 Task: Check the traffic conditions on US Route 101 in Tillamook.
Action: Mouse moved to (196, 109)
Screenshot: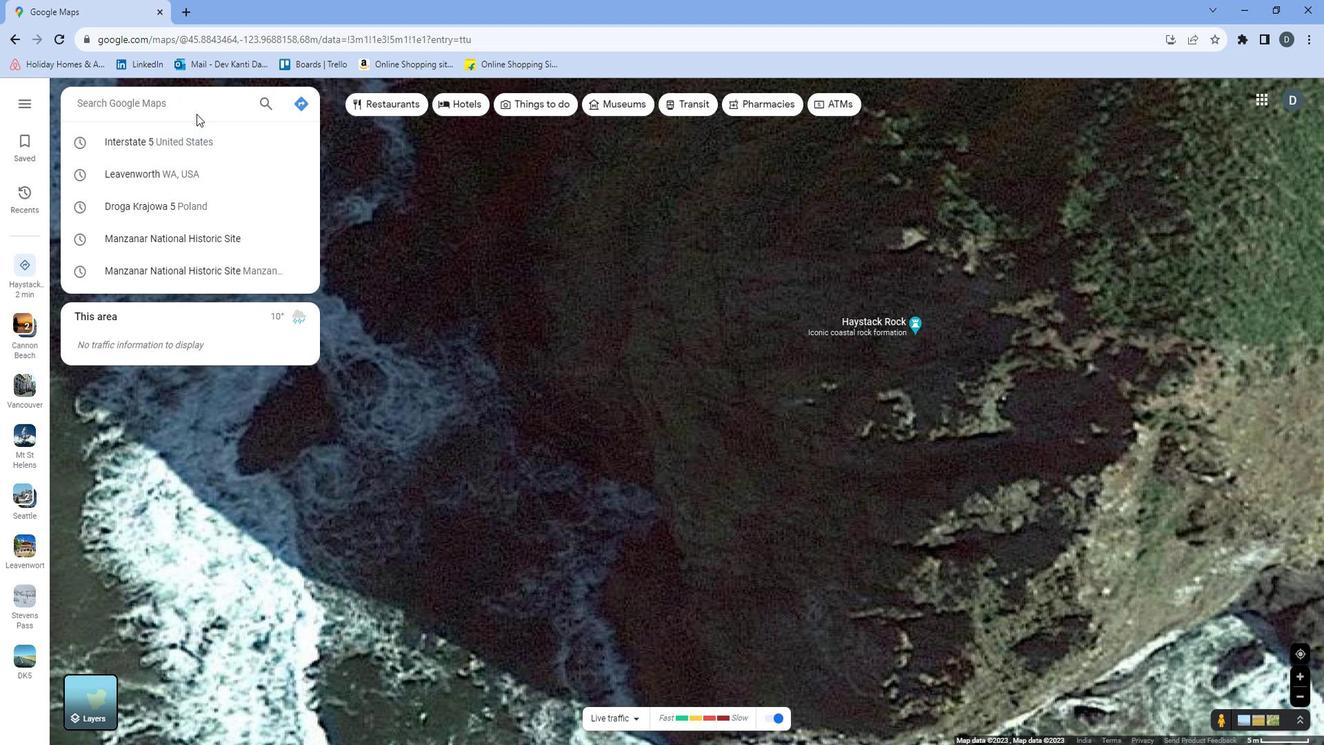
Action: Mouse pressed left at (196, 109)
Screenshot: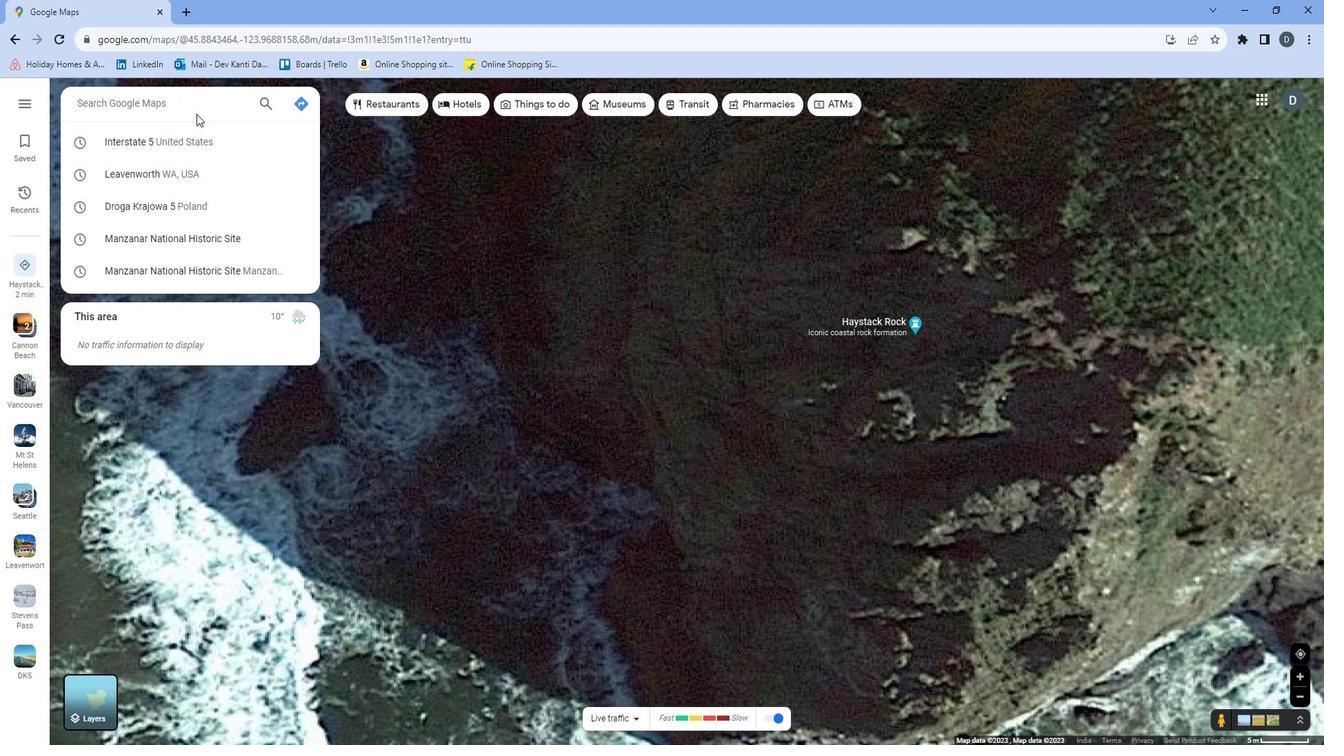
Action: Mouse moved to (196, 104)
Screenshot: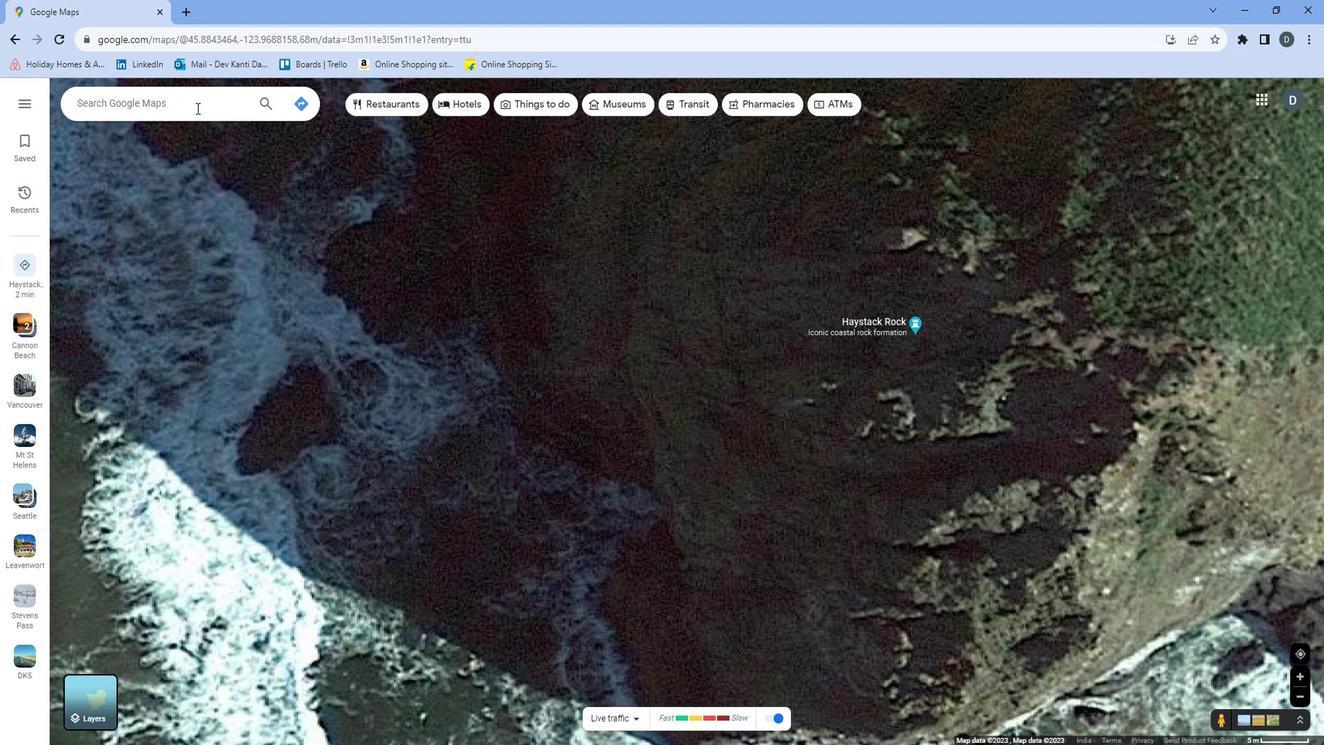 
Action: Mouse pressed left at (196, 104)
Screenshot: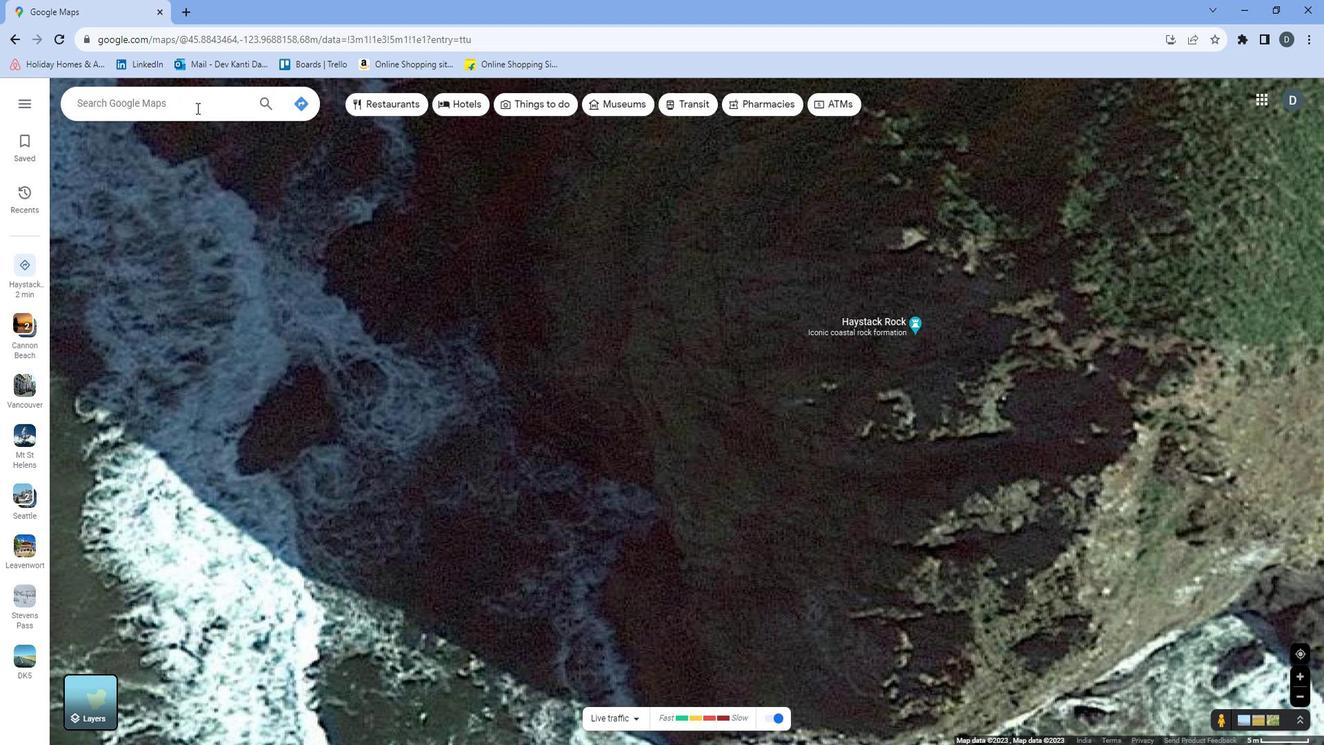 
Action: Mouse moved to (193, 103)
Screenshot: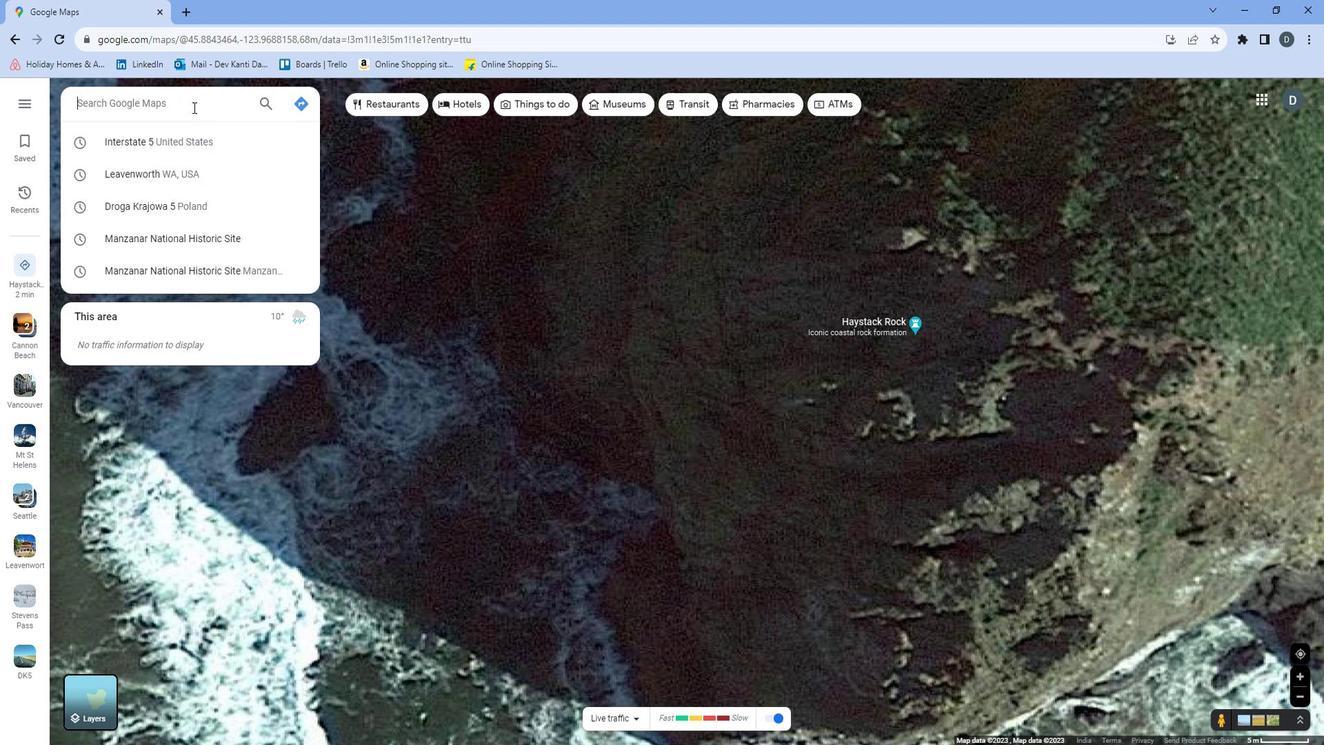 
Action: Key pressed <Key.shift>US<Key.space><Key.shift>Route<Key.space>1010<Key.backspace><Key.space>in<Key.space><Key.shift>Tillamoock<Key.backspace><Key.backspace>k<Key.enter>
Screenshot: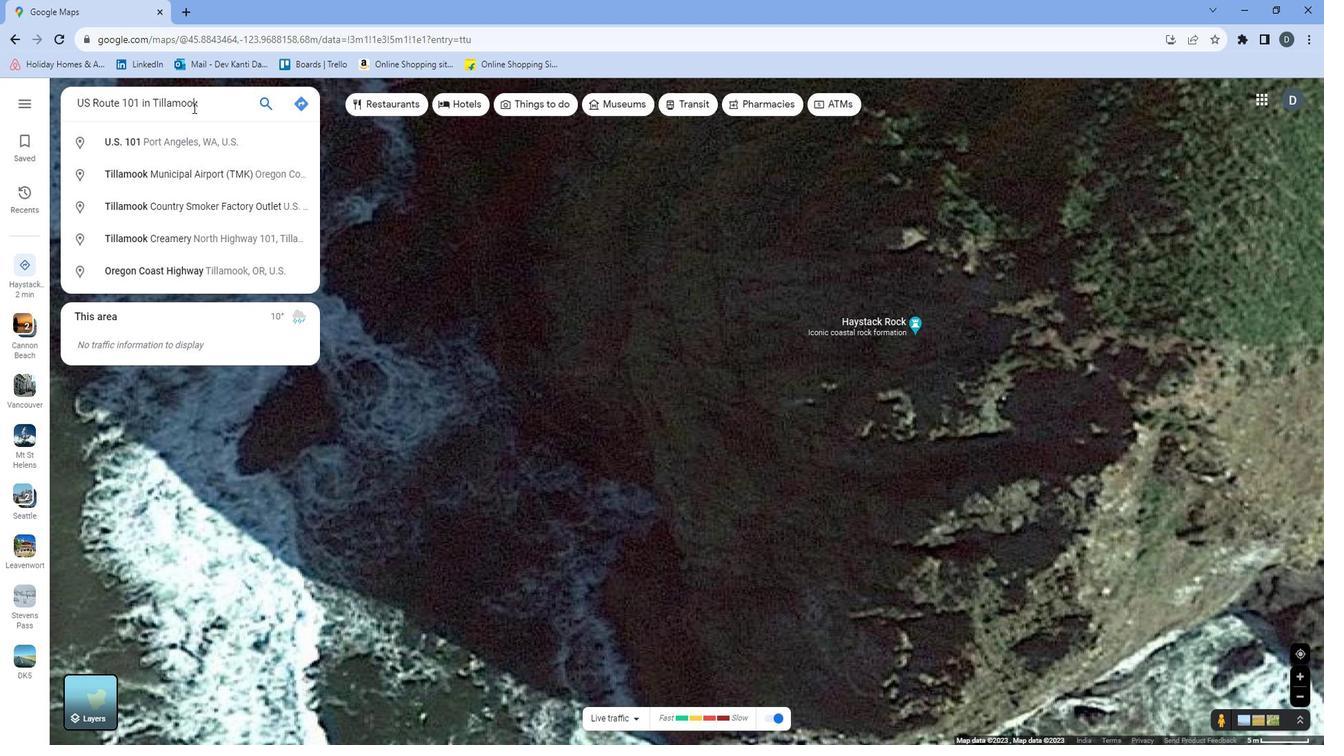 
Action: Mouse moved to (685, 478)
Screenshot: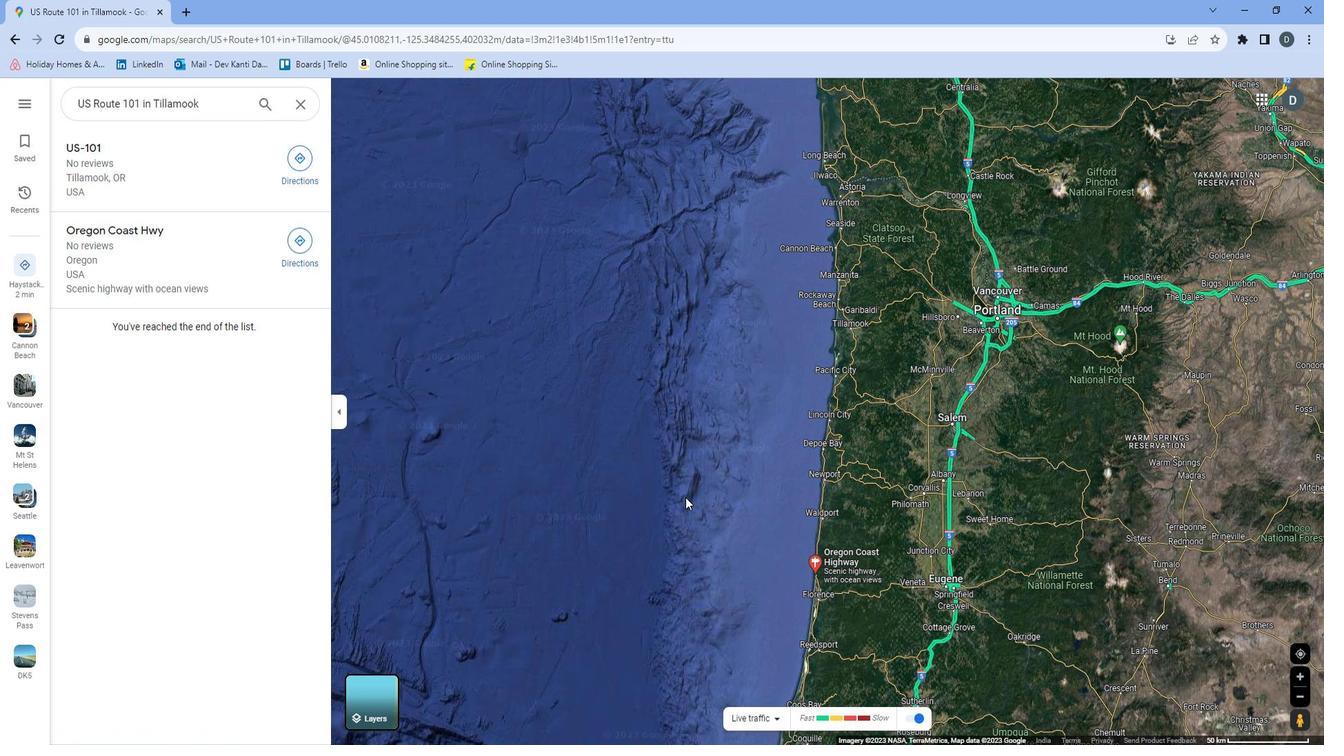 
Action: Mouse pressed left at (685, 478)
Screenshot: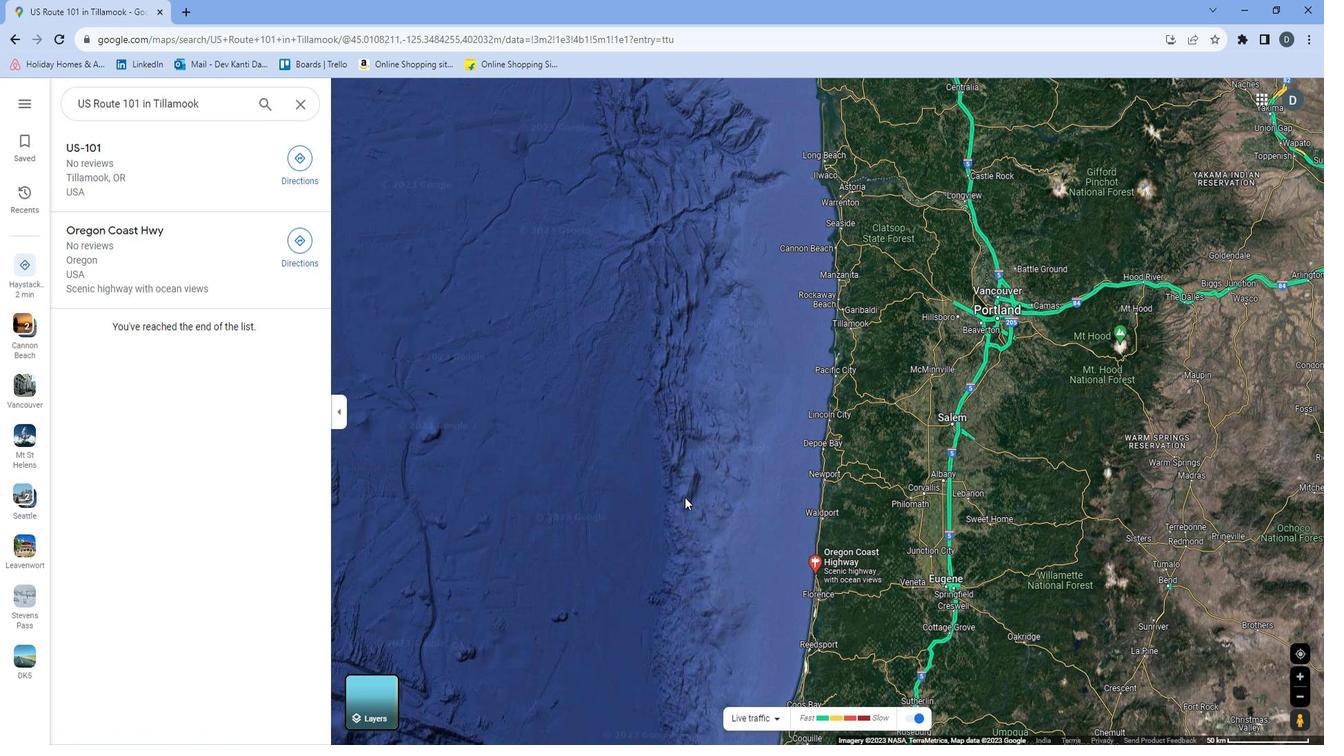 
Action: Mouse moved to (379, 670)
Screenshot: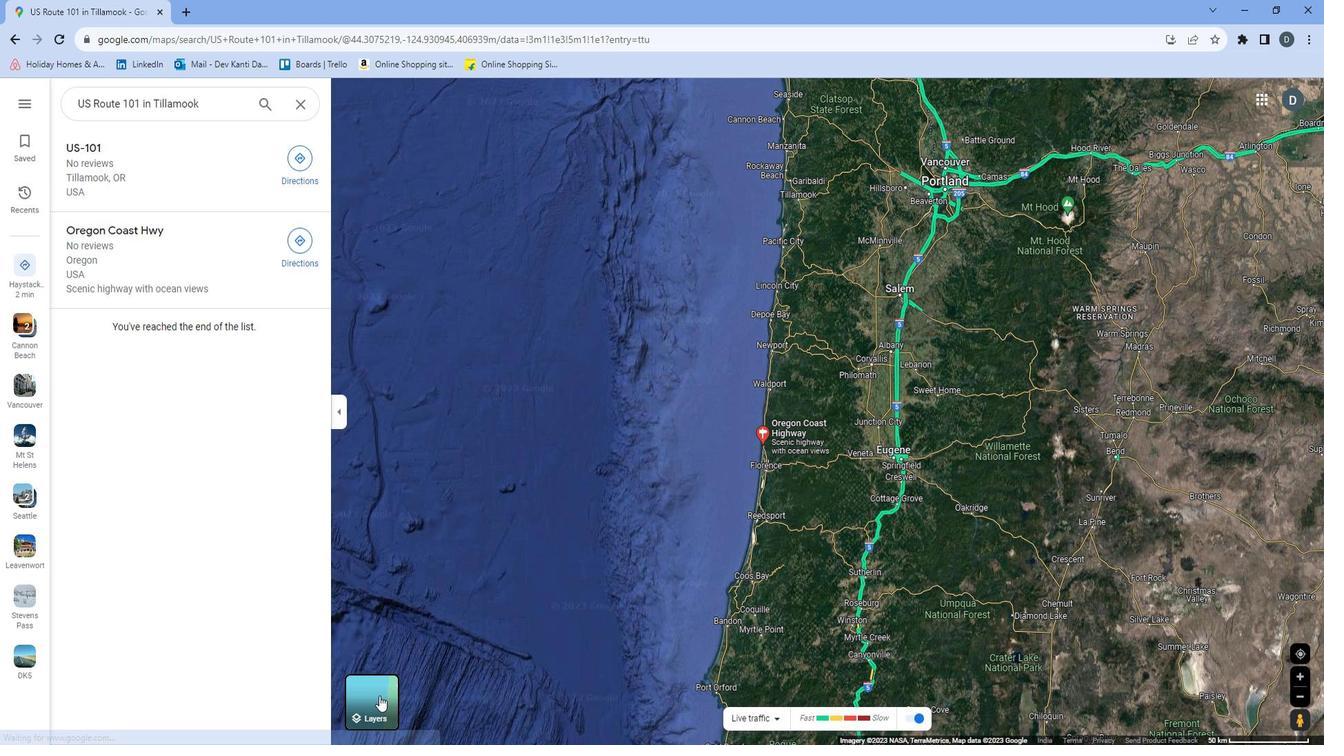 
Action: Mouse pressed left at (379, 670)
Screenshot: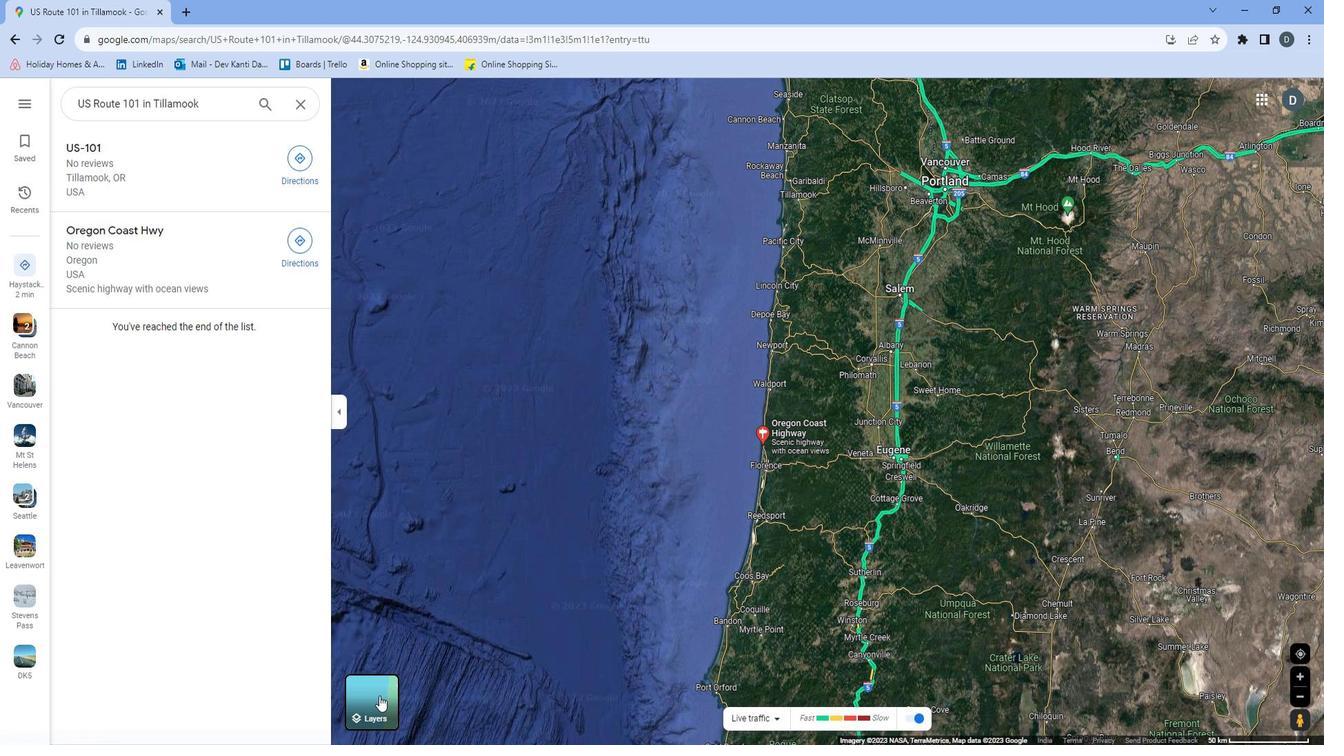 
Action: Mouse moved to (466, 661)
Screenshot: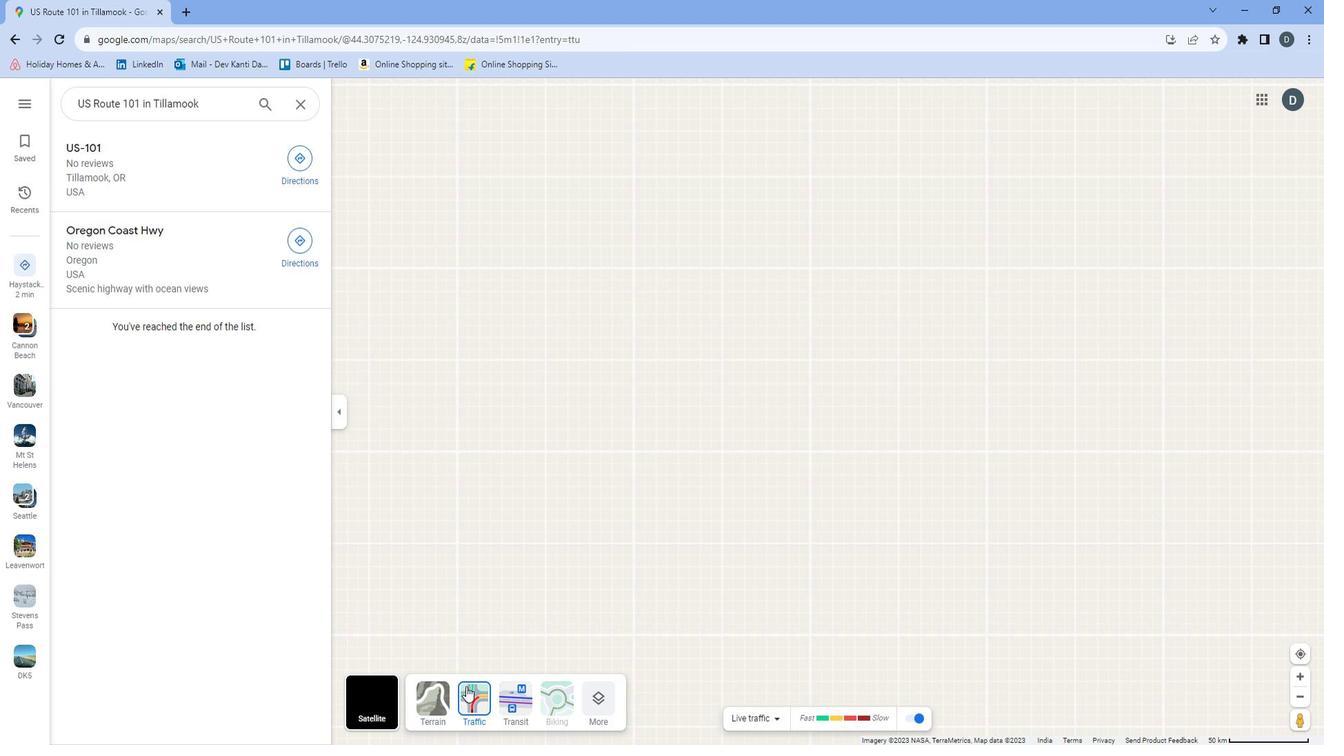 
Action: Mouse pressed left at (466, 661)
Screenshot: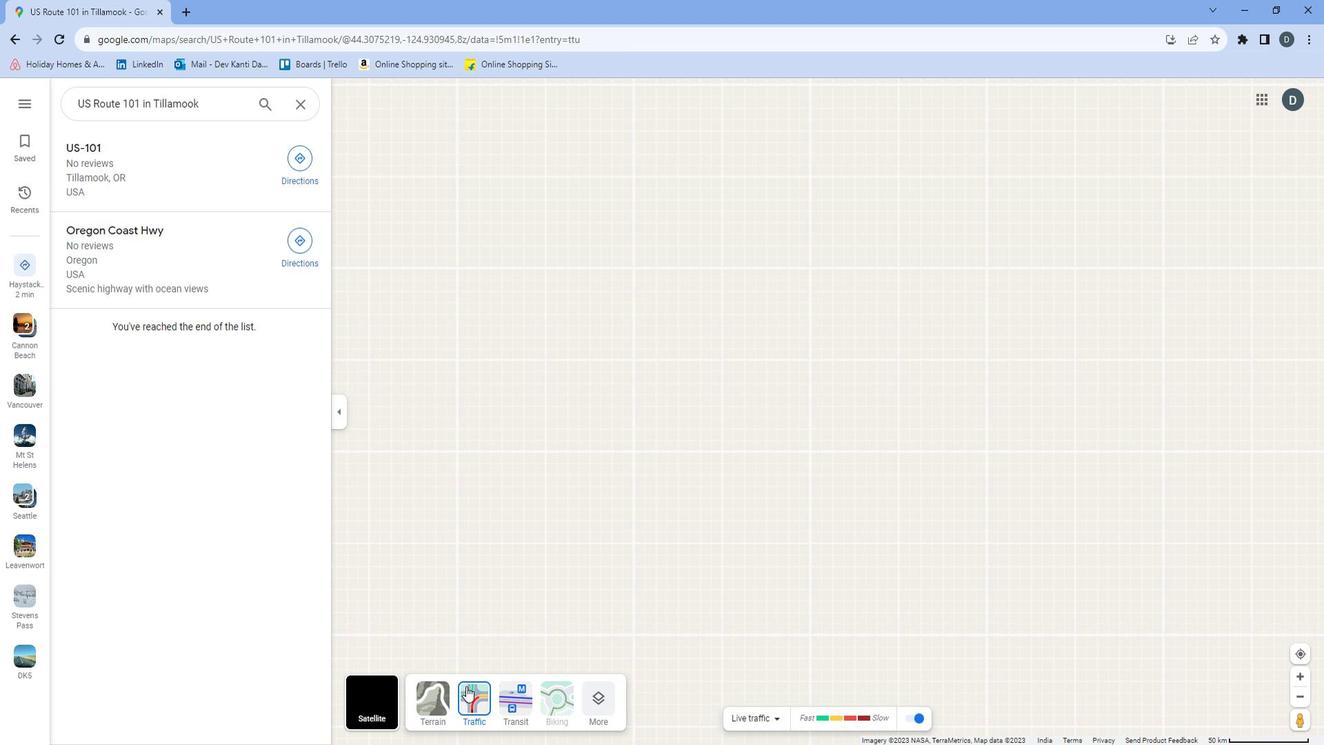 
Action: Mouse pressed left at (466, 661)
Screenshot: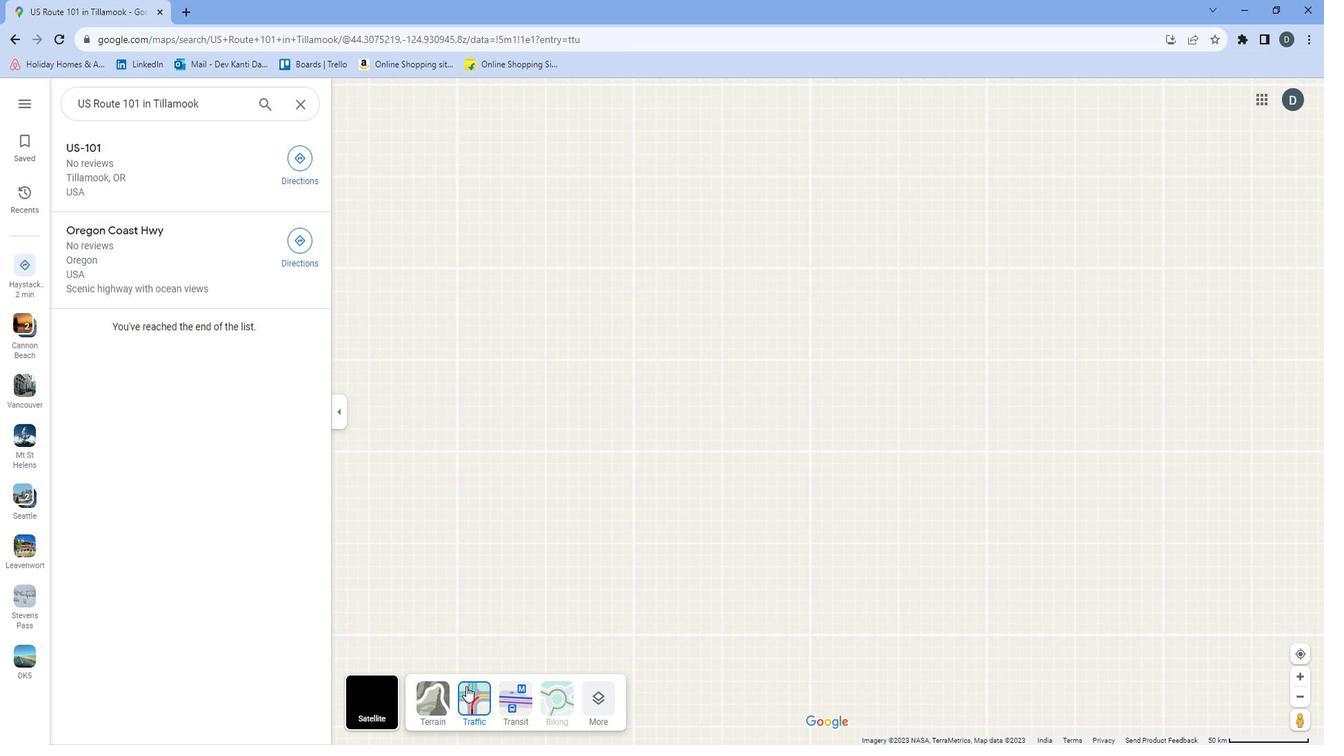
Action: Mouse moved to (823, 598)
Screenshot: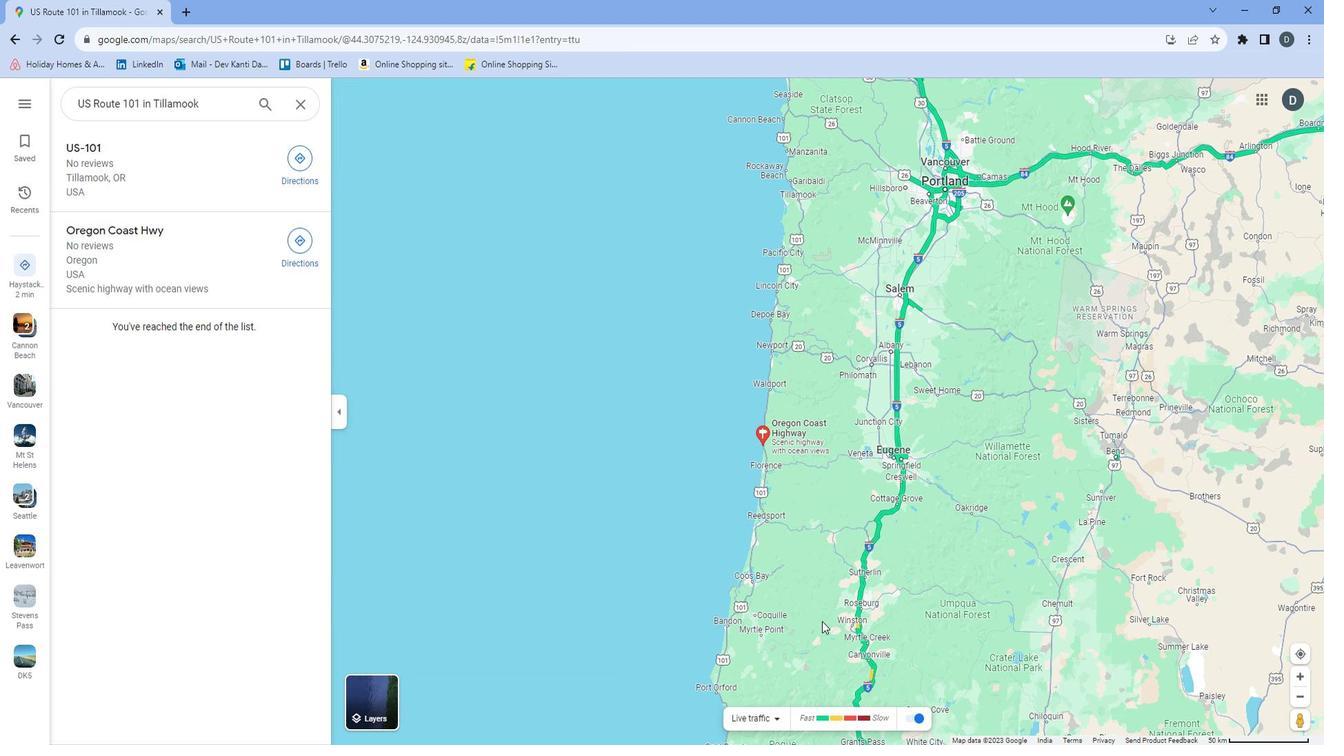 
Action: Mouse scrolled (823, 598) with delta (0, 0)
Screenshot: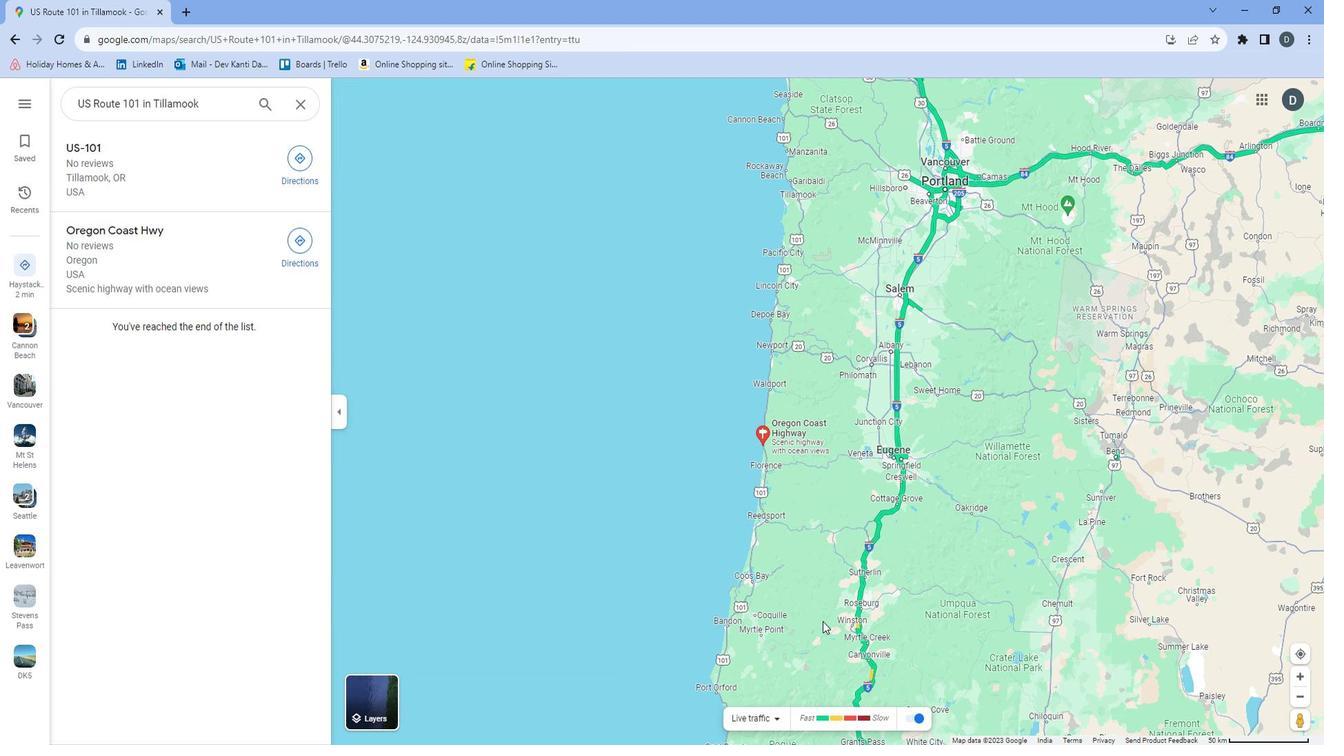 
Action: Mouse scrolled (823, 598) with delta (0, 0)
Screenshot: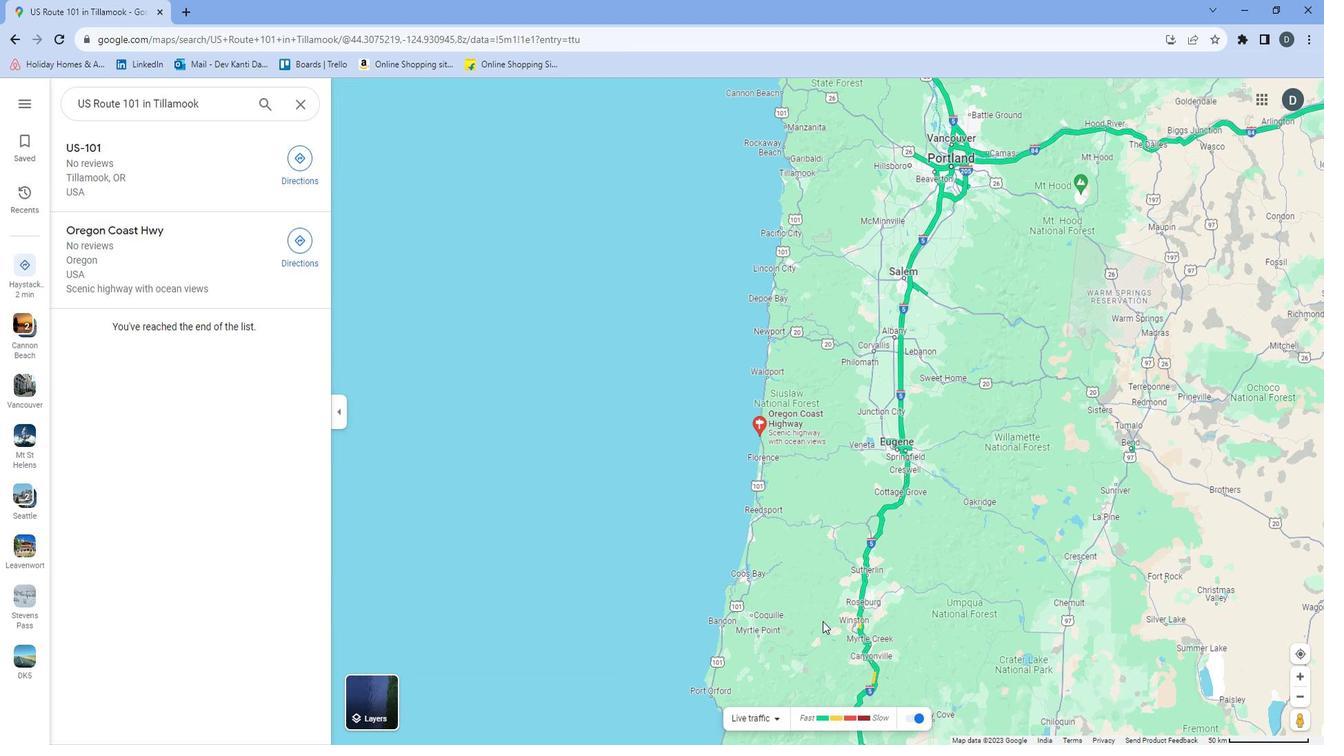 
Action: Mouse scrolled (823, 598) with delta (0, 0)
Screenshot: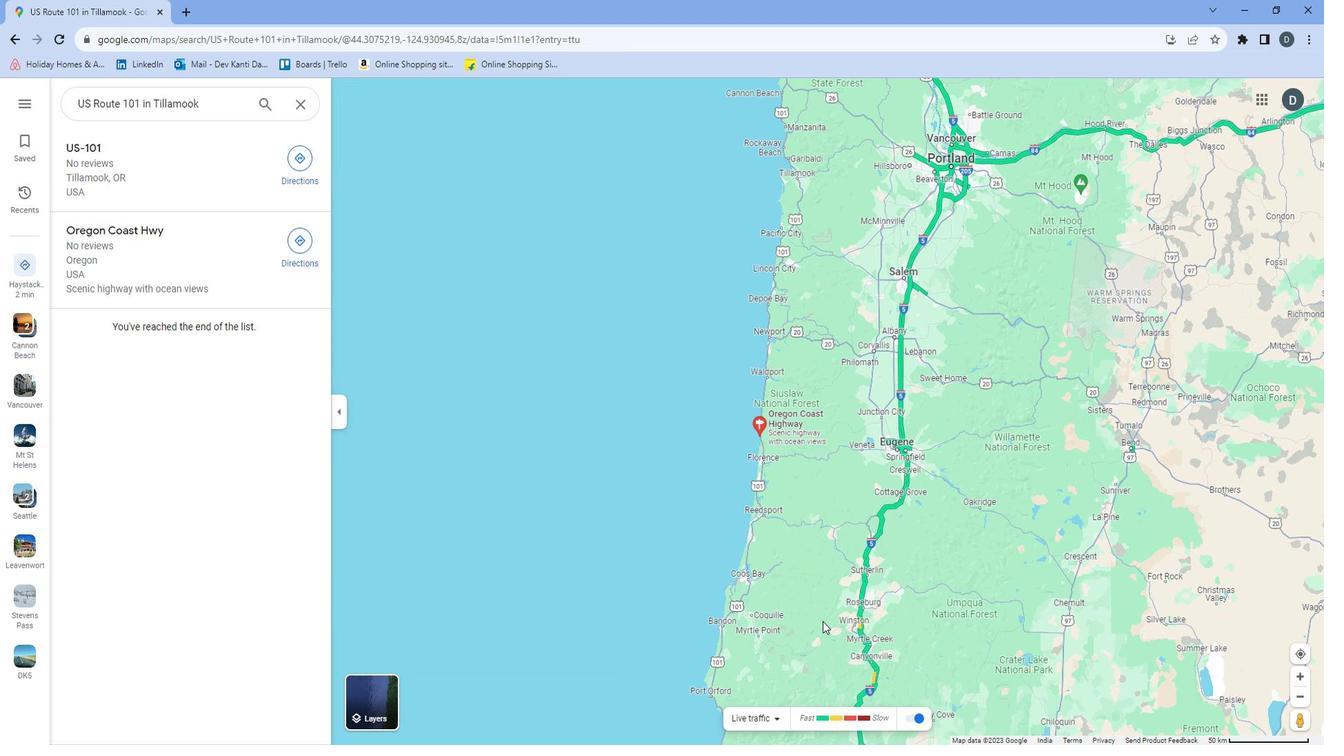 
Action: Mouse scrolled (823, 598) with delta (0, 0)
Screenshot: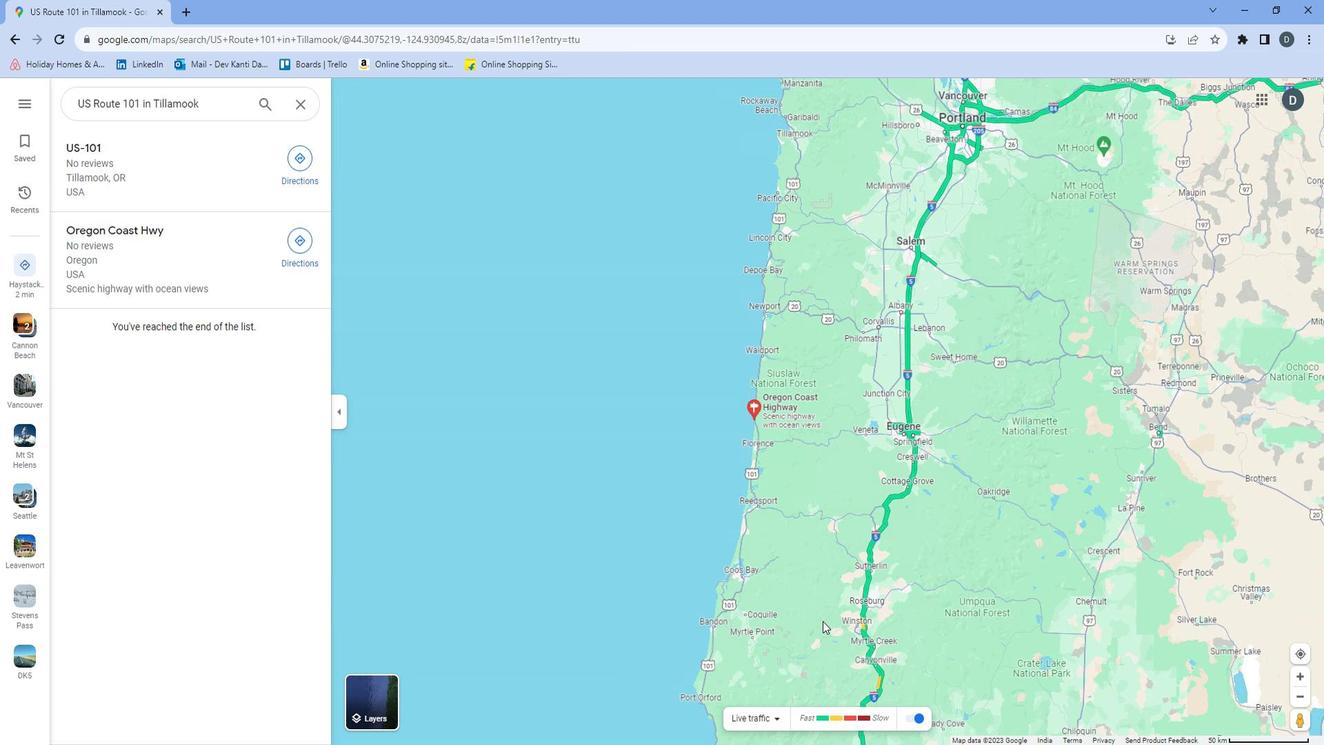 
Action: Mouse moved to (823, 598)
Screenshot: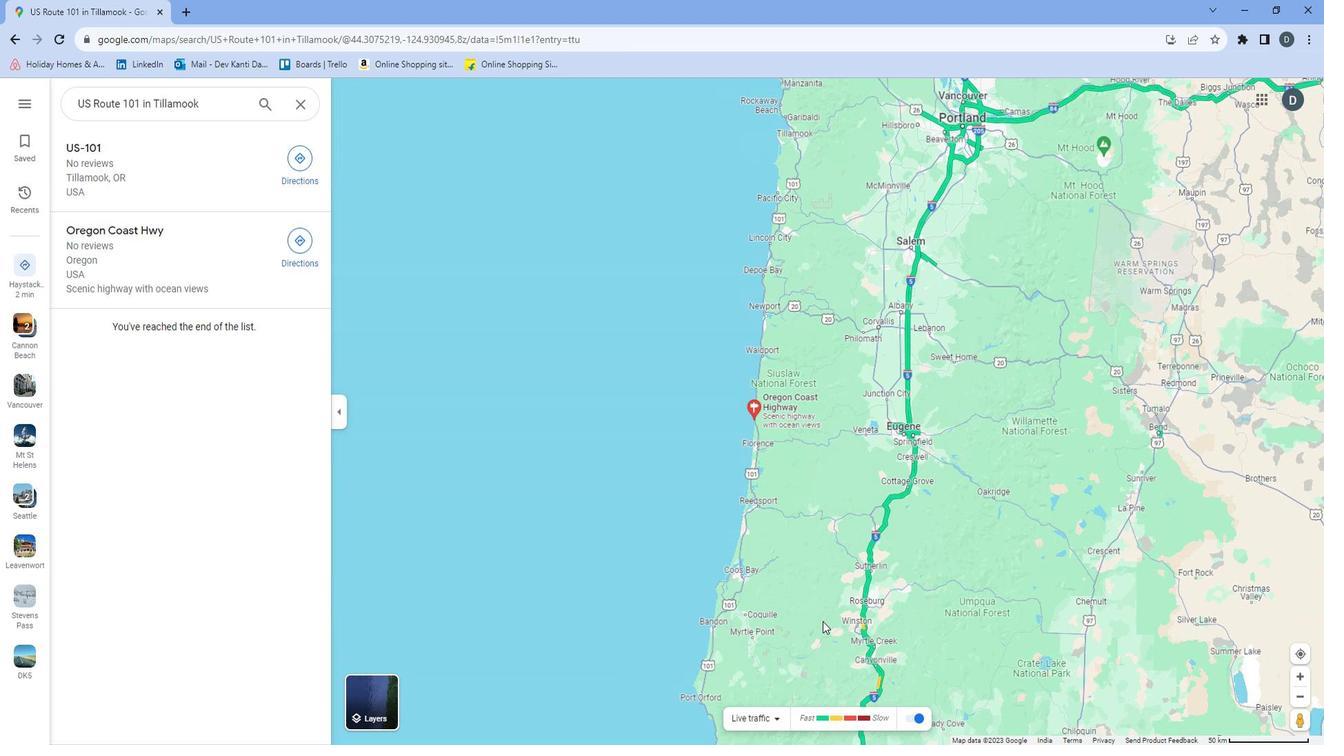 
Action: Mouse scrolled (823, 598) with delta (0, 0)
Screenshot: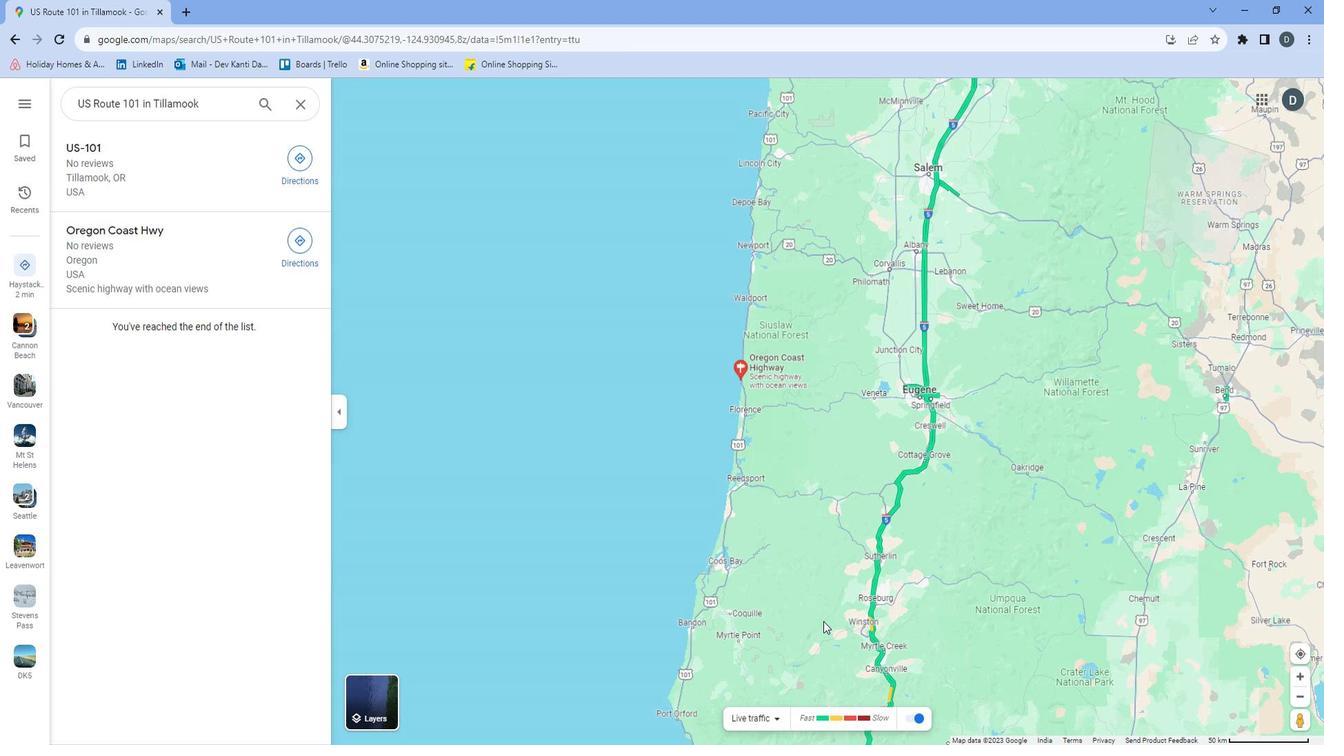 
Action: Mouse moved to (797, 360)
Screenshot: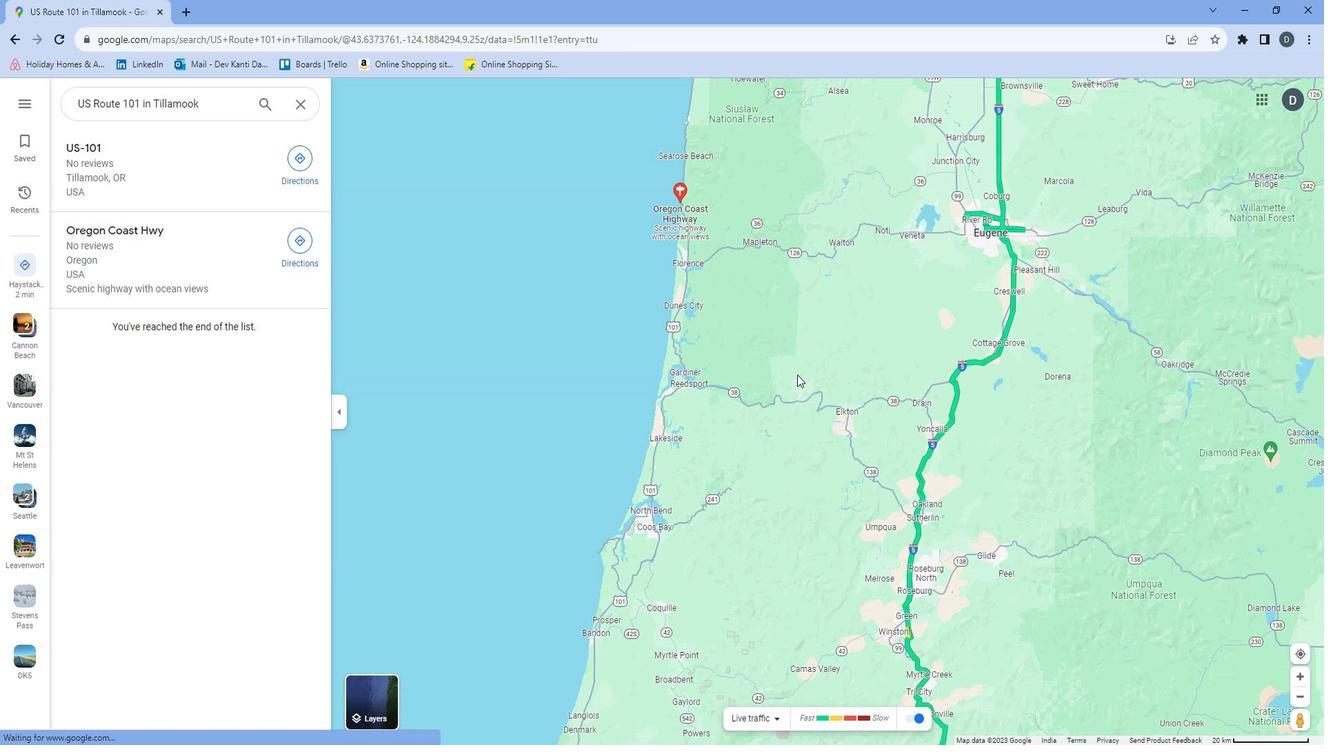 
Action: Mouse scrolled (797, 360) with delta (0, 0)
Screenshot: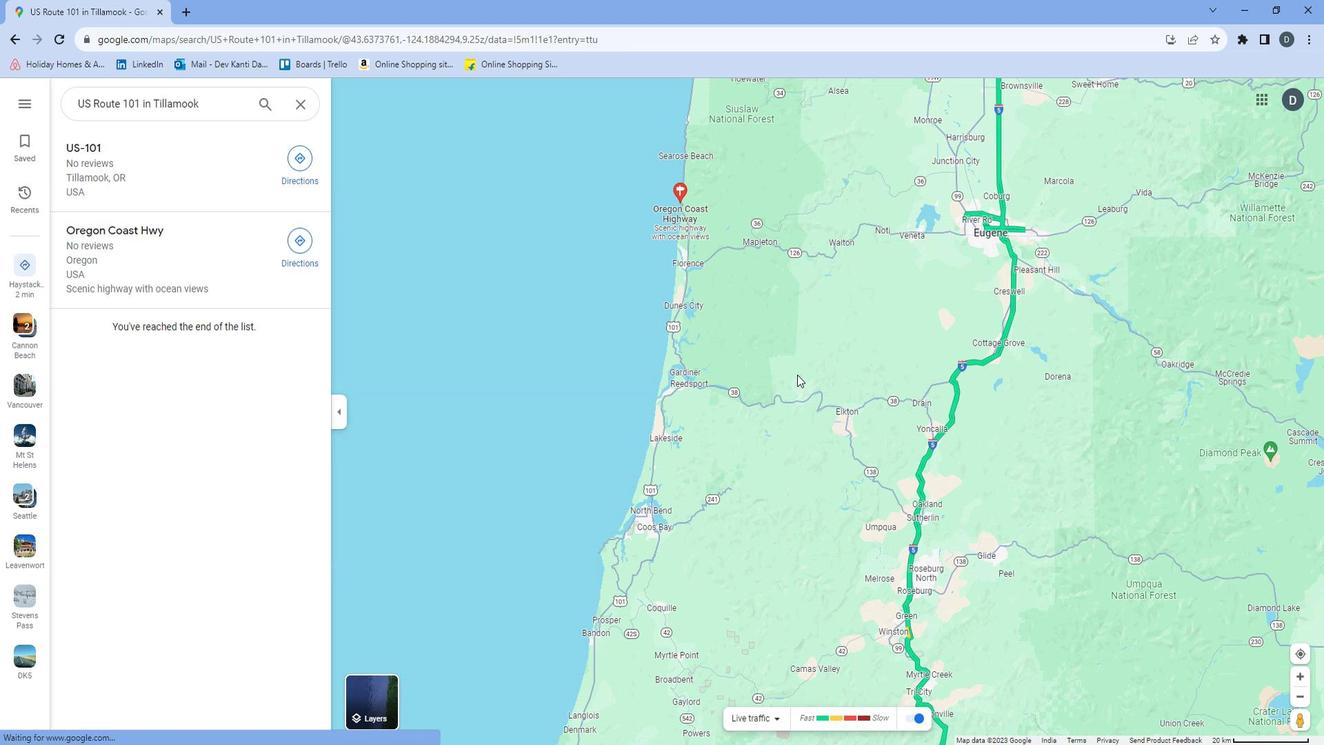 
Action: Mouse moved to (797, 360)
Screenshot: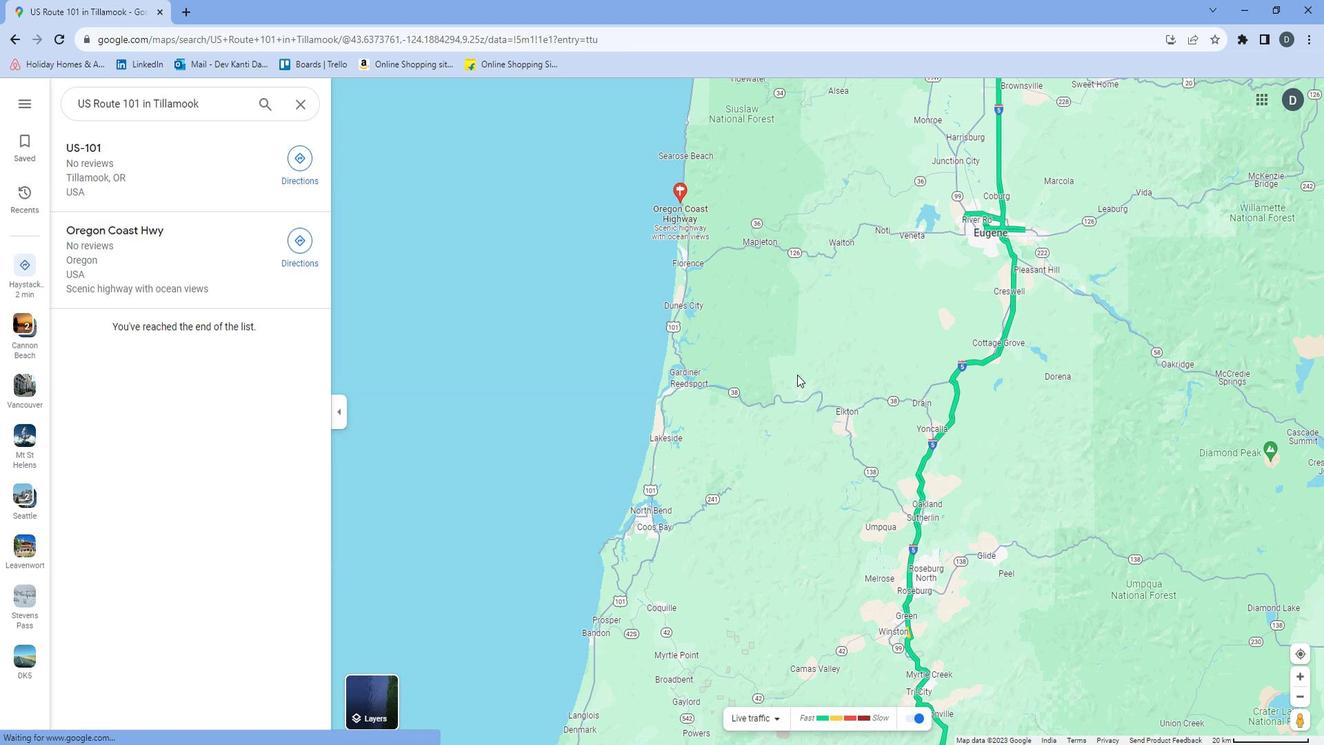 
Action: Mouse scrolled (797, 360) with delta (0, 0)
Screenshot: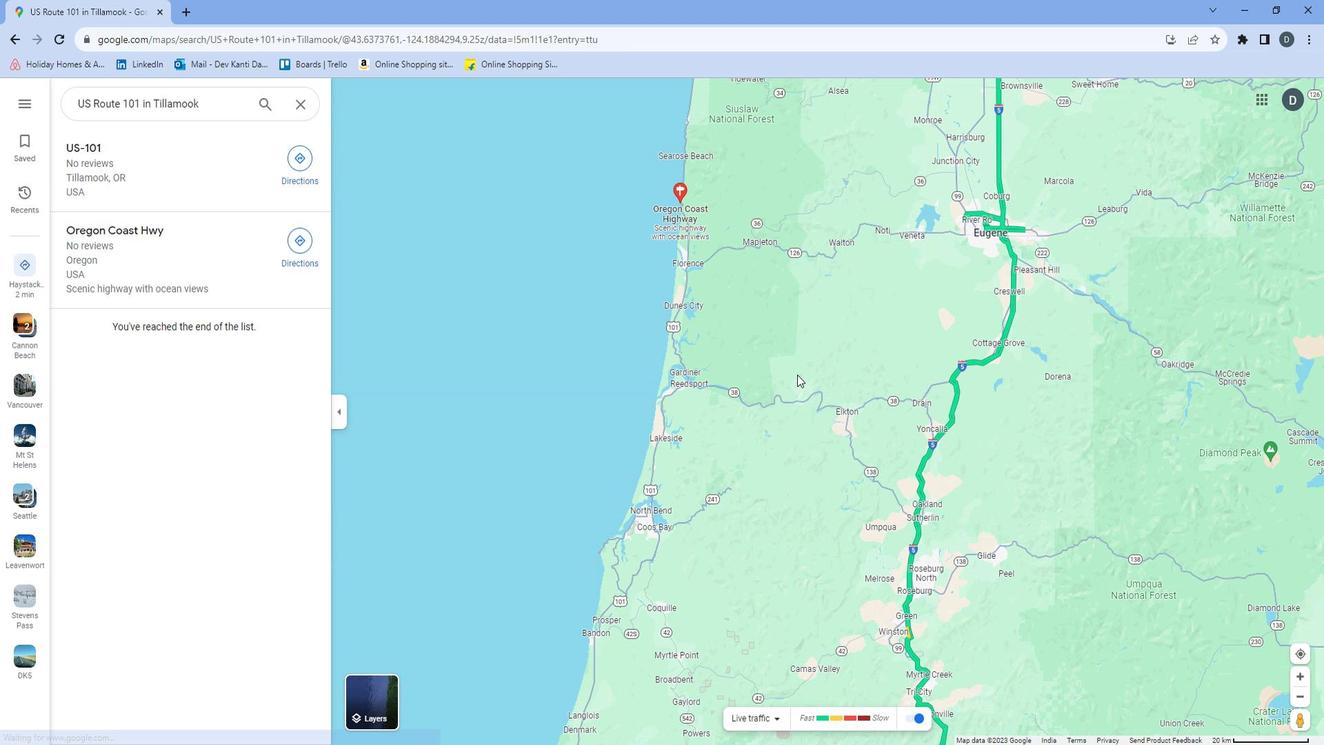 
Action: Mouse moved to (171, 170)
Screenshot: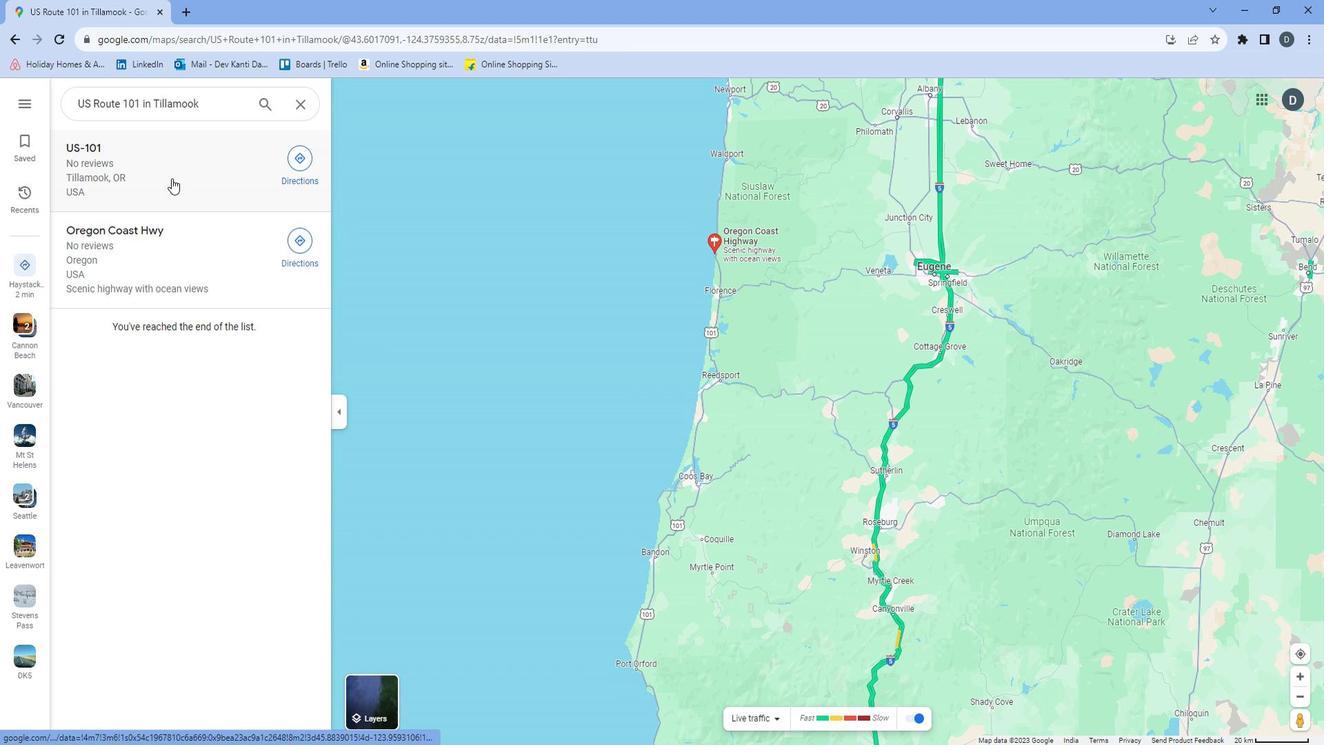 
Action: Mouse pressed left at (171, 170)
Screenshot: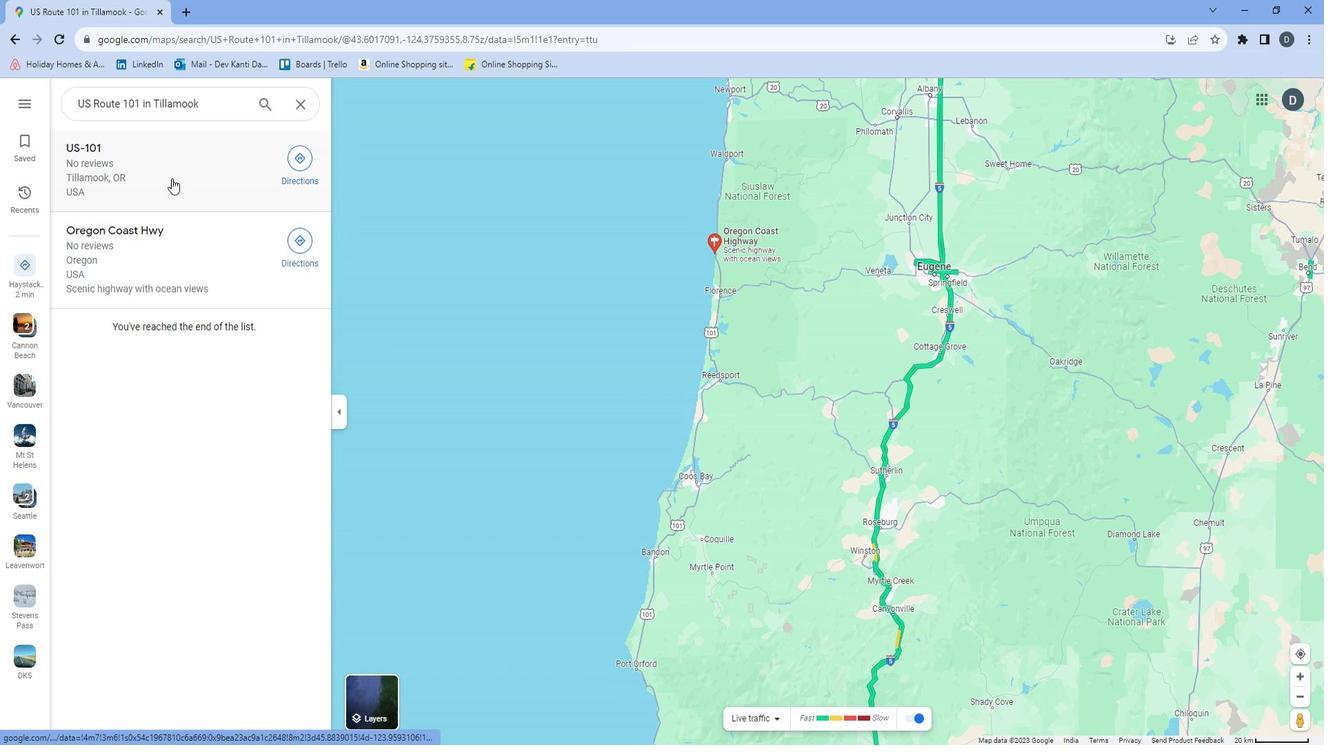 
Action: Mouse moved to (828, 436)
Screenshot: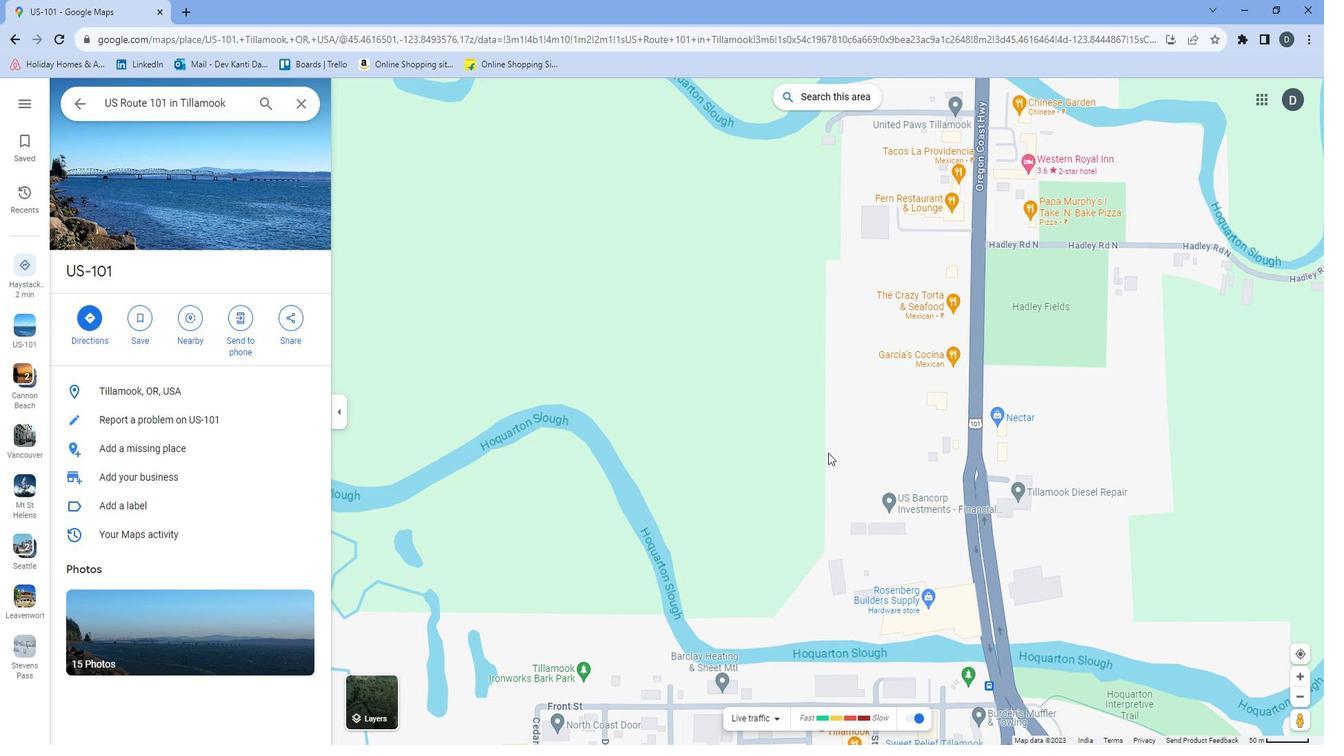 
Action: Mouse scrolled (828, 435) with delta (0, 0)
Screenshot: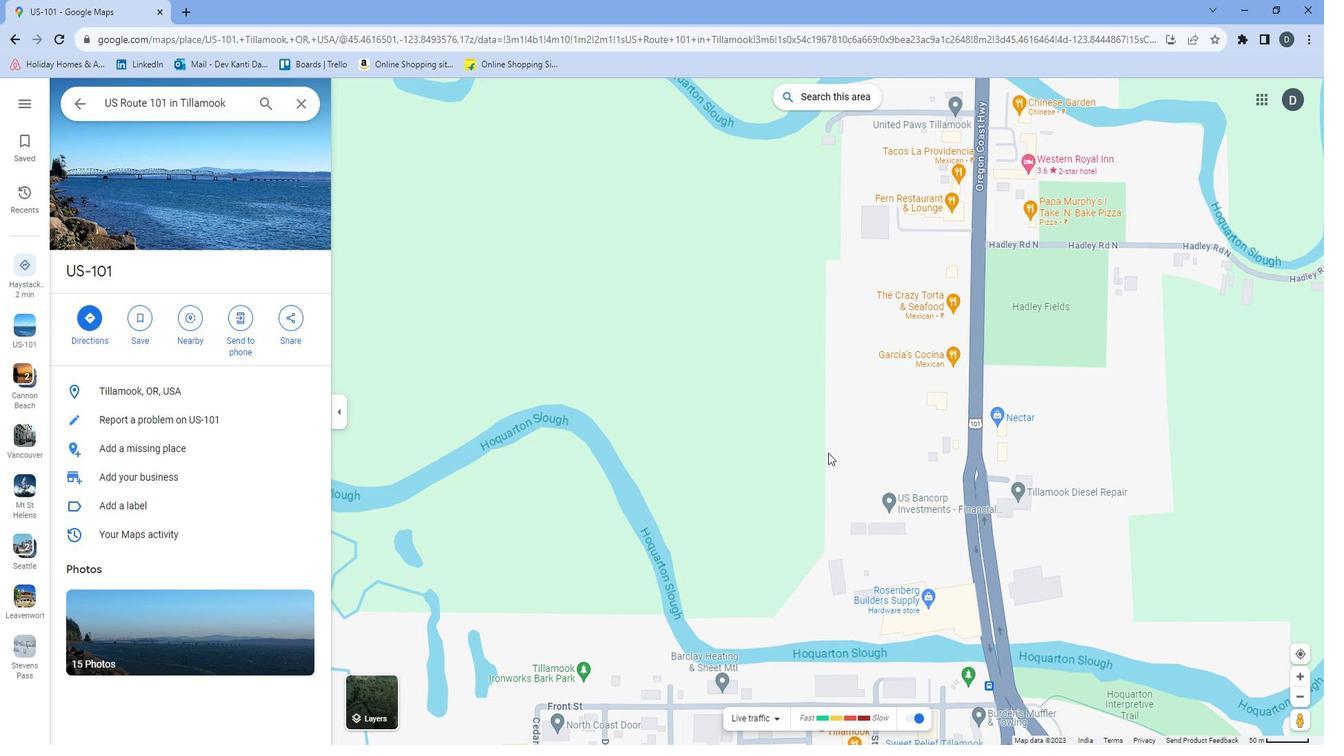 
Action: Mouse scrolled (828, 435) with delta (0, 0)
Screenshot: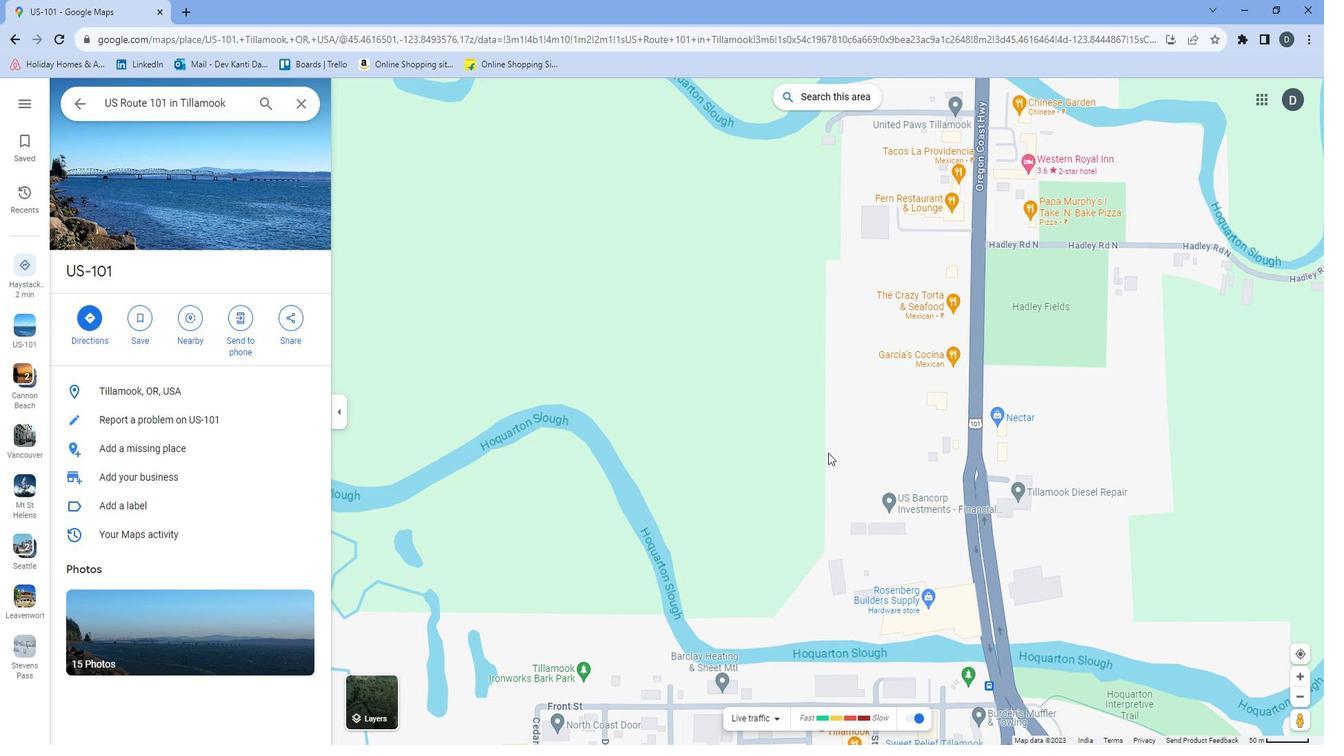 
Action: Mouse scrolled (828, 435) with delta (0, 0)
Screenshot: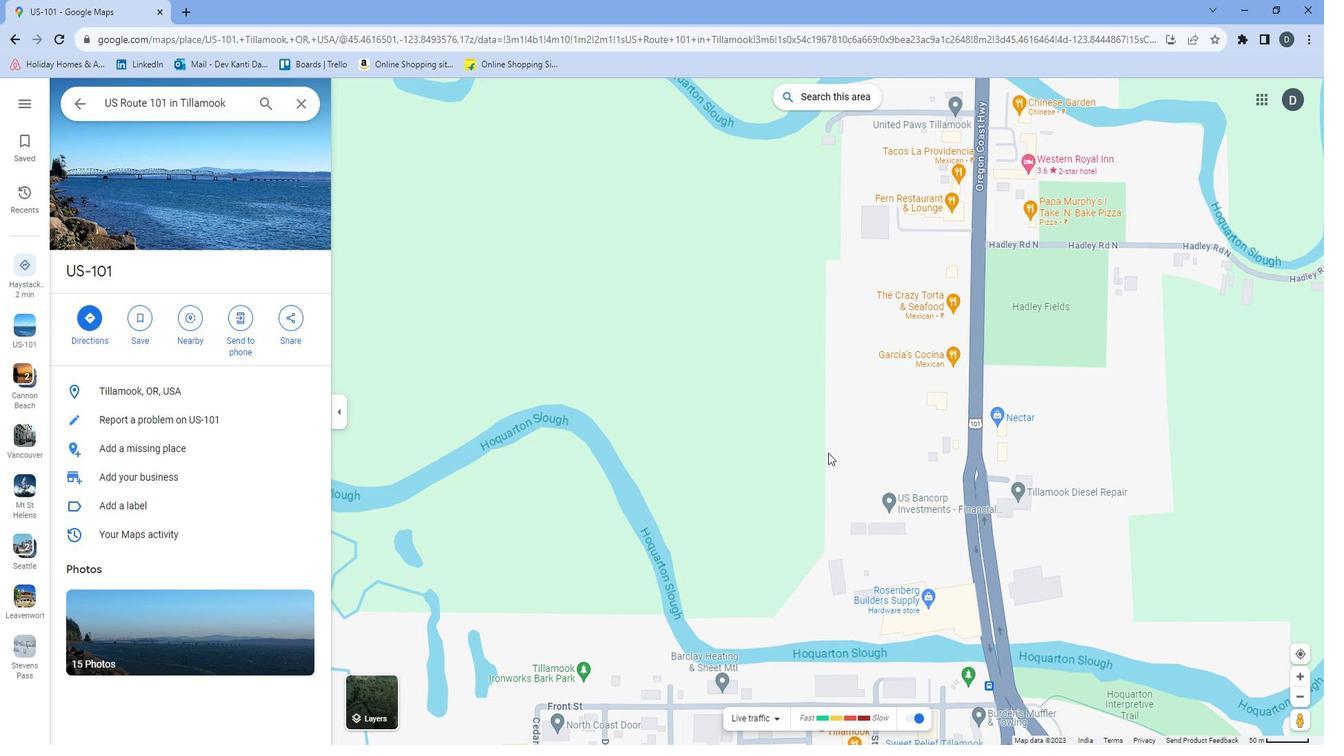 
Action: Mouse scrolled (828, 435) with delta (0, 0)
Screenshot: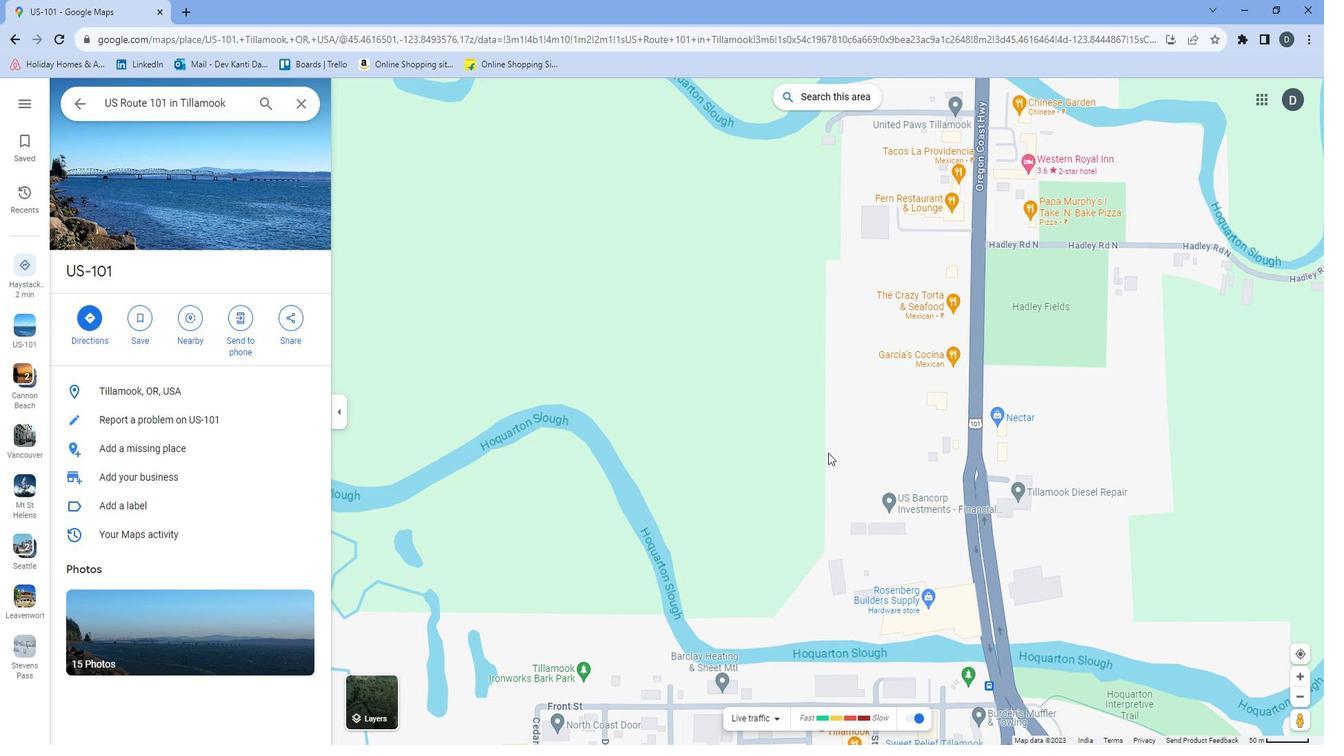 
Action: Mouse scrolled (828, 435) with delta (0, 0)
Screenshot: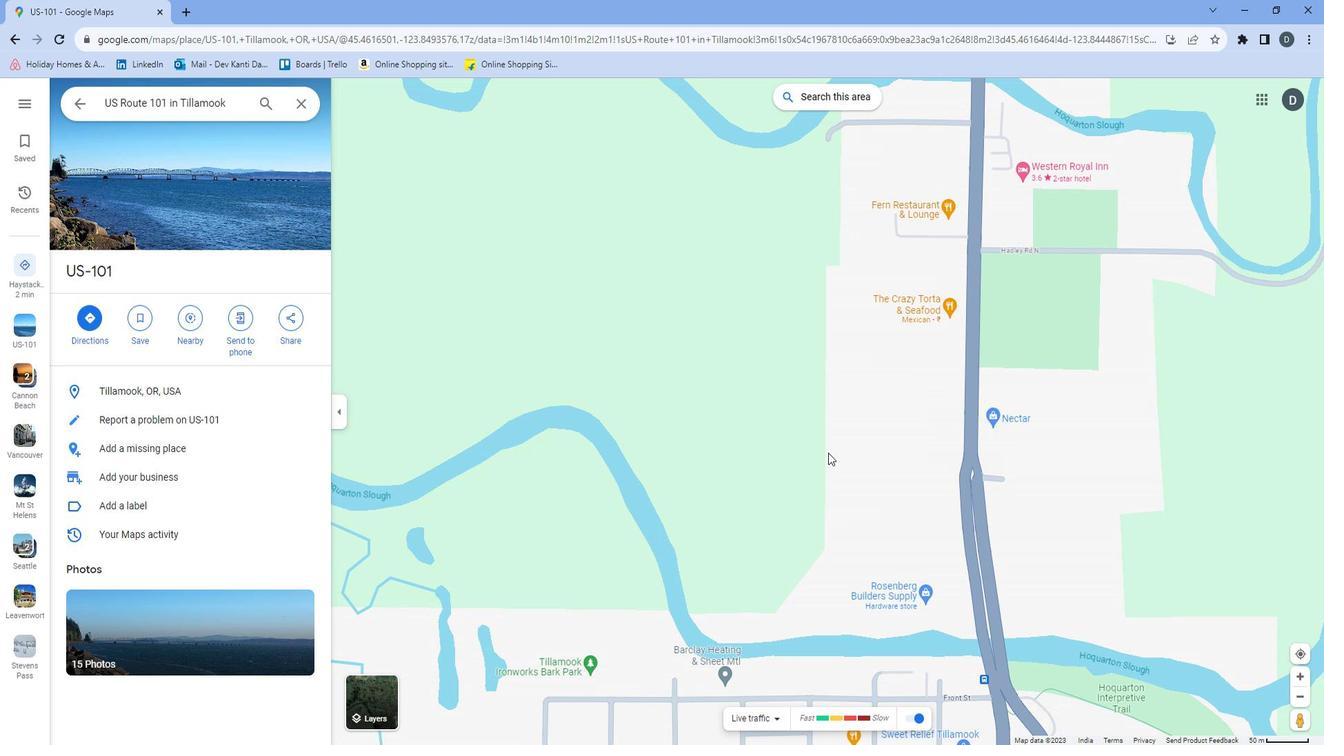 
Action: Mouse scrolled (828, 435) with delta (0, 0)
Screenshot: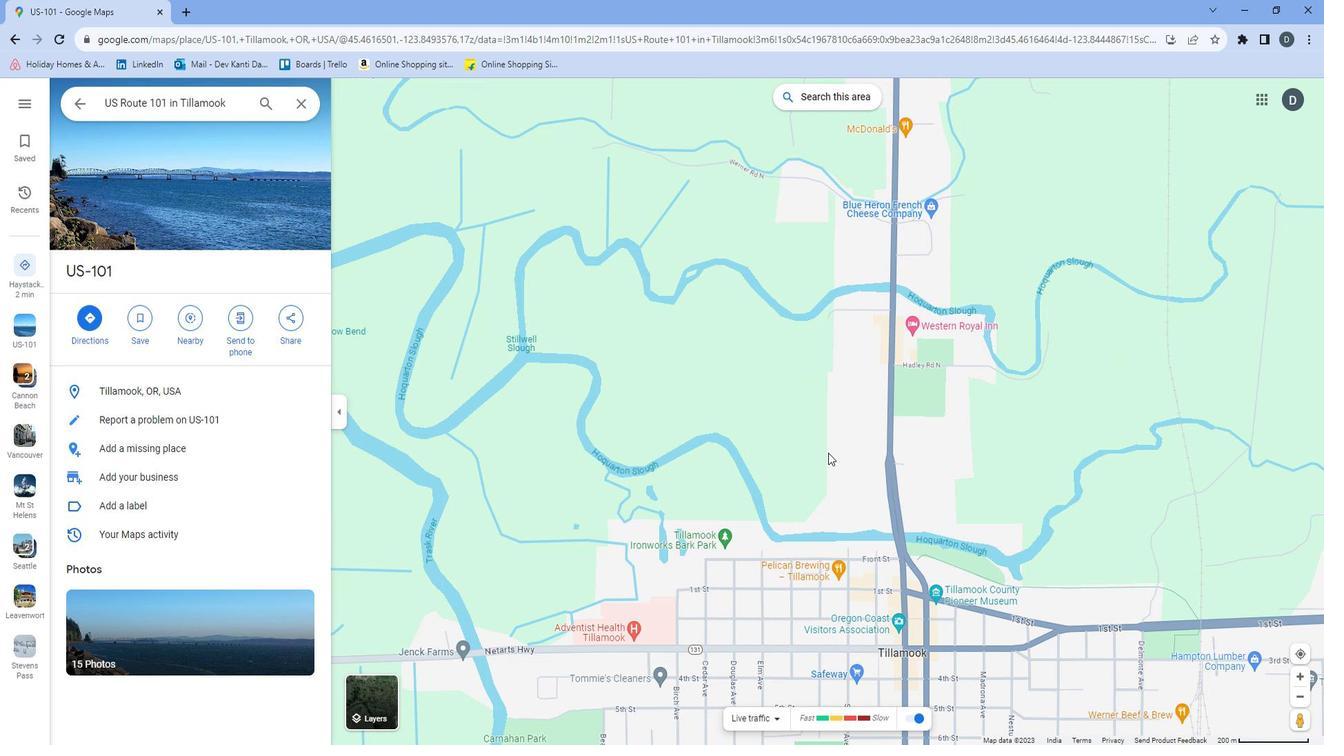 
Action: Mouse scrolled (828, 435) with delta (0, 0)
Screenshot: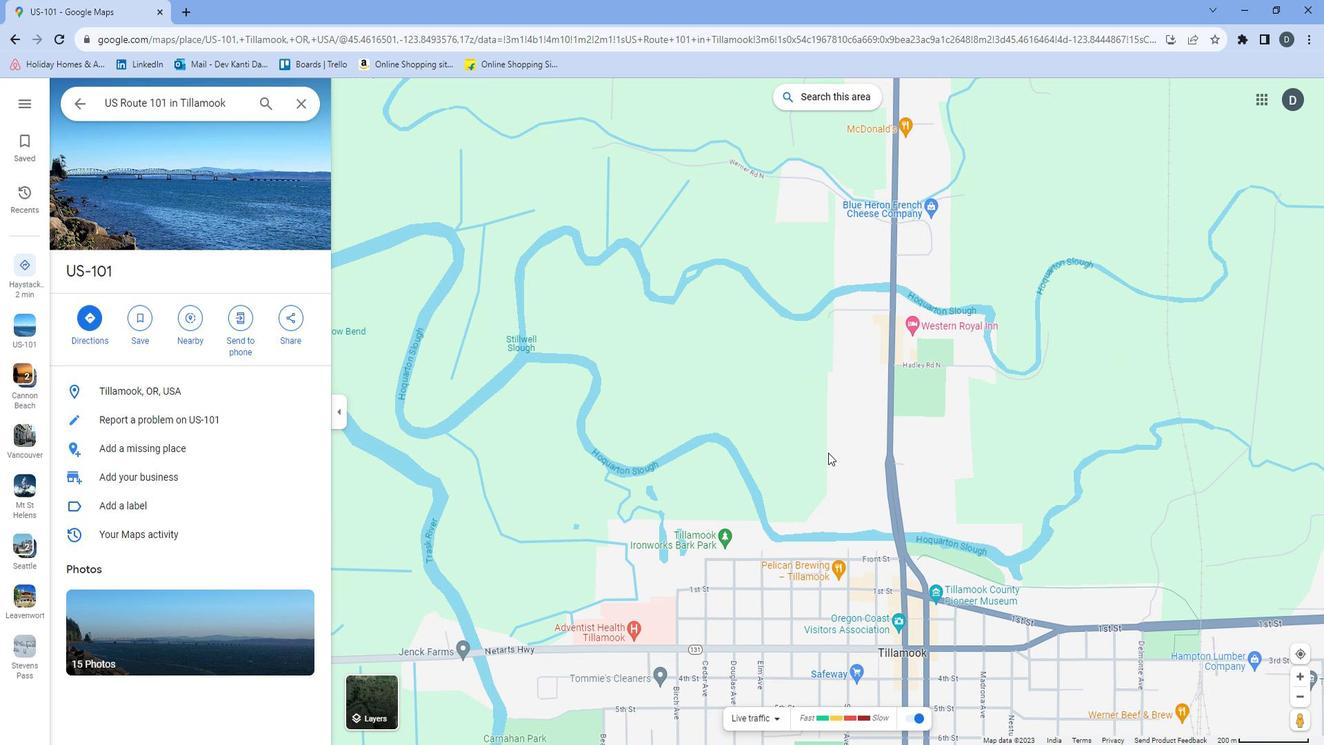 
Action: Mouse scrolled (828, 435) with delta (0, 0)
Screenshot: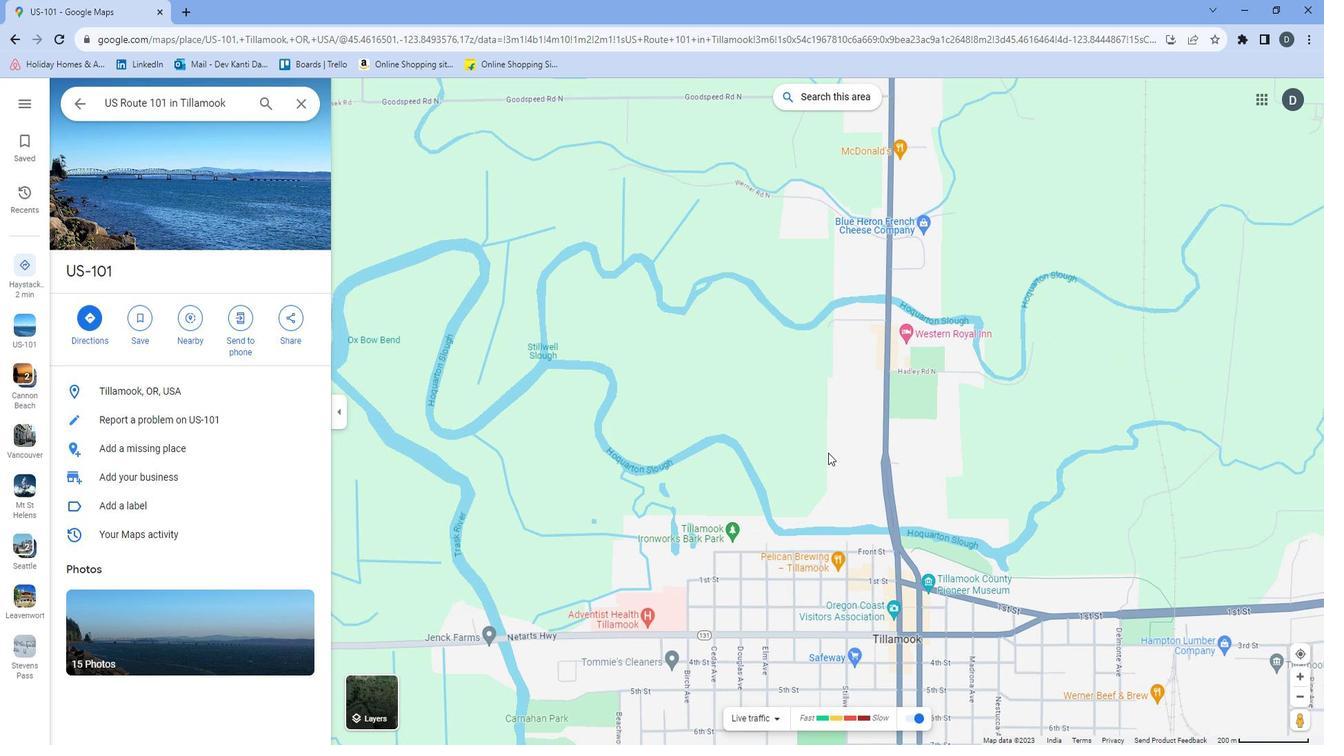 
Action: Mouse scrolled (828, 435) with delta (0, 0)
Screenshot: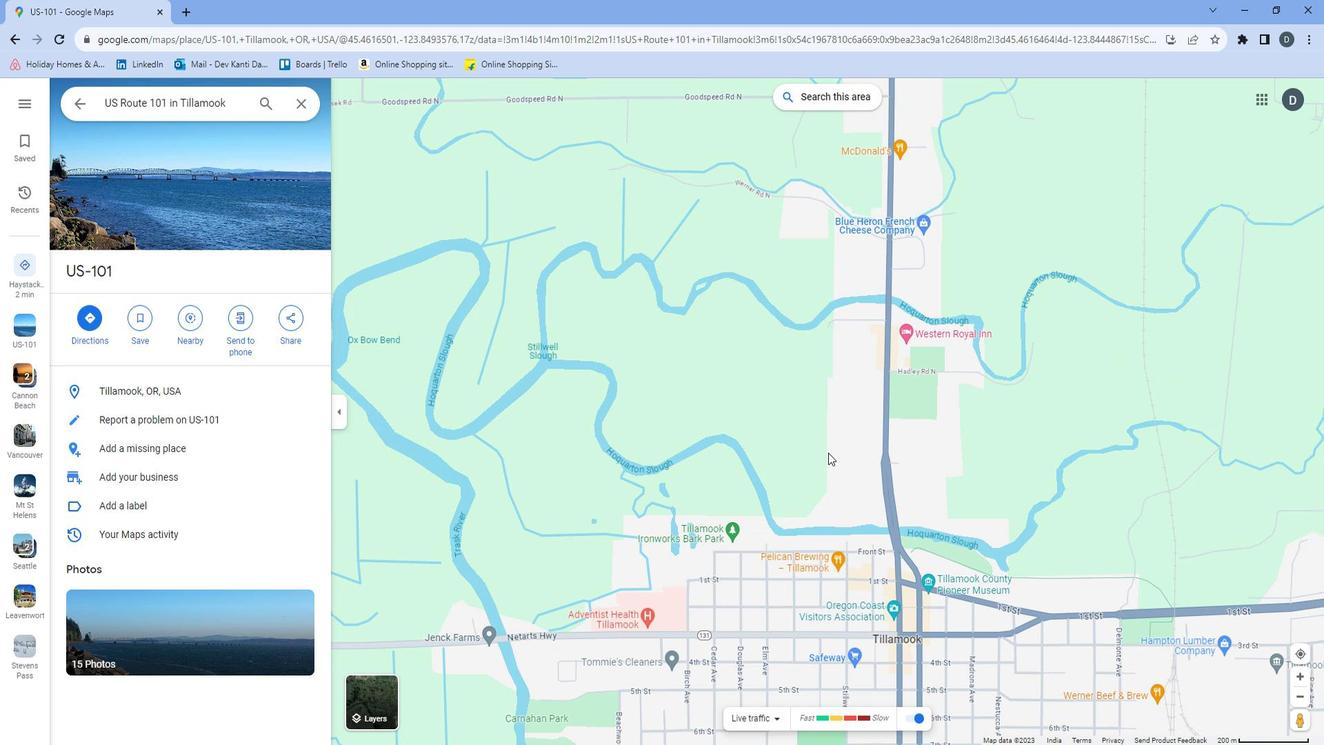 
Action: Mouse moved to (937, 612)
Screenshot: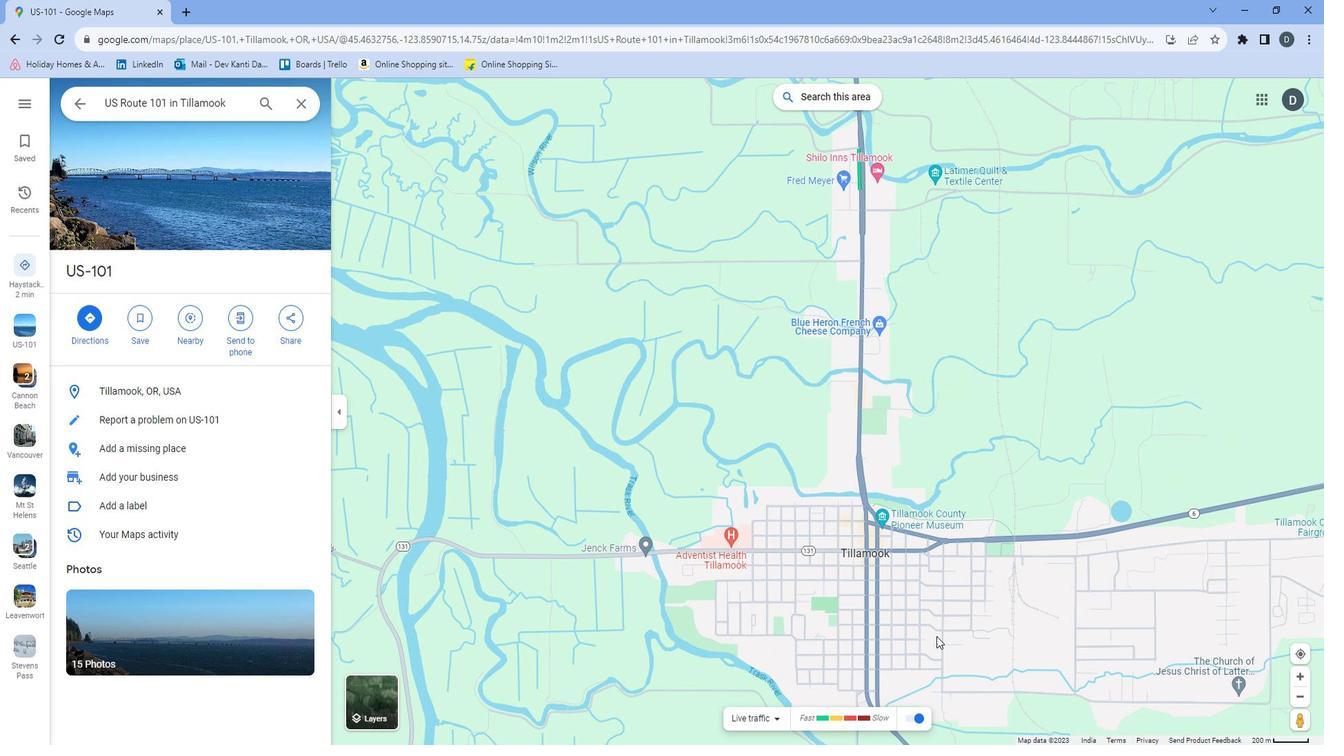 
Action: Mouse scrolled (937, 613) with delta (0, 0)
Screenshot: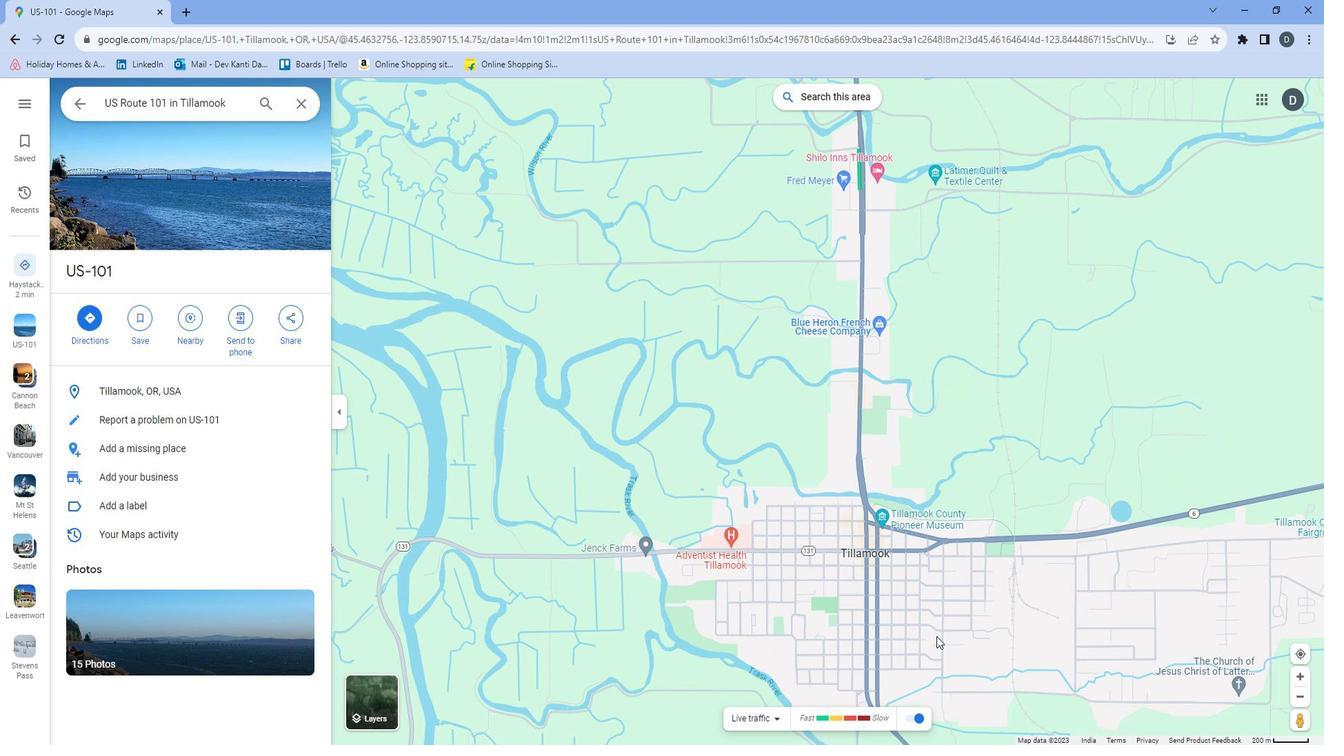 
Action: Mouse scrolled (937, 613) with delta (0, 0)
Screenshot: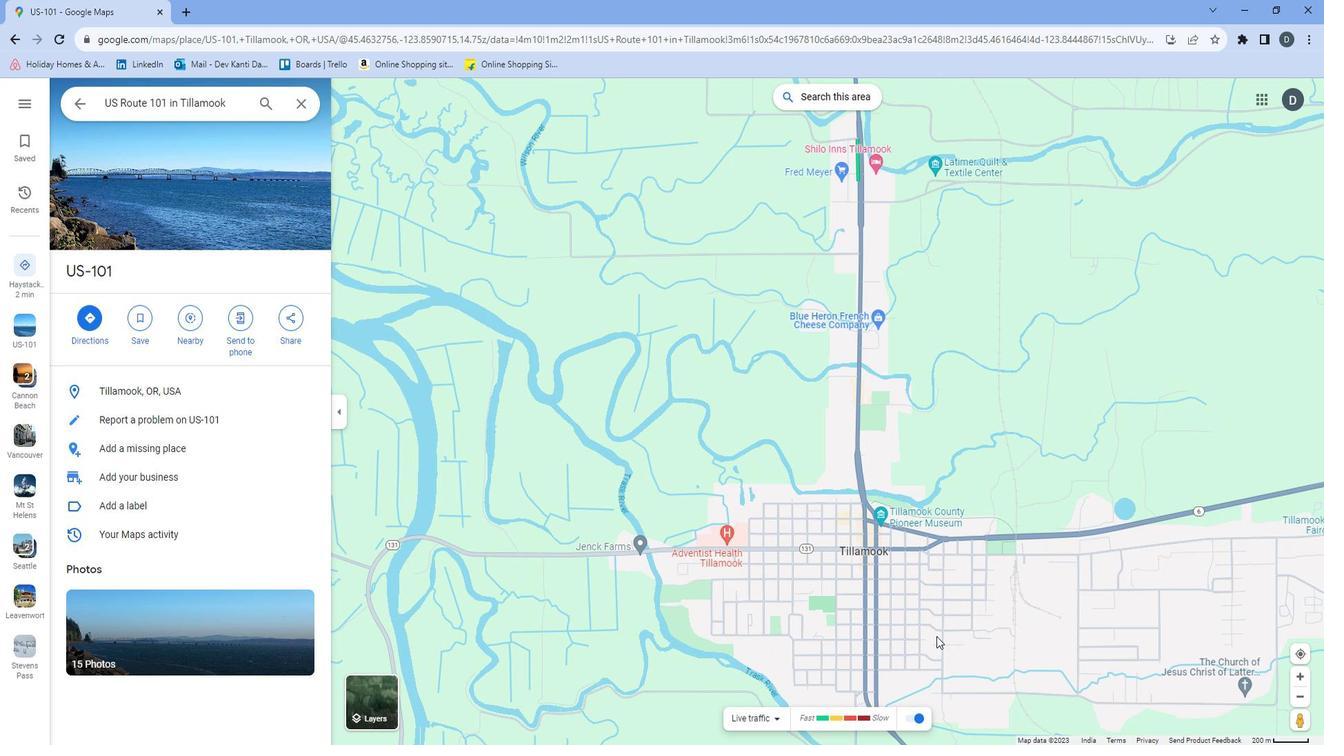 
Action: Mouse scrolled (937, 613) with delta (0, 0)
Screenshot: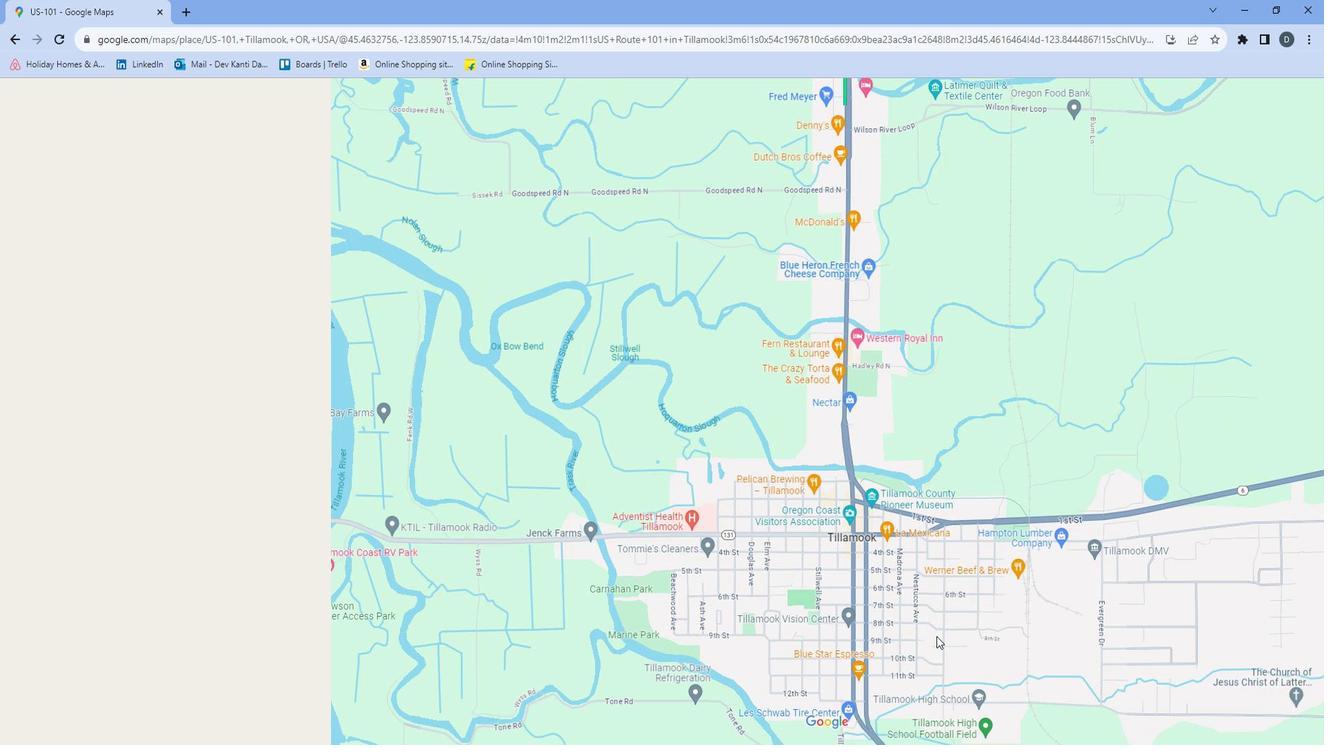 
Action: Mouse moved to (938, 609)
Screenshot: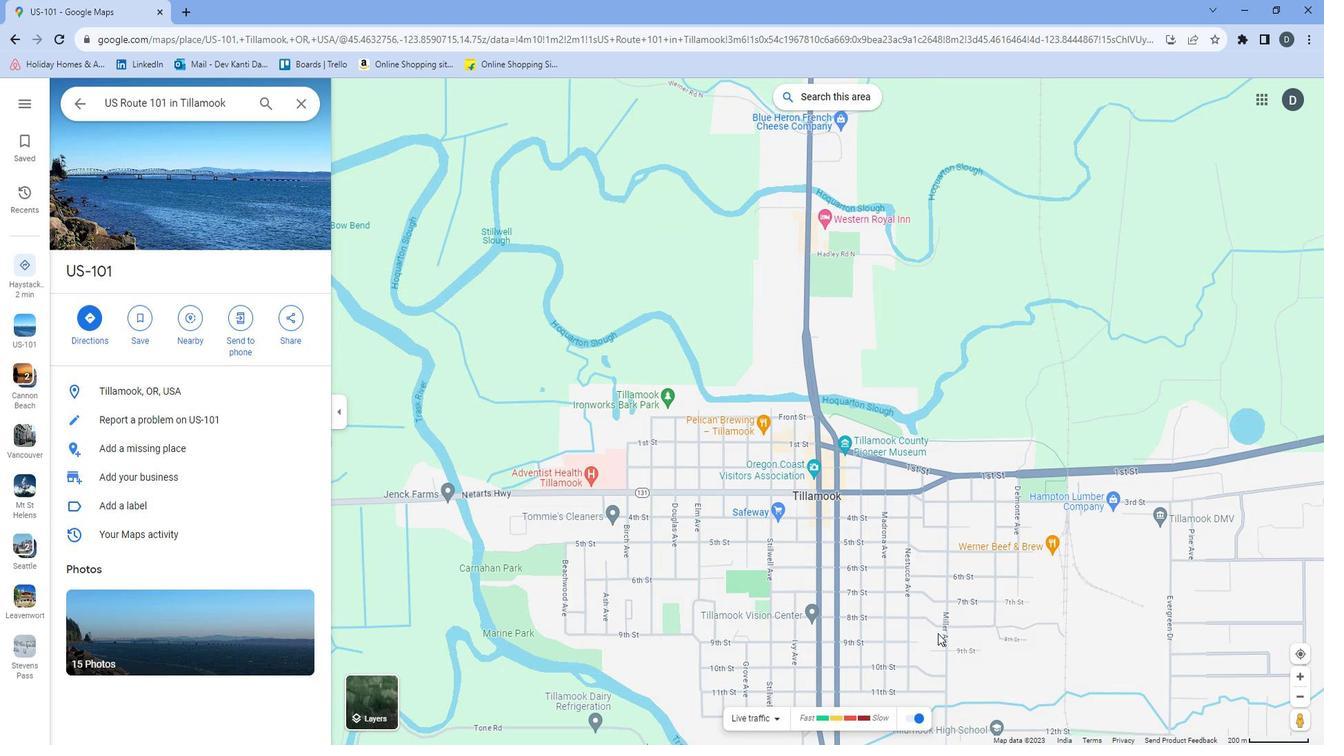 
Action: Mouse scrolled (938, 610) with delta (0, 0)
Screenshot: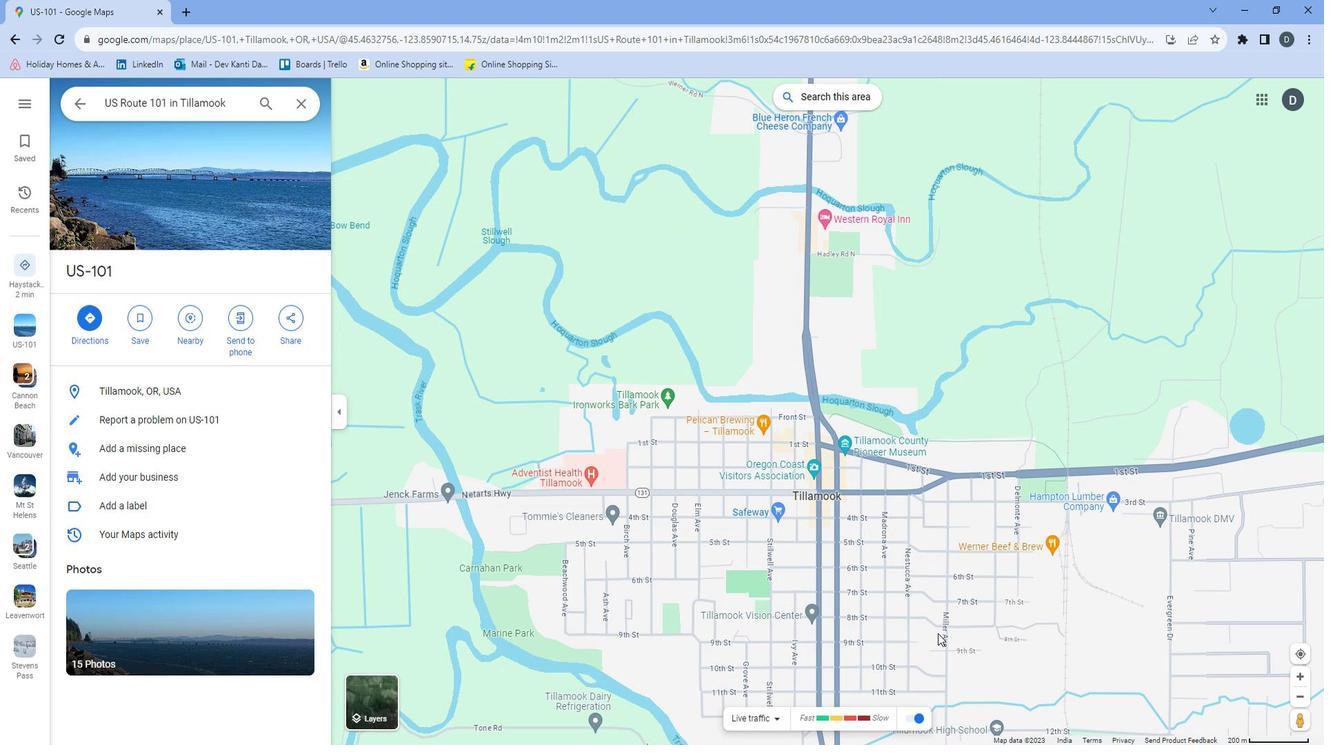 
Action: Mouse moved to (939, 609)
Screenshot: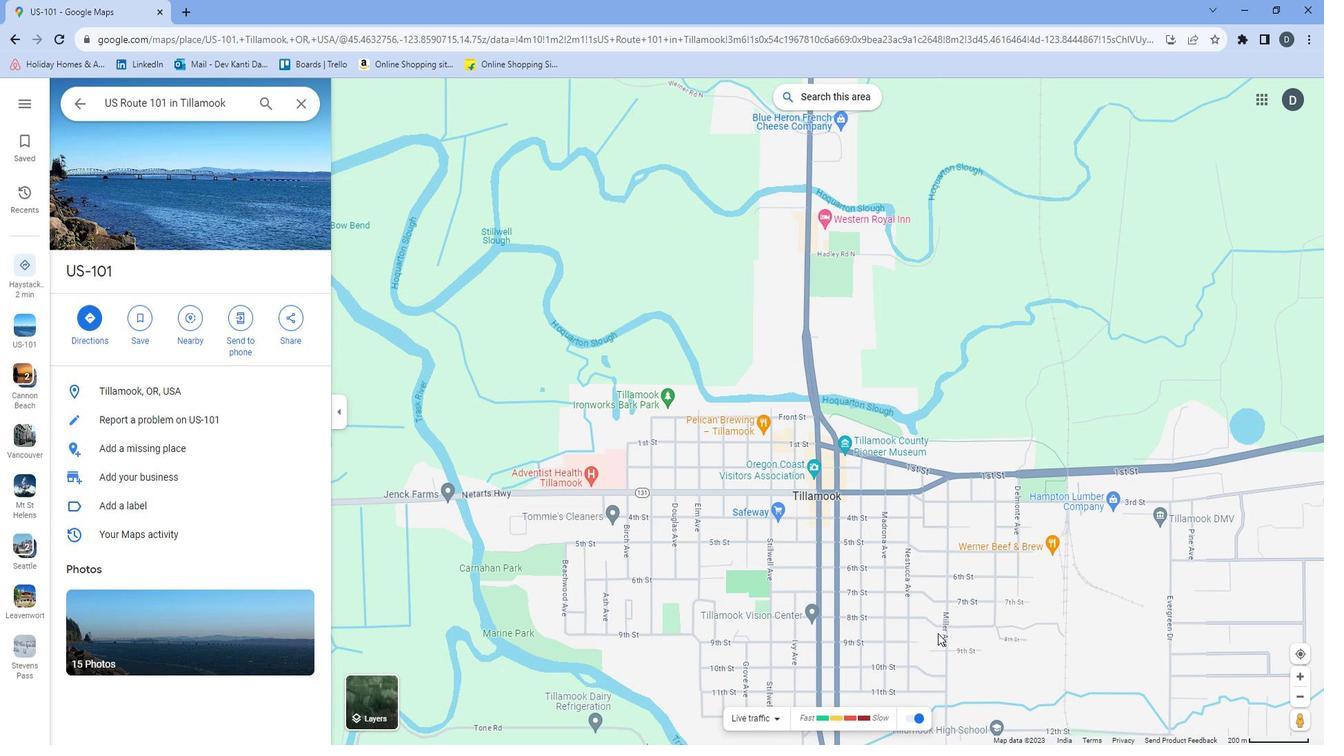 
Action: Mouse scrolled (939, 609) with delta (0, 0)
Screenshot: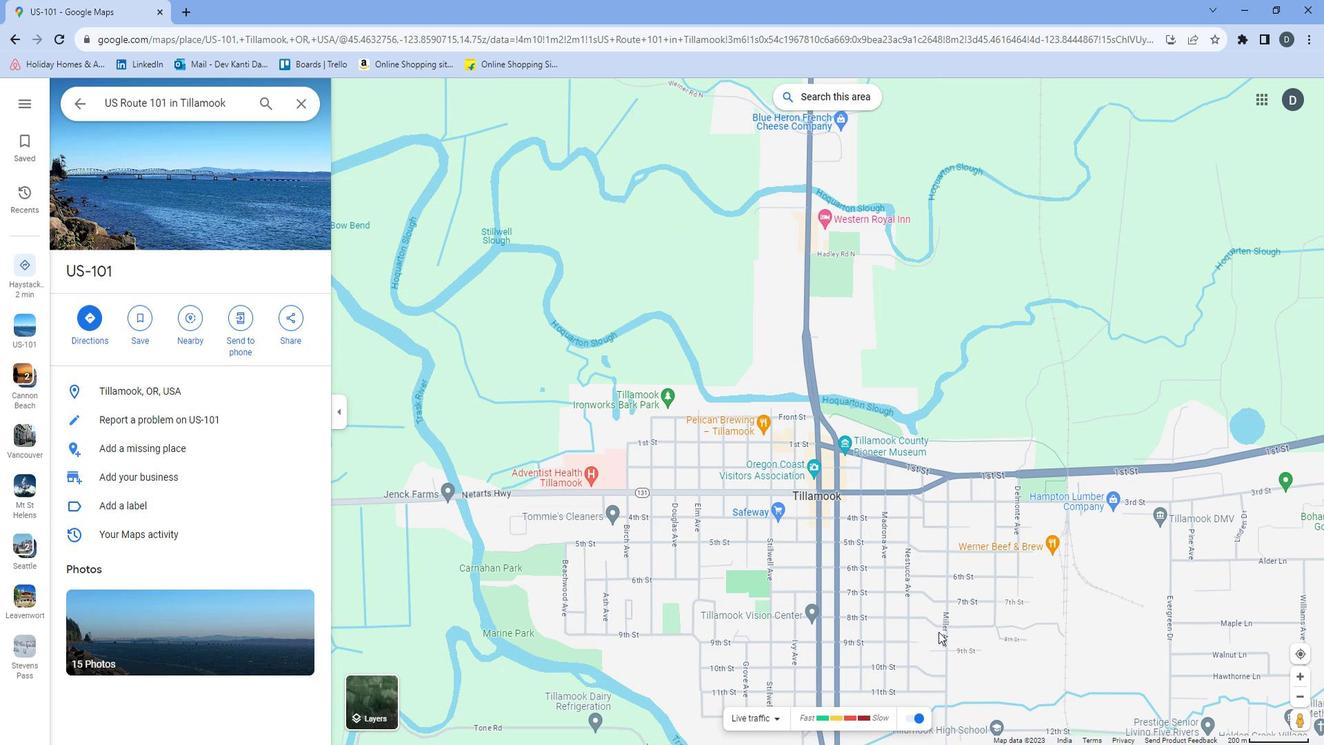
Action: Mouse moved to (940, 607)
Screenshot: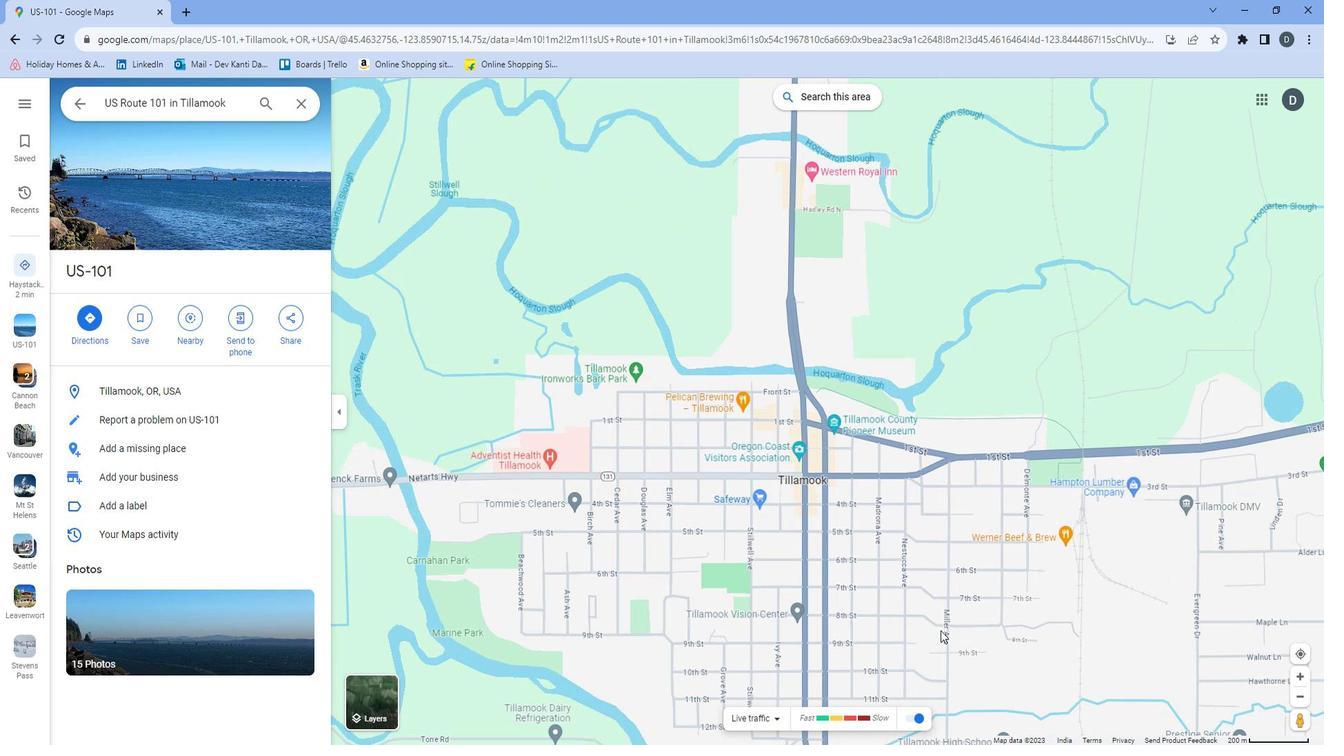 
Action: Mouse scrolled (940, 607) with delta (0, 0)
Screenshot: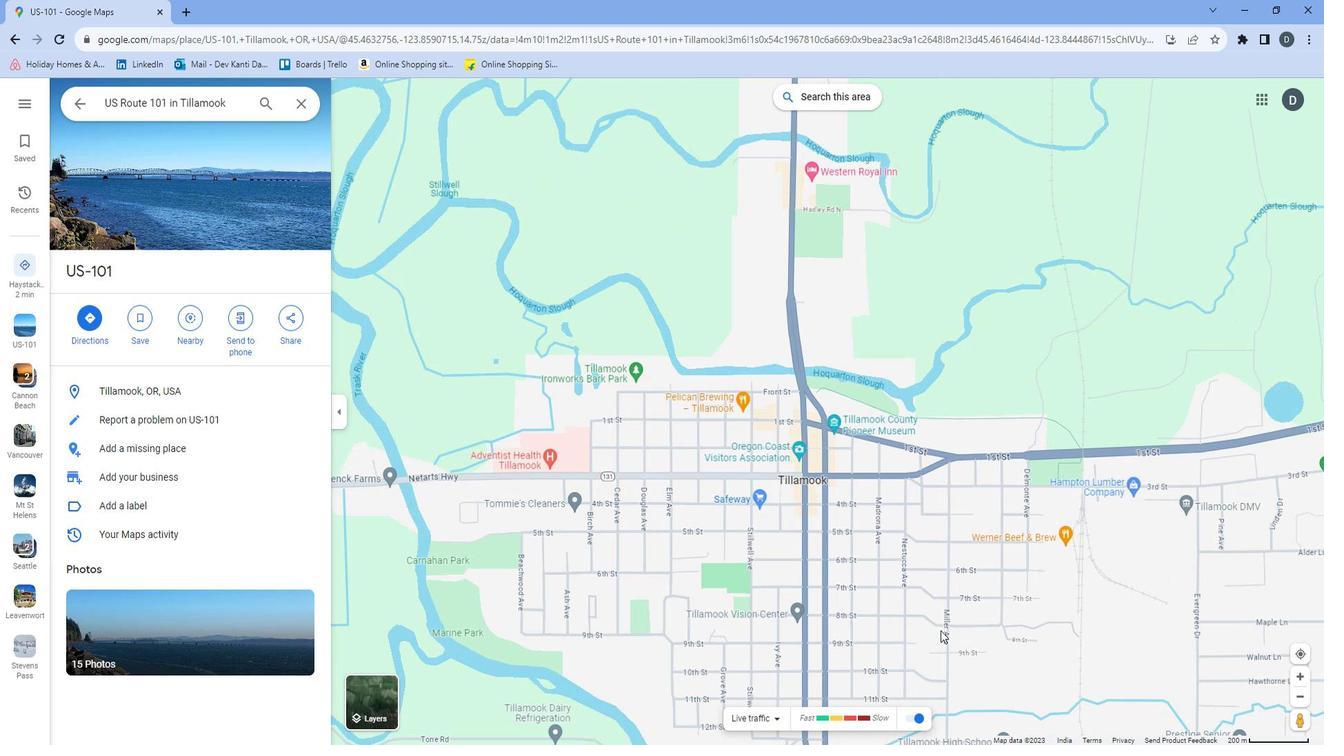 
Action: Mouse moved to (943, 605)
Screenshot: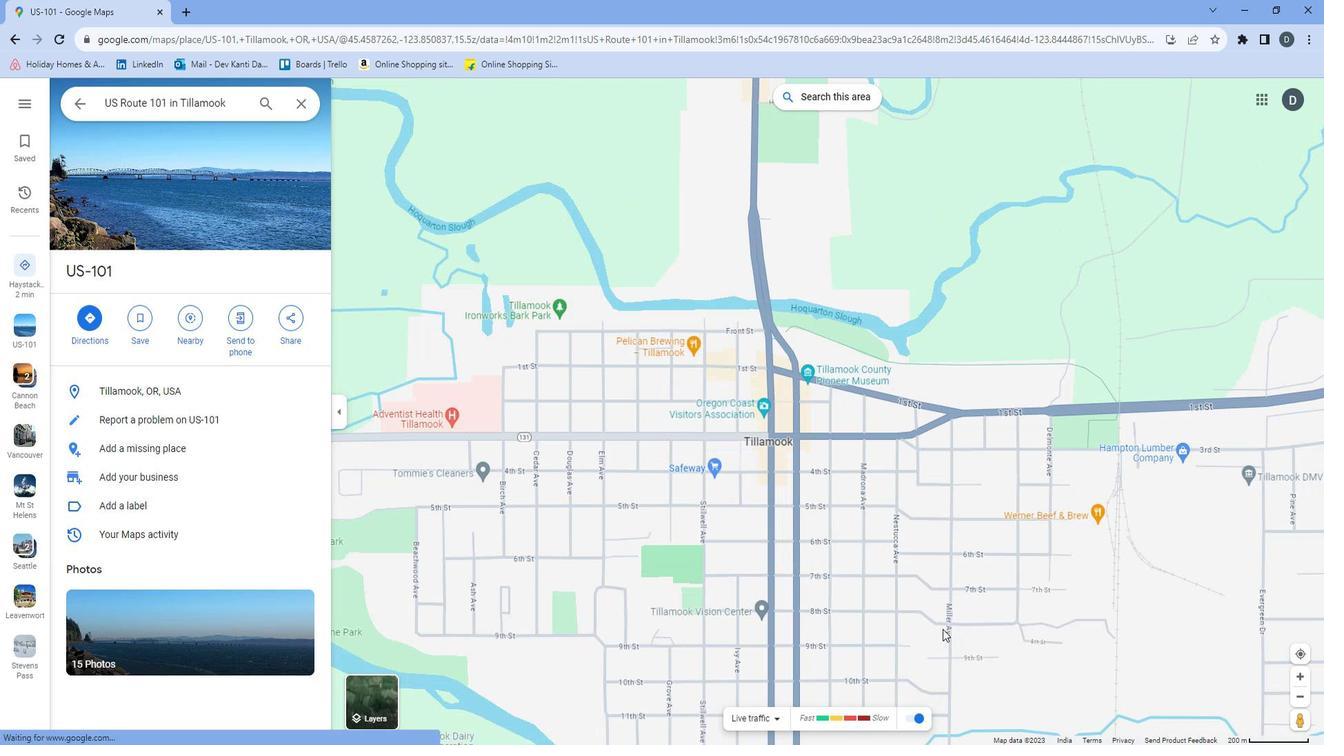 
Action: Mouse scrolled (943, 606) with delta (0, 0)
Screenshot: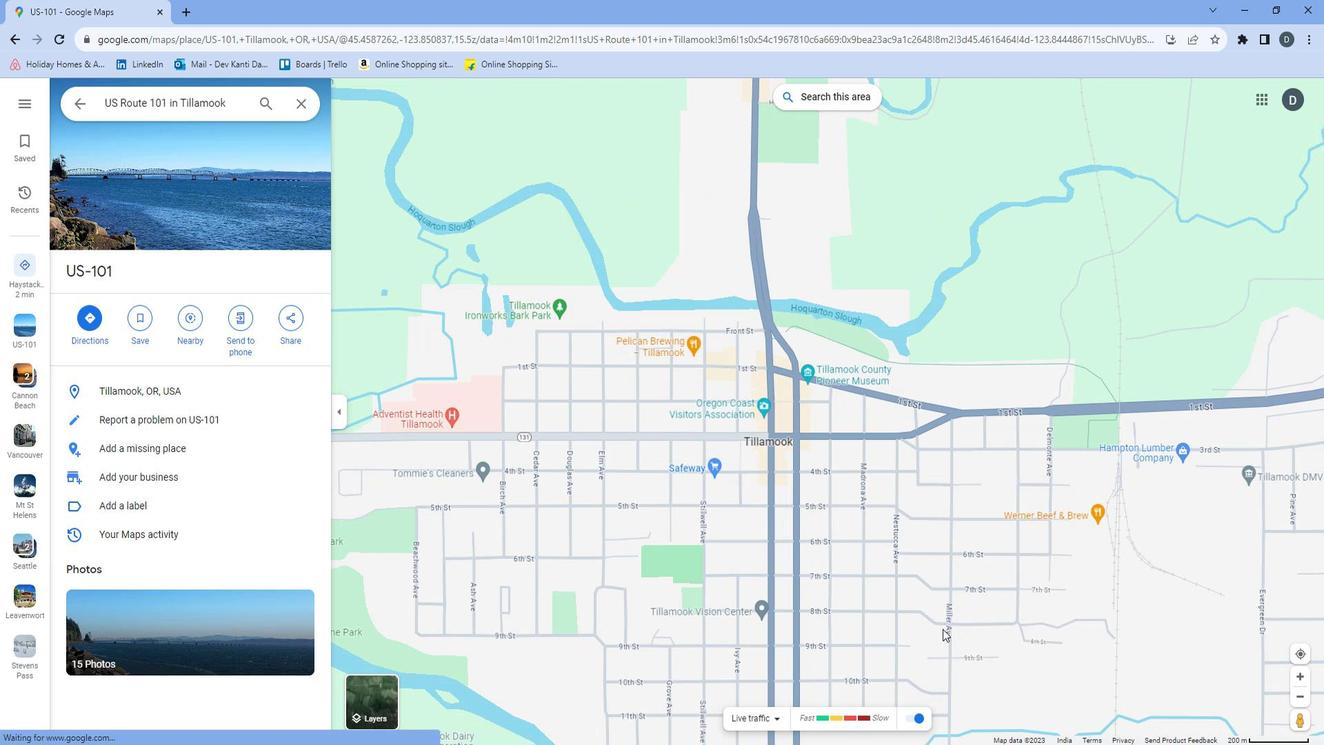 
Action: Mouse moved to (670, 456)
Screenshot: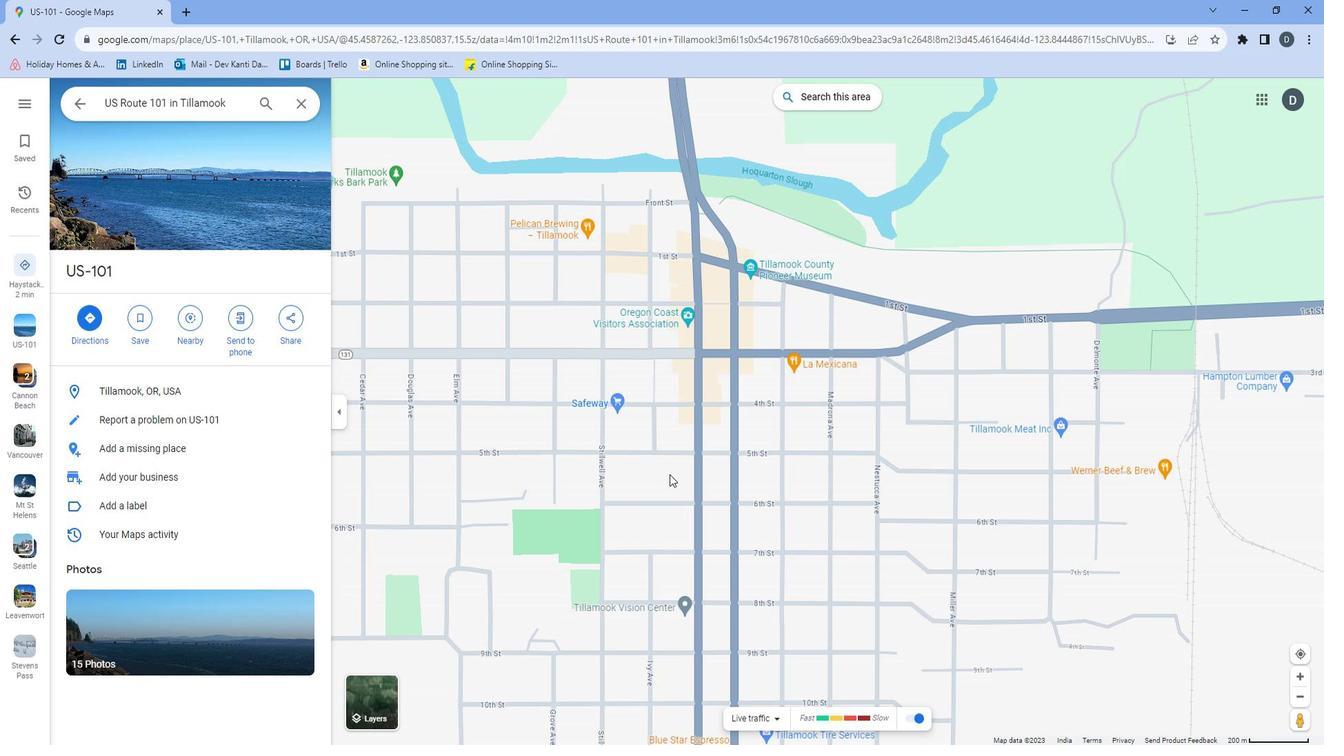 
Action: Mouse scrolled (670, 457) with delta (0, 0)
Screenshot: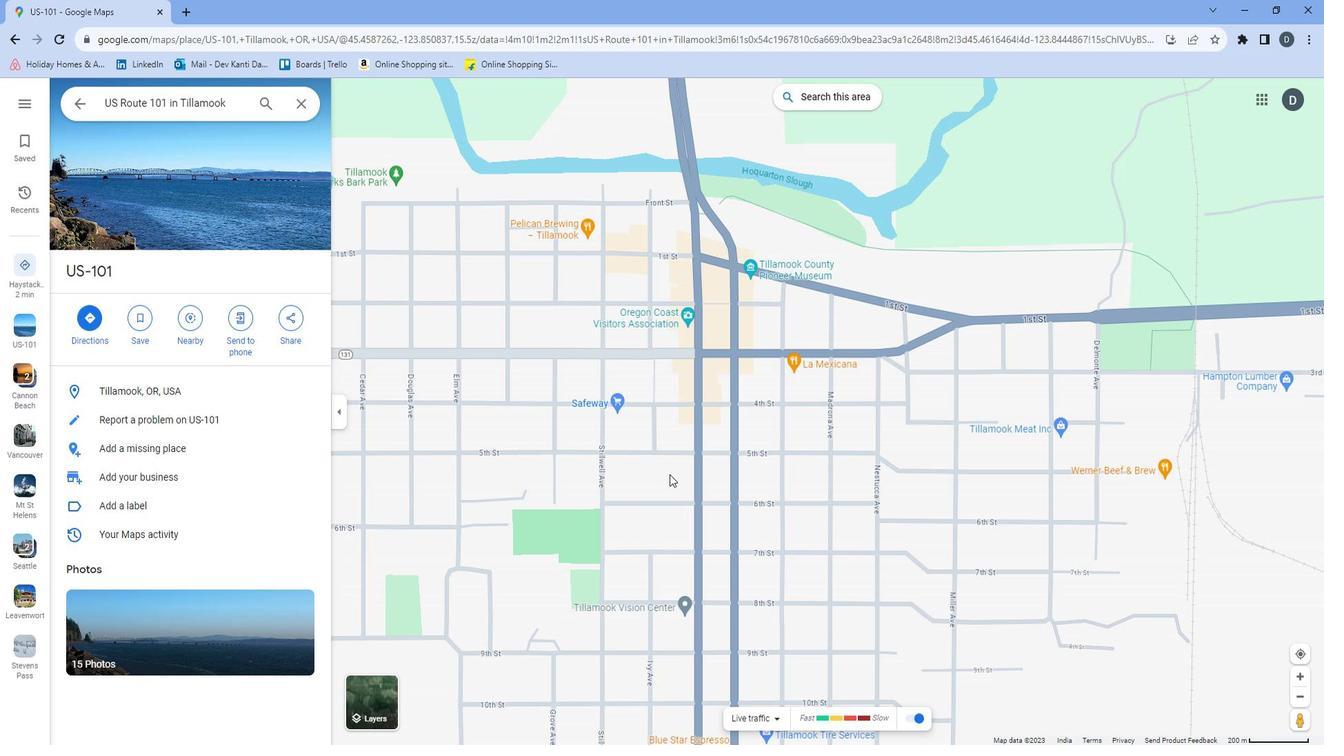 
Action: Mouse moved to (668, 456)
Screenshot: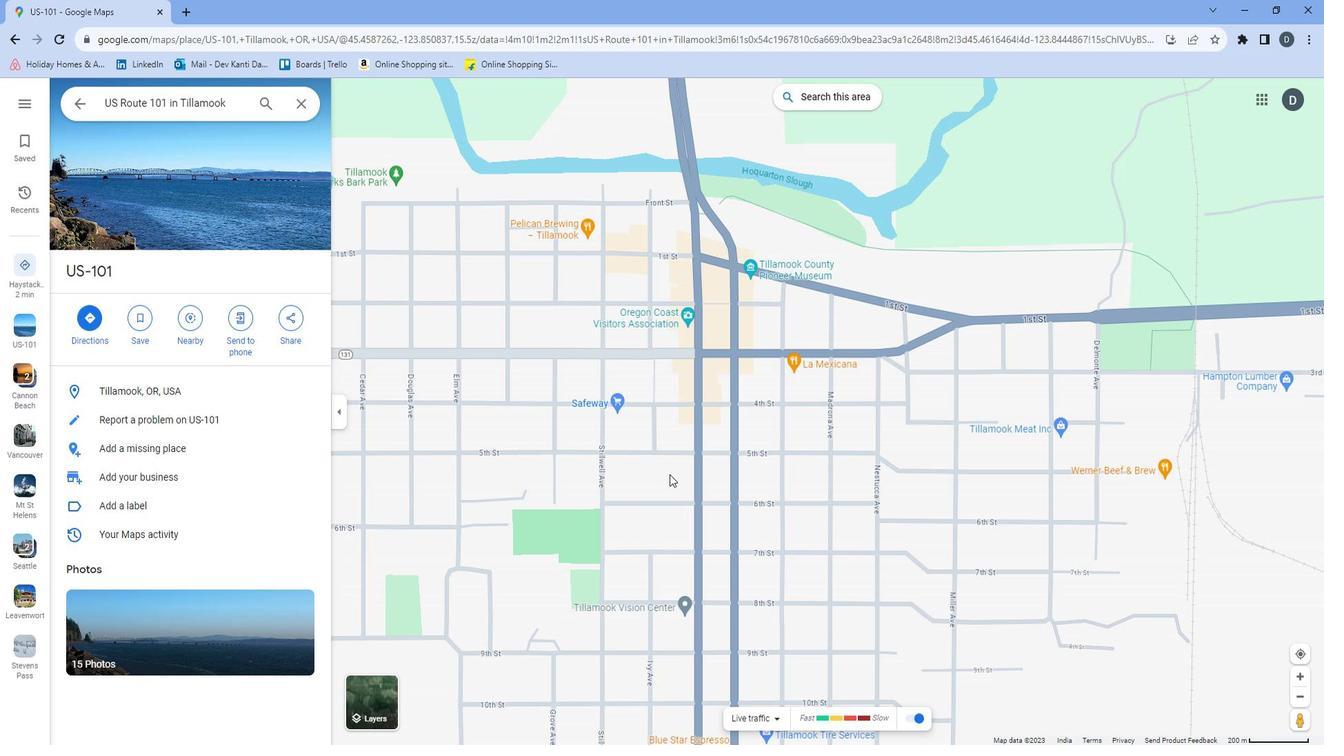 
Action: Mouse scrolled (668, 457) with delta (0, 0)
Screenshot: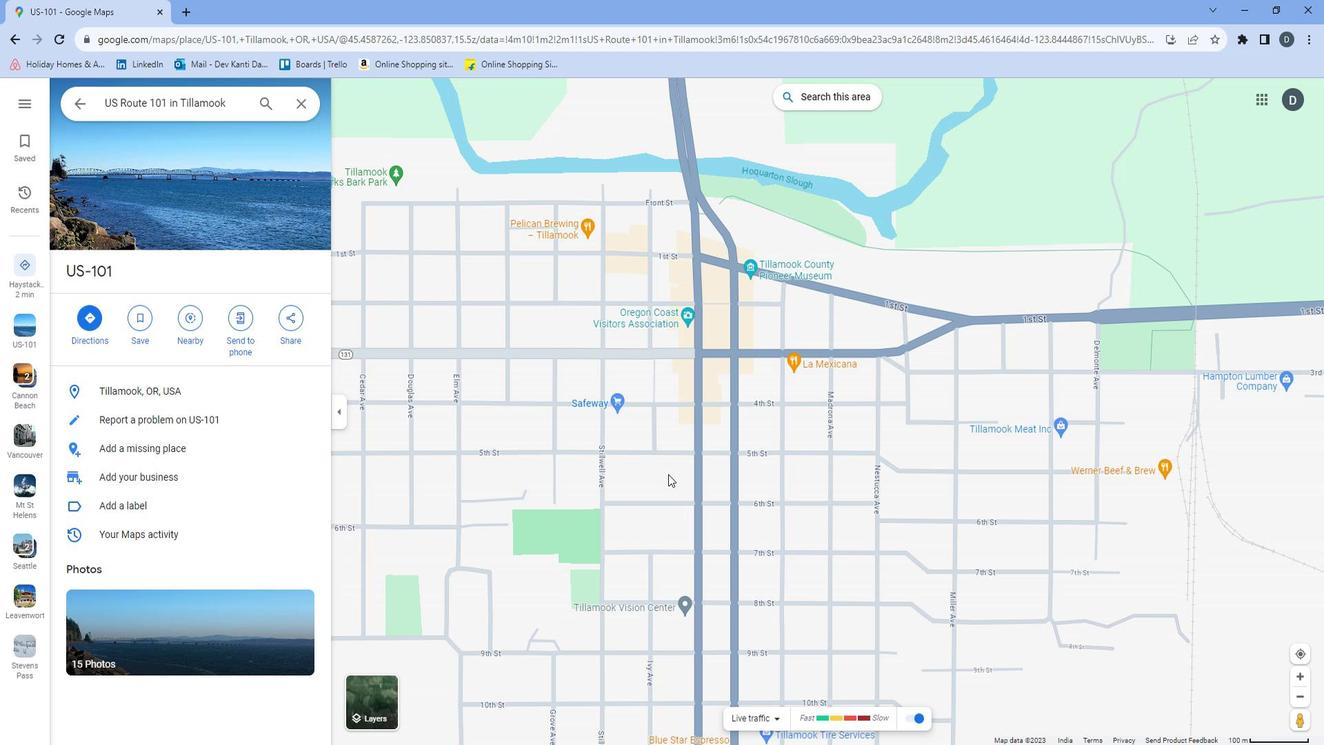 
Action: Mouse scrolled (668, 457) with delta (0, 0)
Screenshot: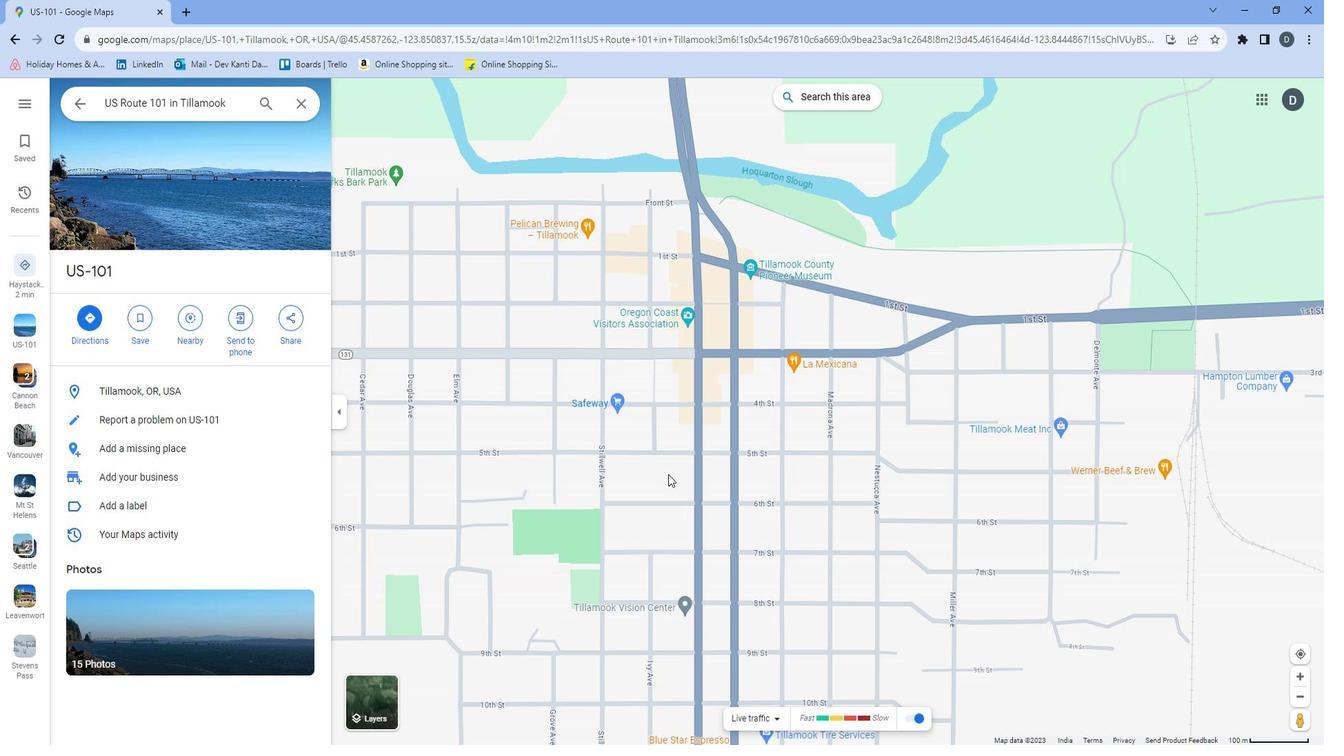 
Action: Mouse scrolled (668, 457) with delta (0, 0)
Screenshot: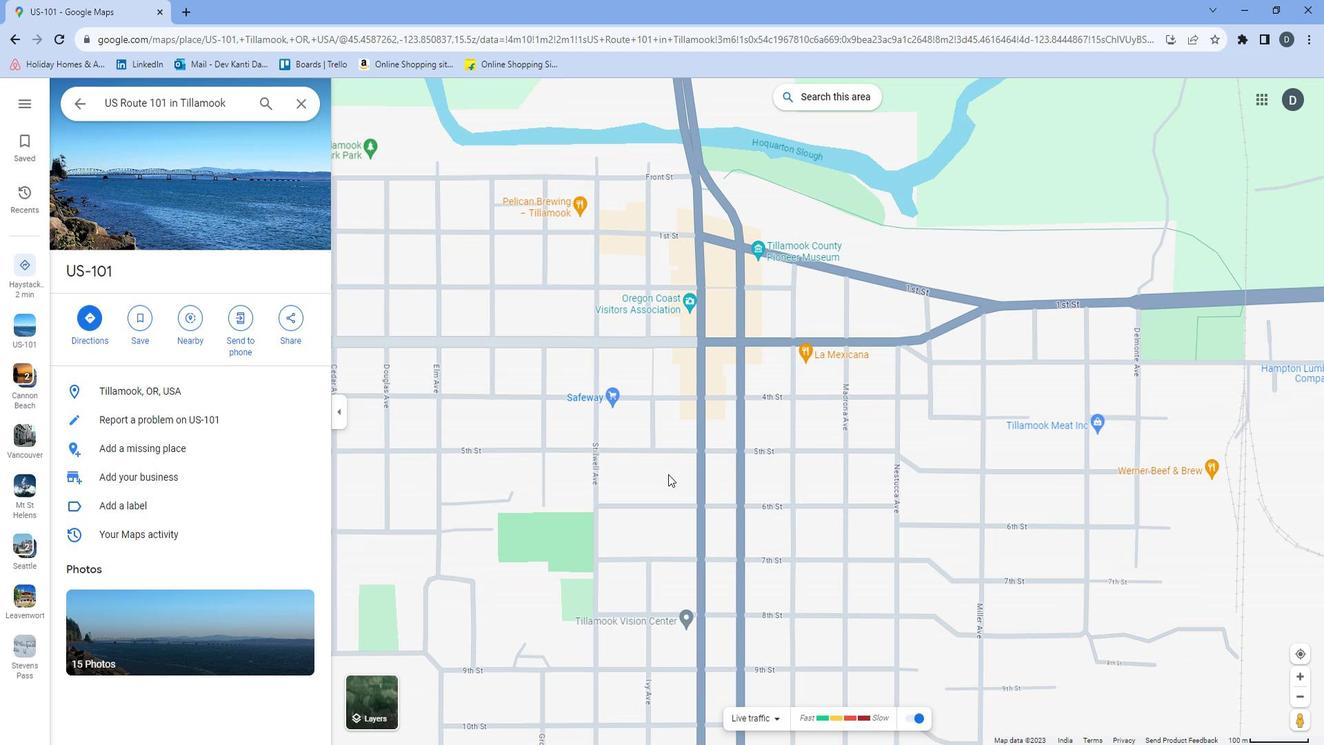 
Action: Mouse scrolled (668, 457) with delta (0, 0)
Screenshot: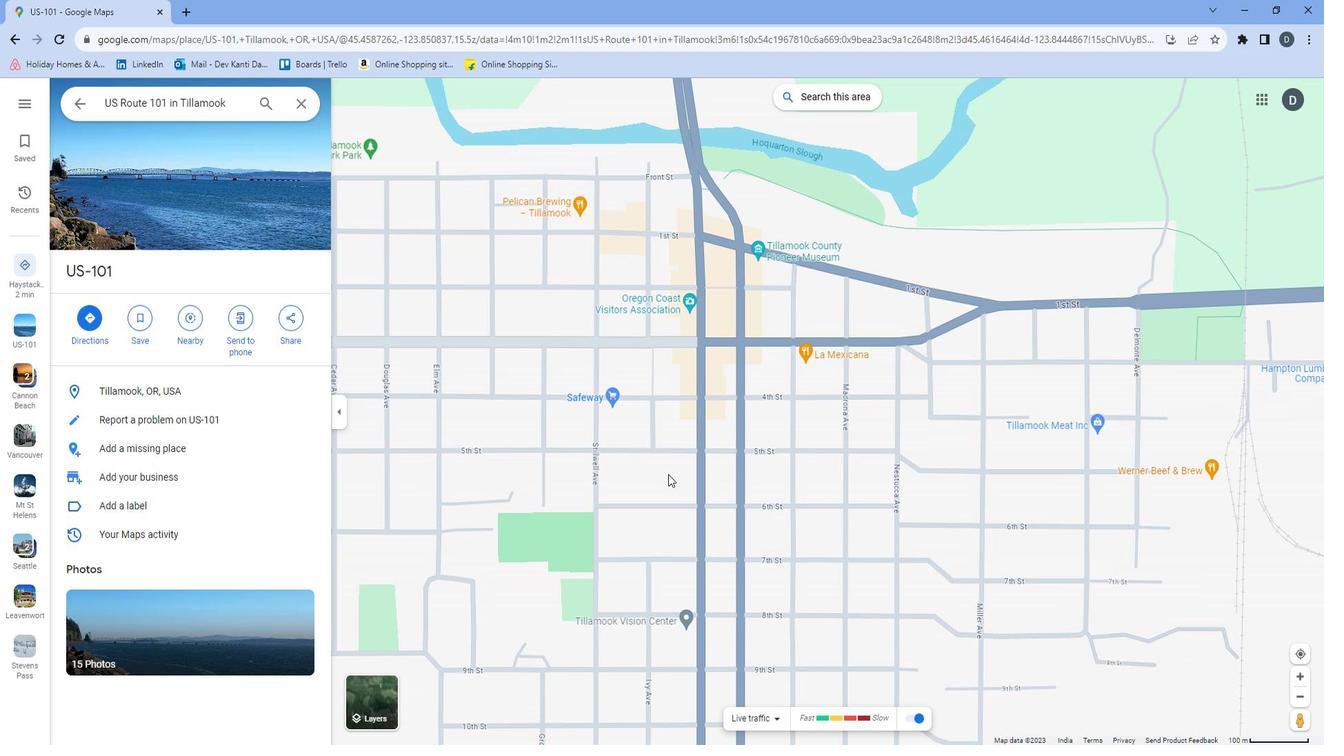 
Action: Mouse moved to (755, 401)
Screenshot: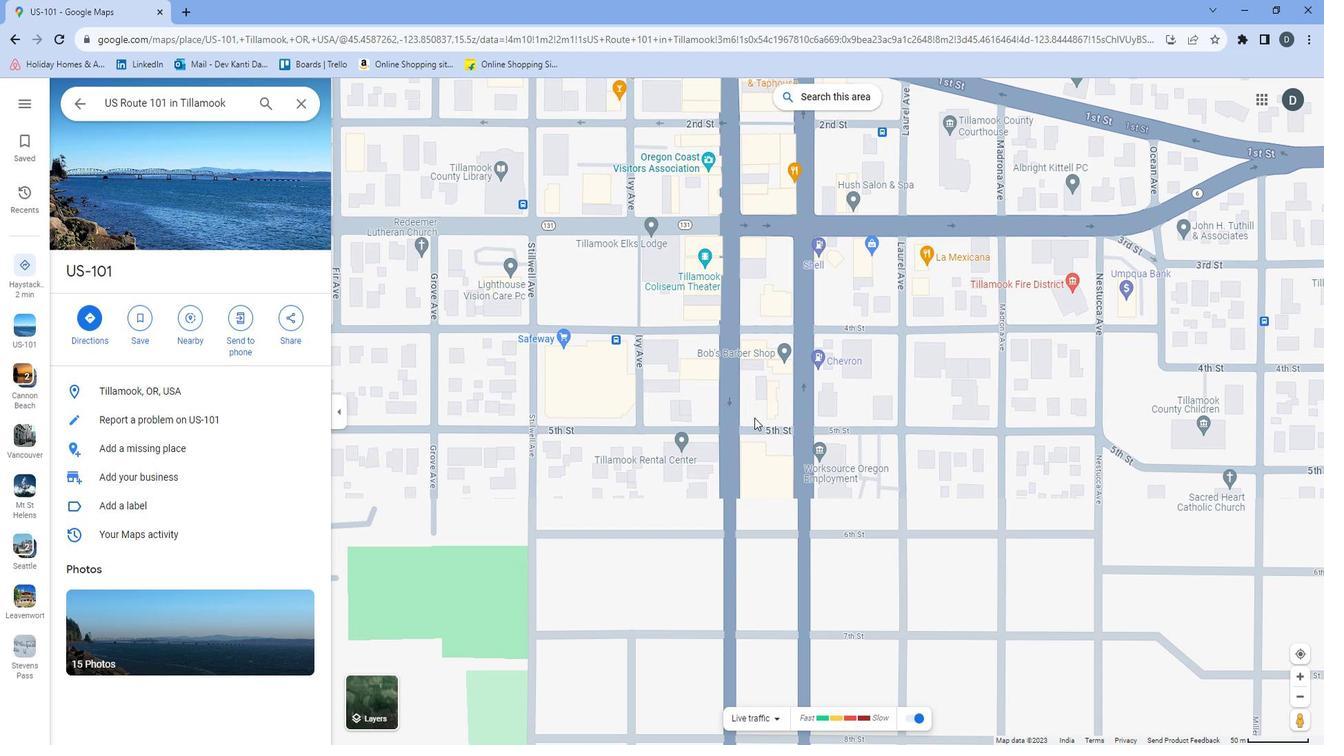
Action: Mouse pressed left at (755, 401)
Screenshot: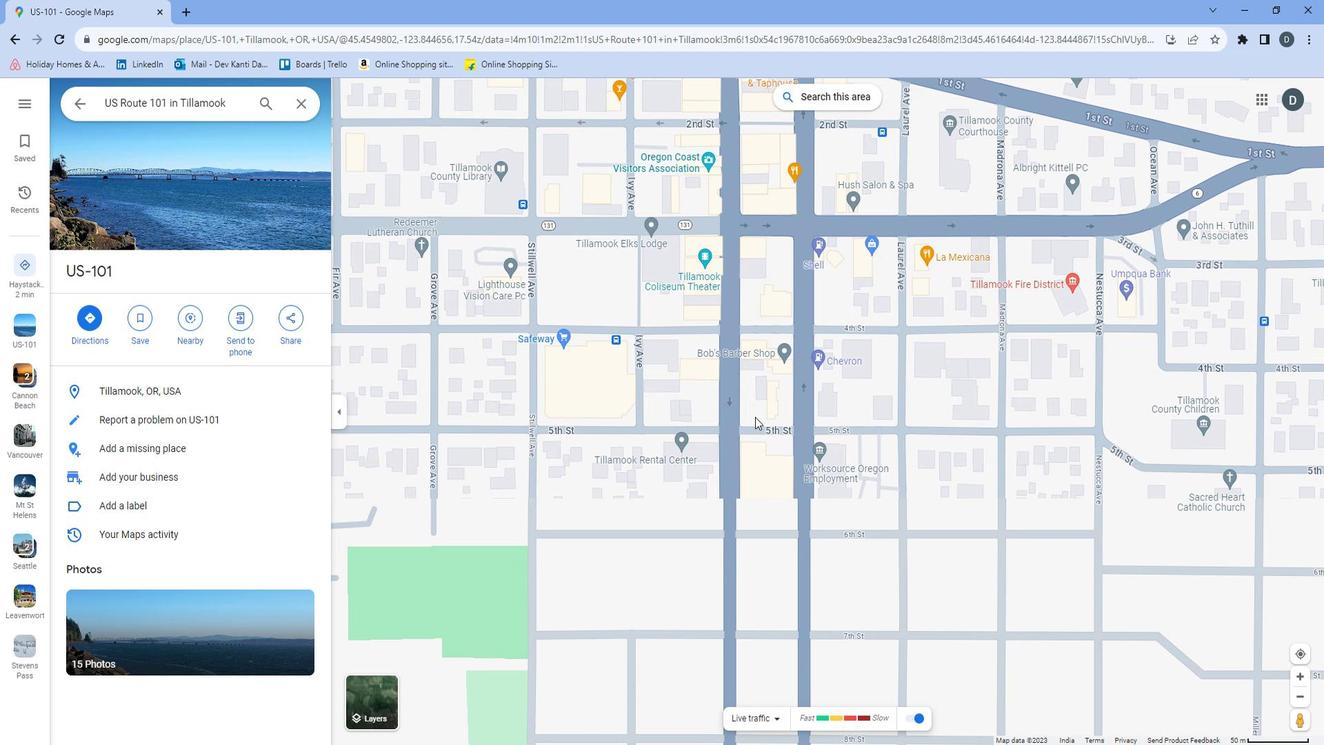 
Action: Mouse moved to (731, 276)
Screenshot: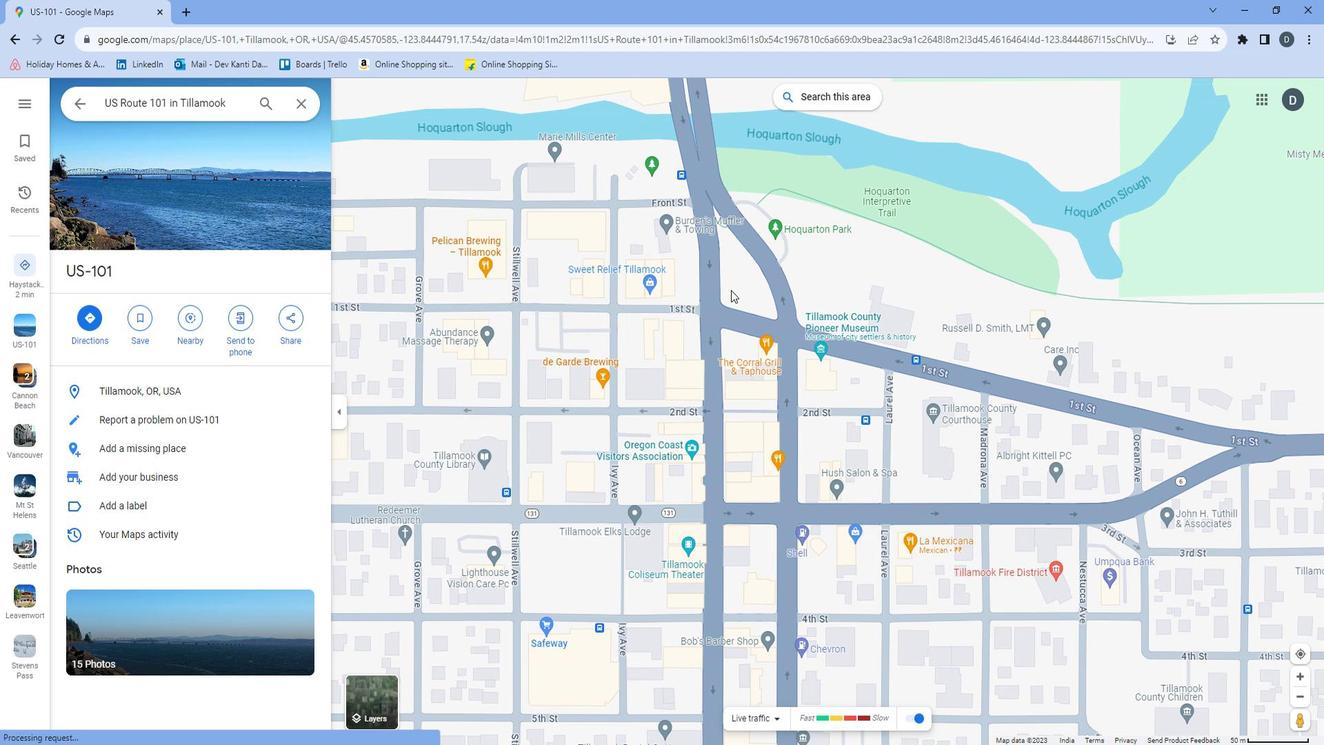 
Action: Mouse pressed left at (731, 276)
Screenshot: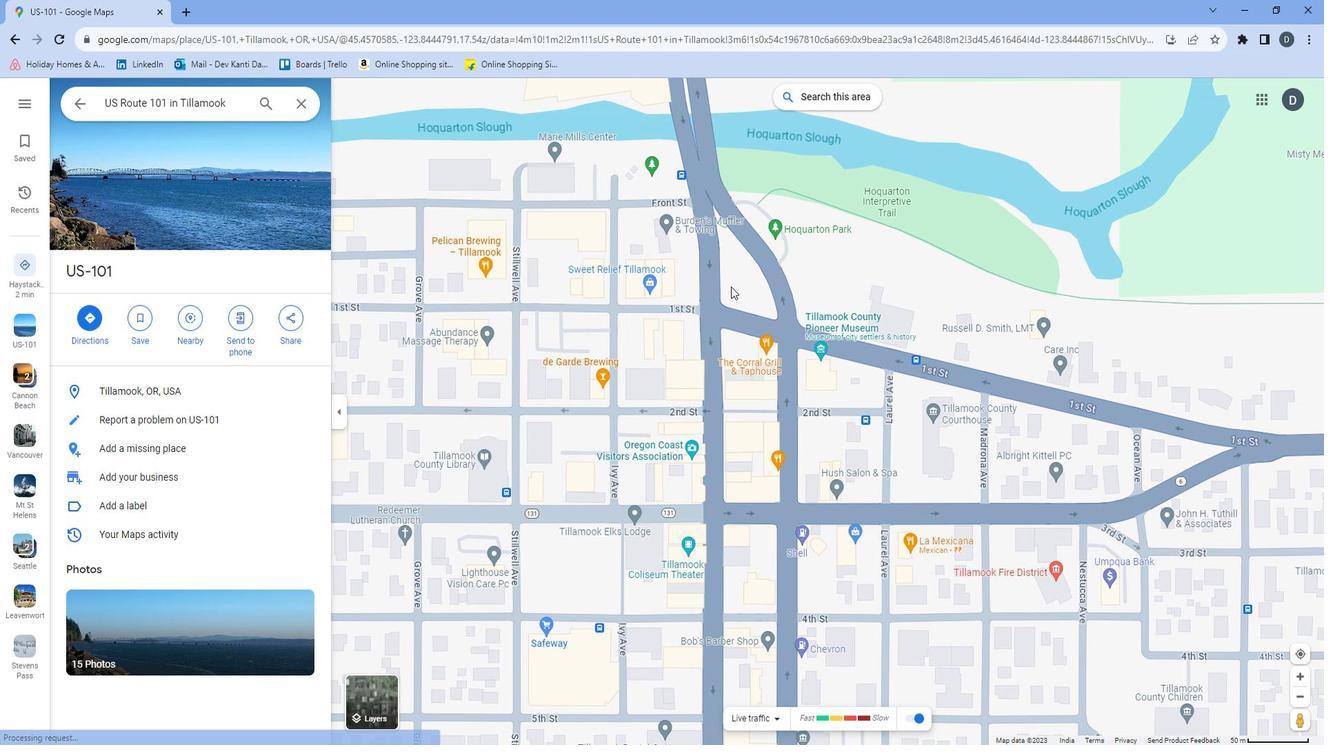 
Action: Mouse moved to (870, 444)
Screenshot: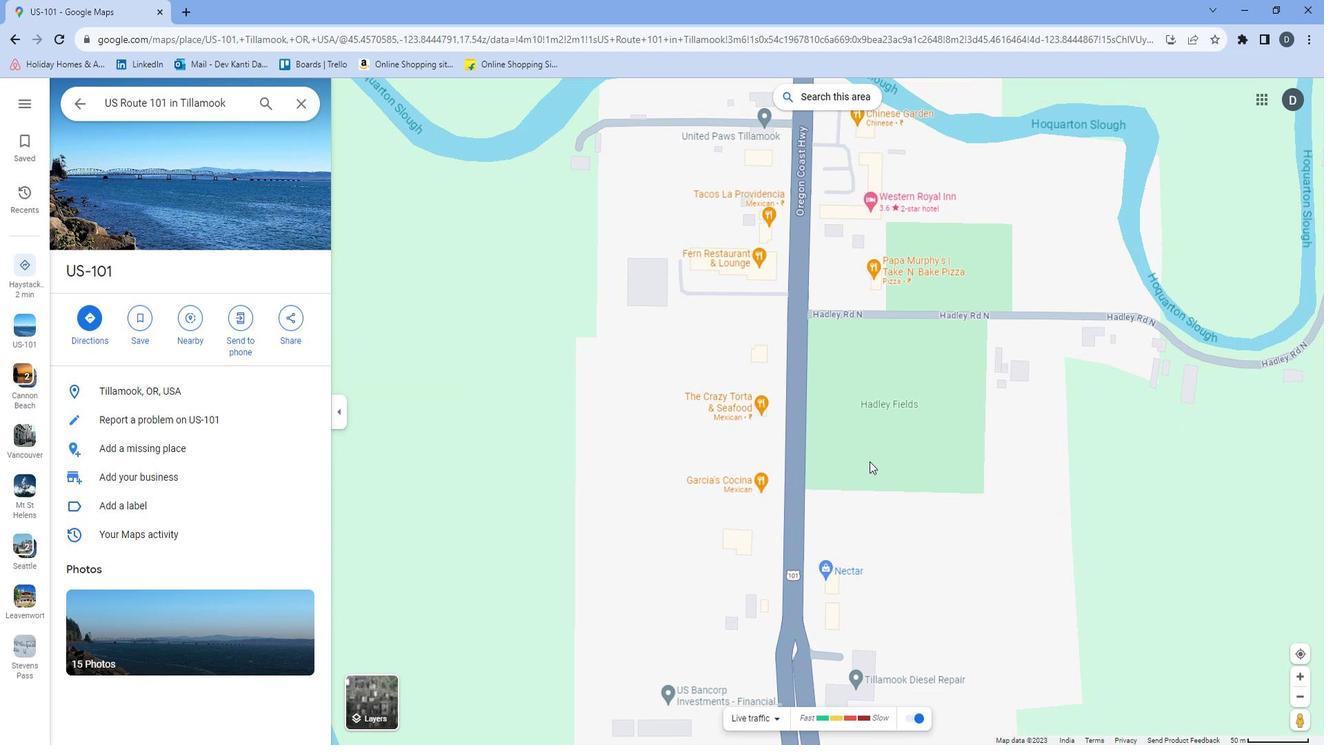 
Action: Mouse pressed left at (870, 444)
Screenshot: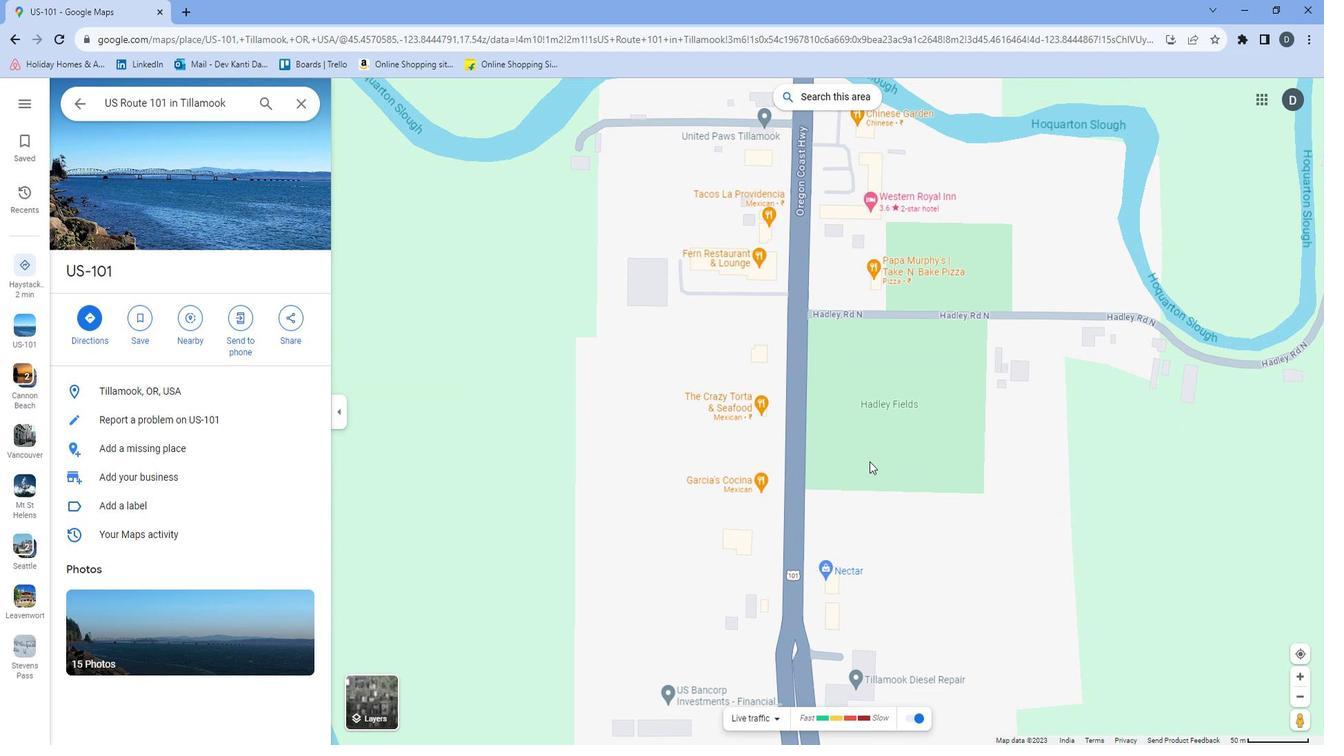 
Action: Mouse moved to (375, 685)
Screenshot: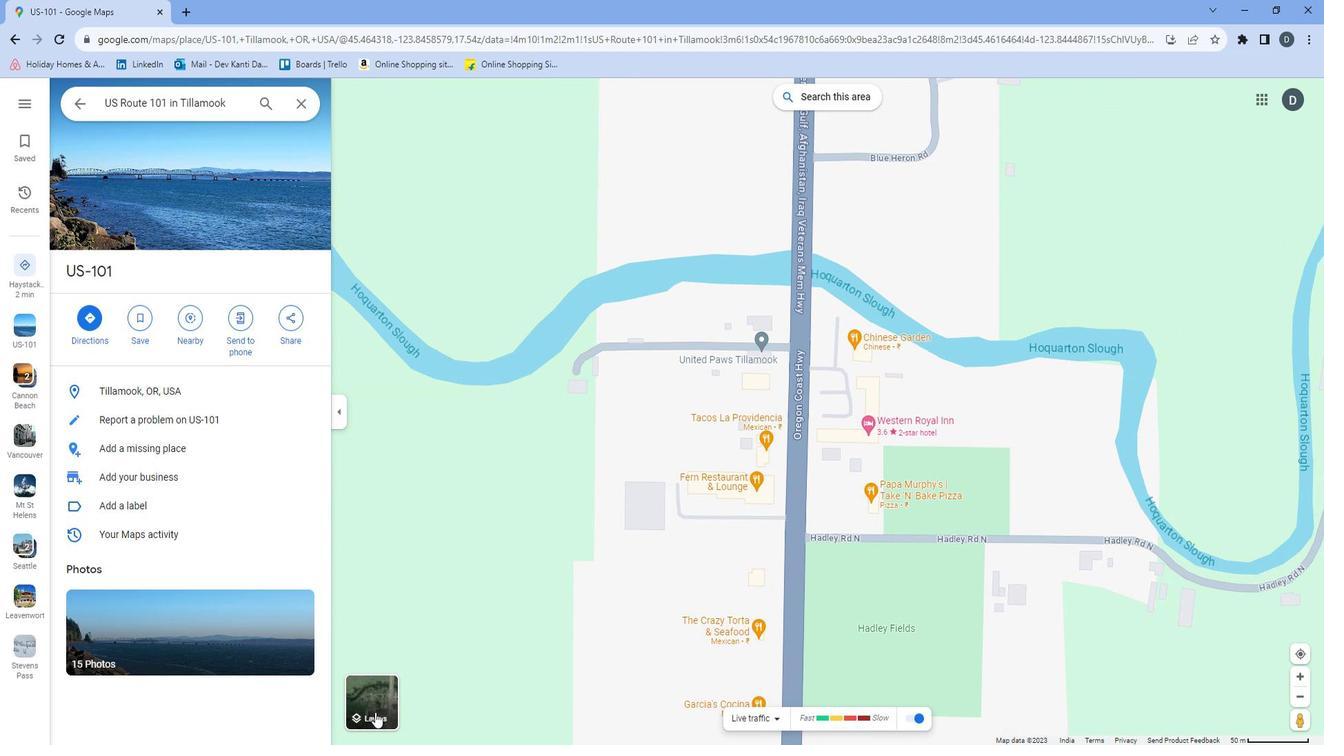 
Action: Mouse pressed left at (375, 685)
Screenshot: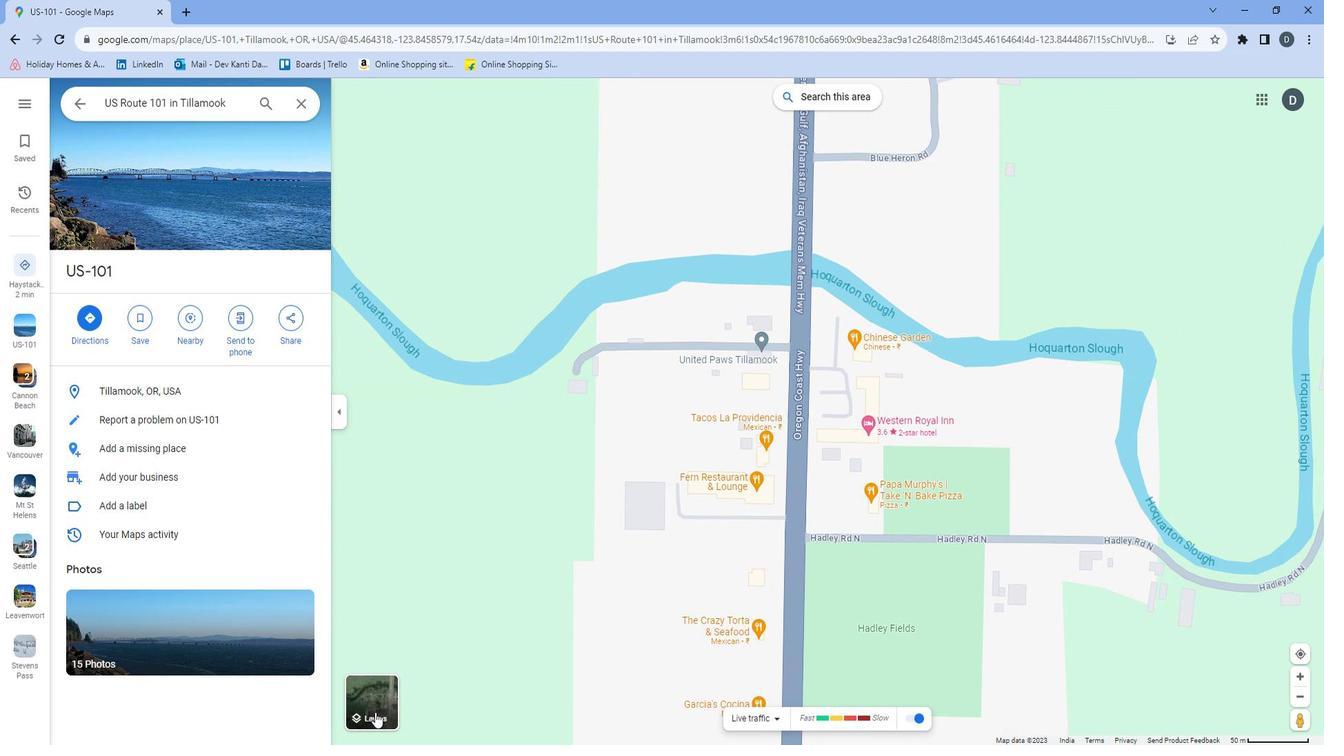
Action: Mouse moved to (465, 667)
Screenshot: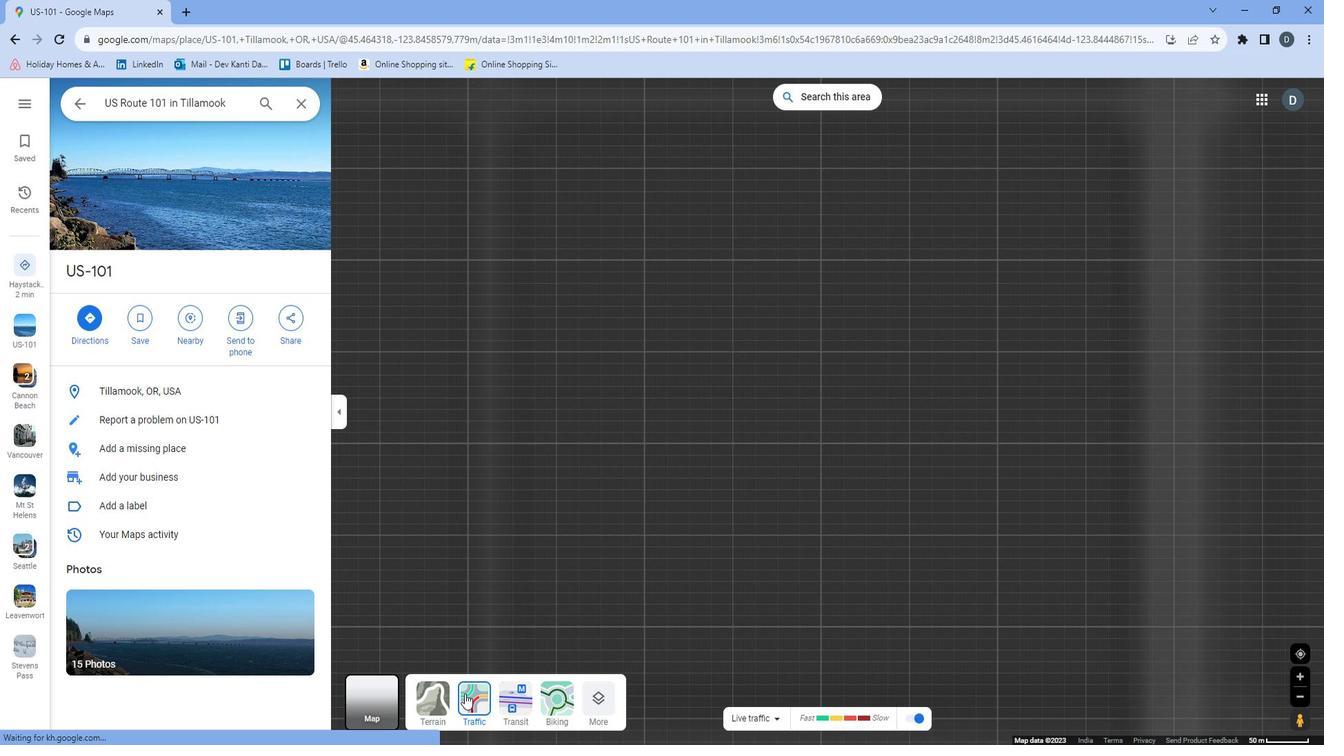 
Action: Mouse pressed left at (465, 667)
Screenshot: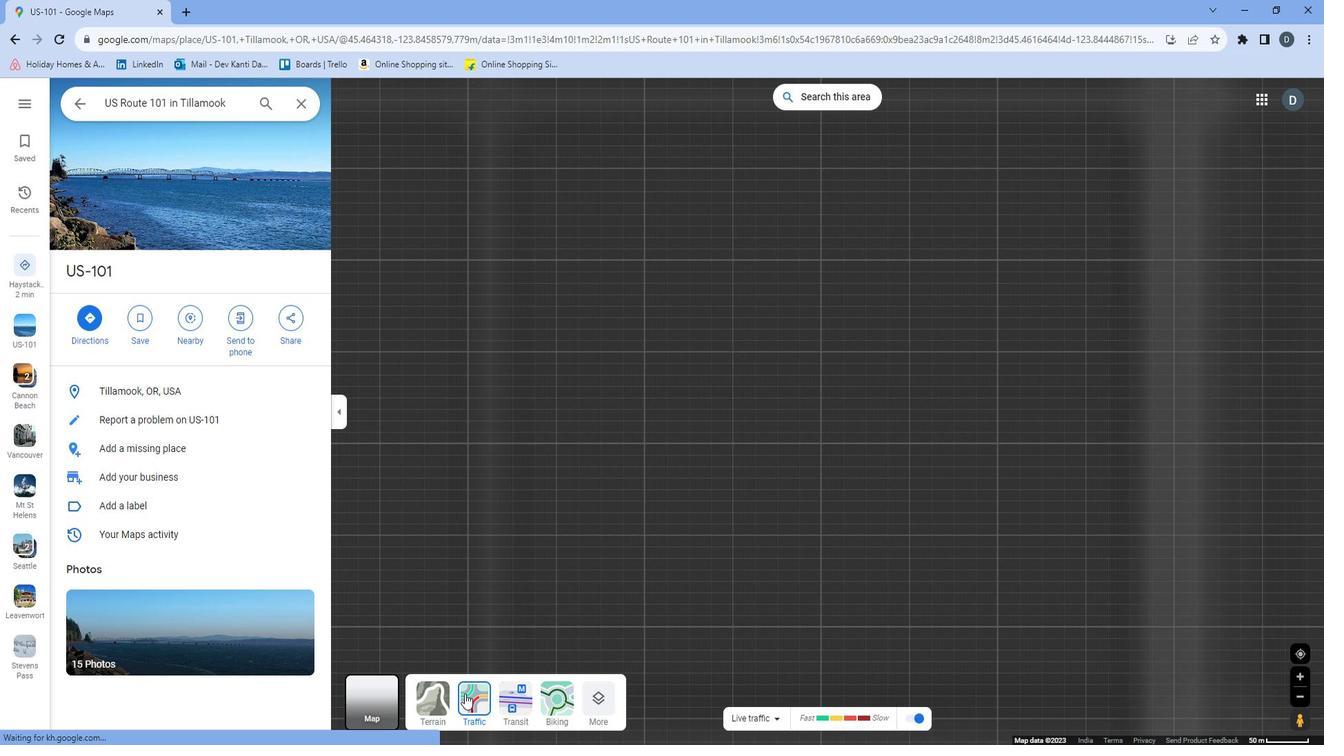
Action: Mouse moved to (469, 666)
Screenshot: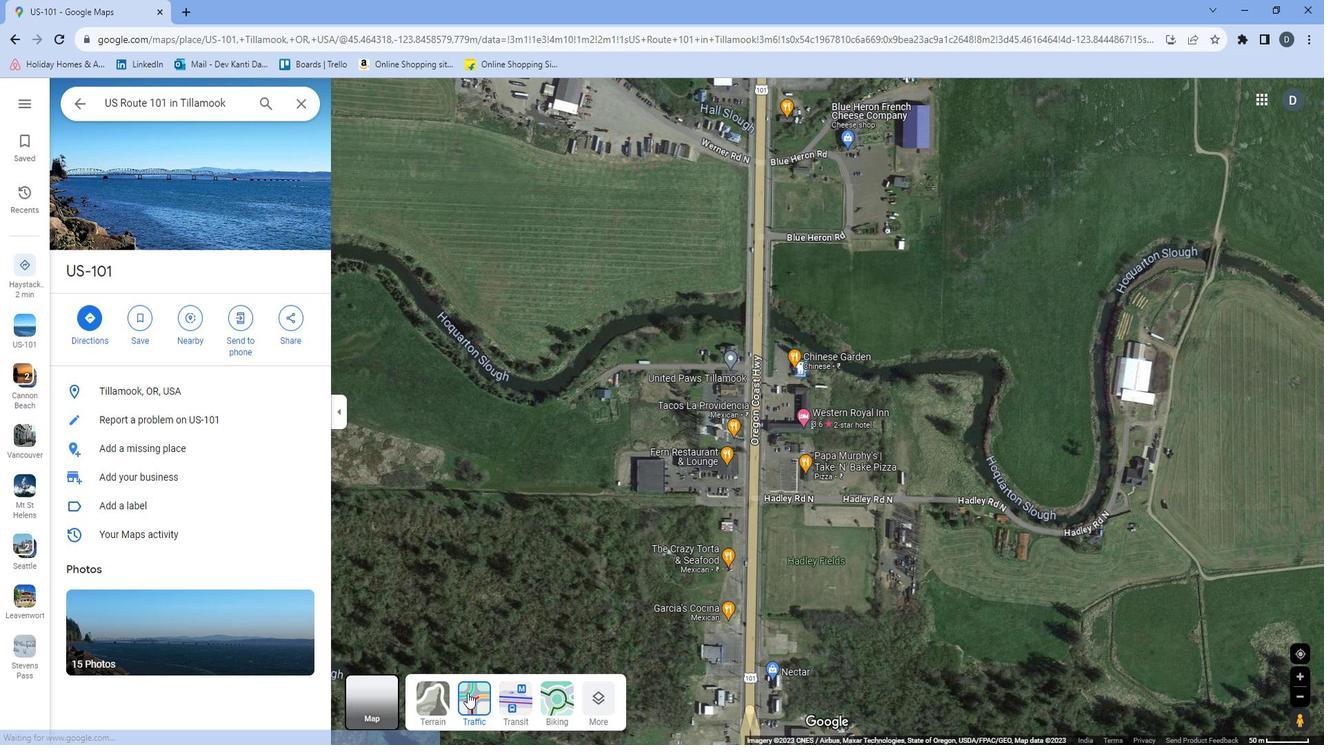 
Action: Mouse pressed left at (469, 666)
Screenshot: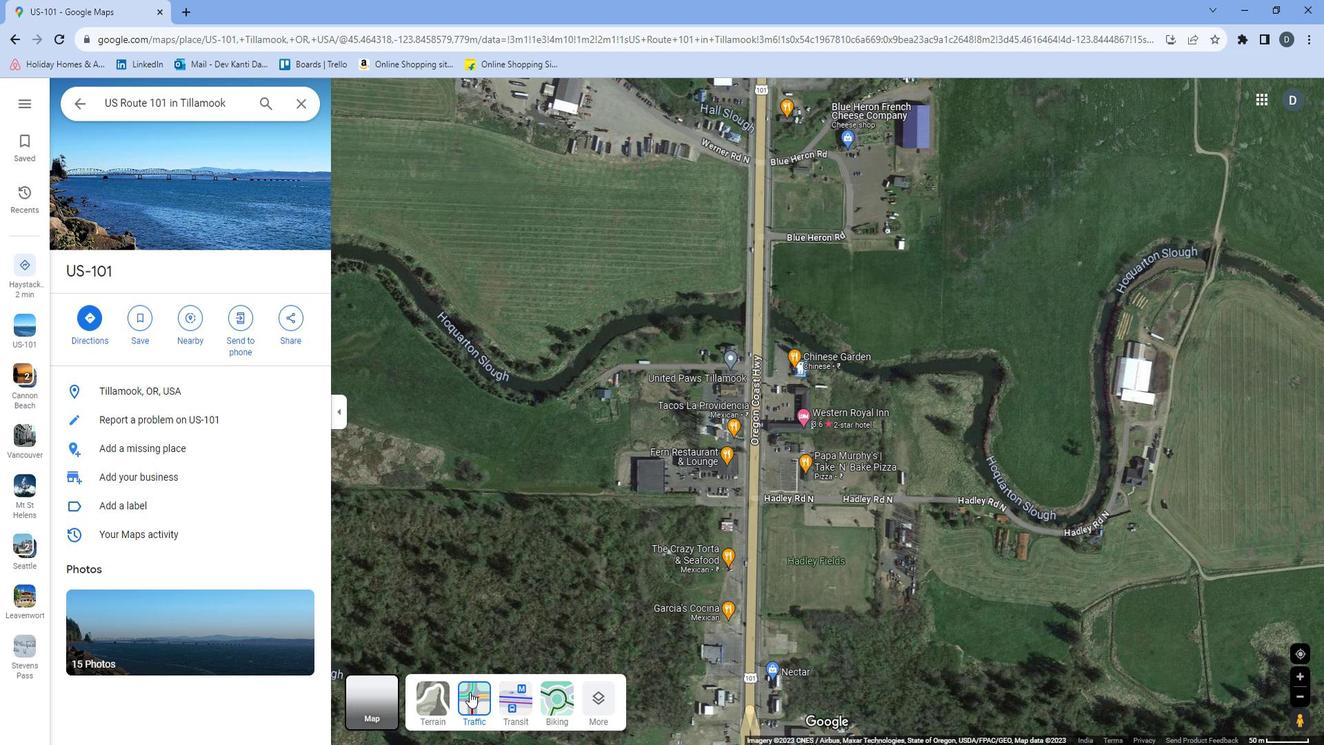 
Action: Mouse moved to (469, 669)
Screenshot: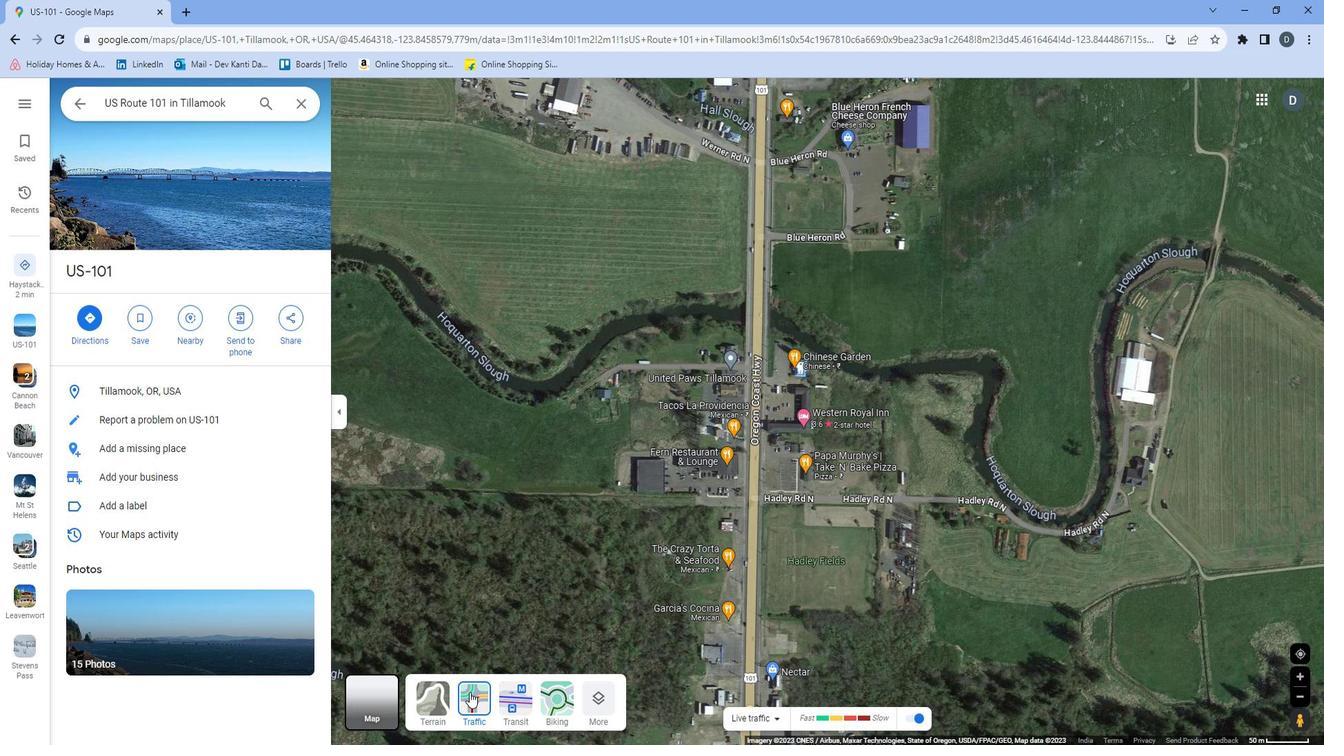 
Action: Mouse pressed left at (469, 669)
Screenshot: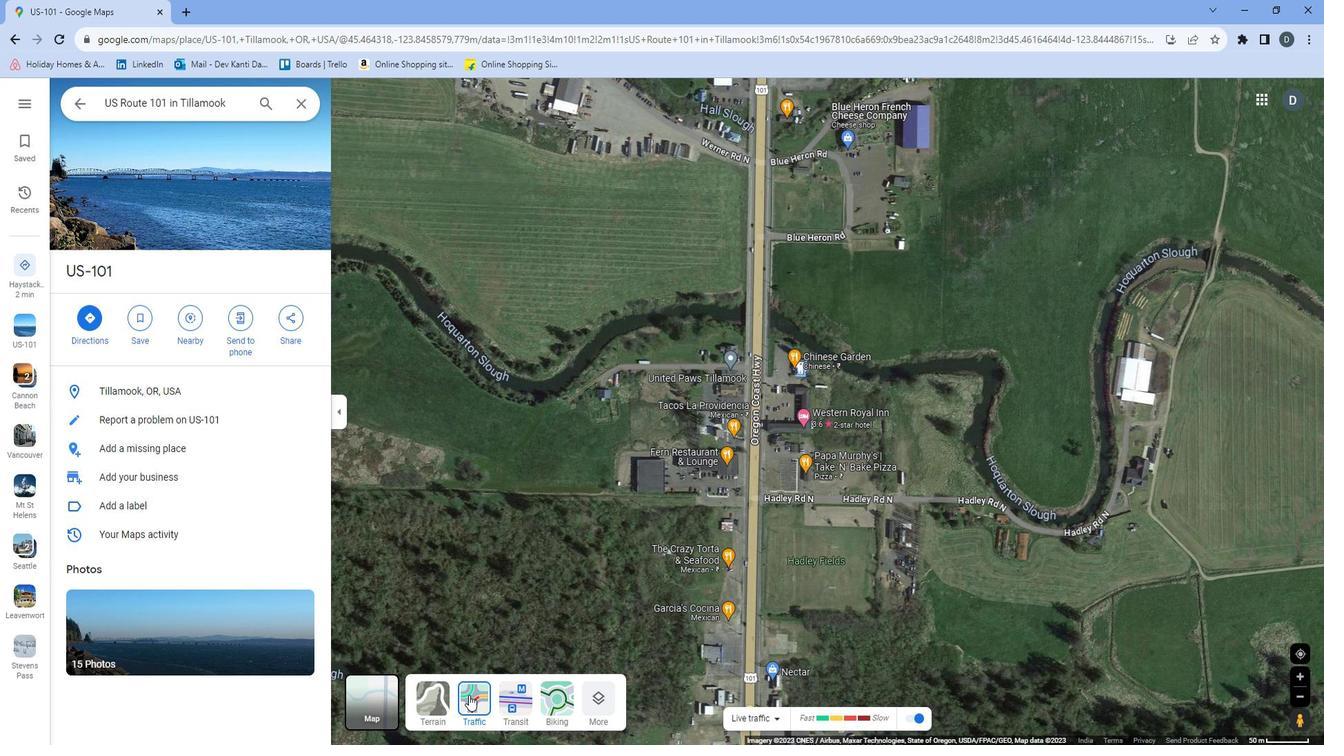 
Action: Mouse moved to (476, 668)
Screenshot: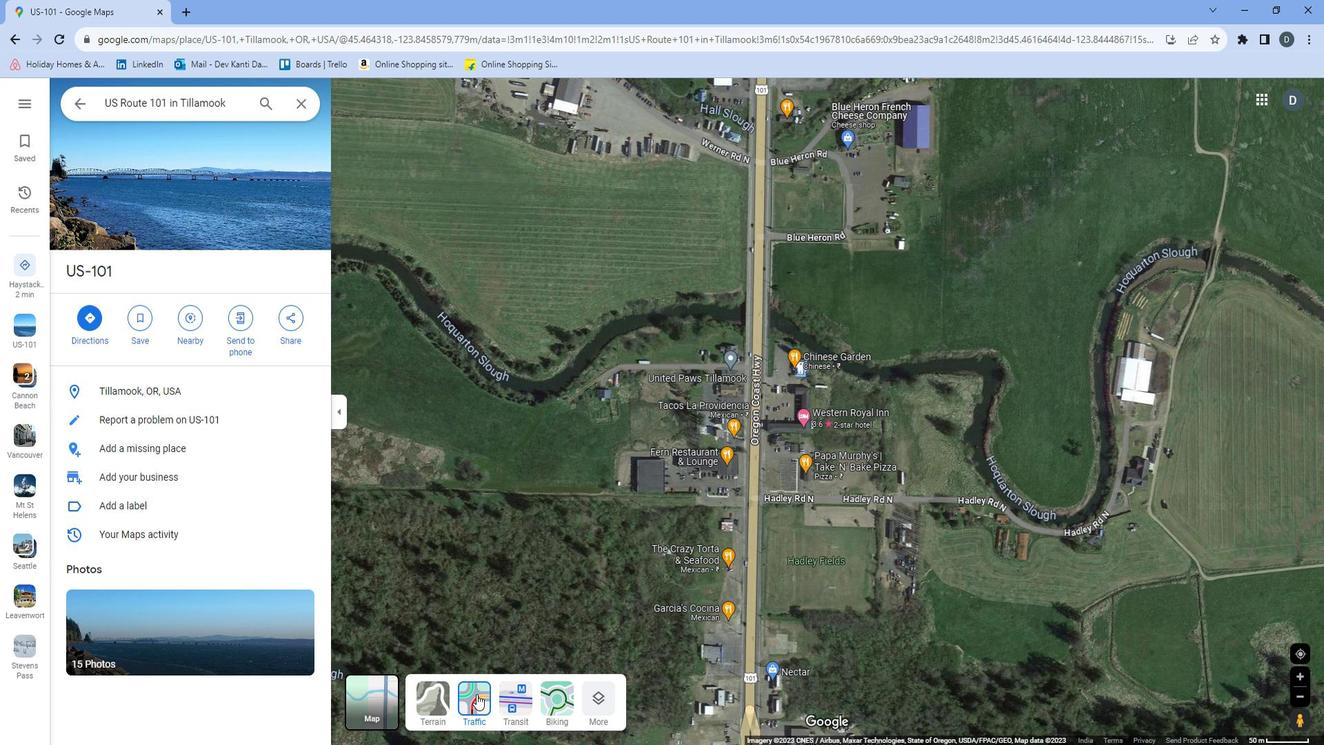 
Action: Mouse pressed left at (476, 668)
Screenshot: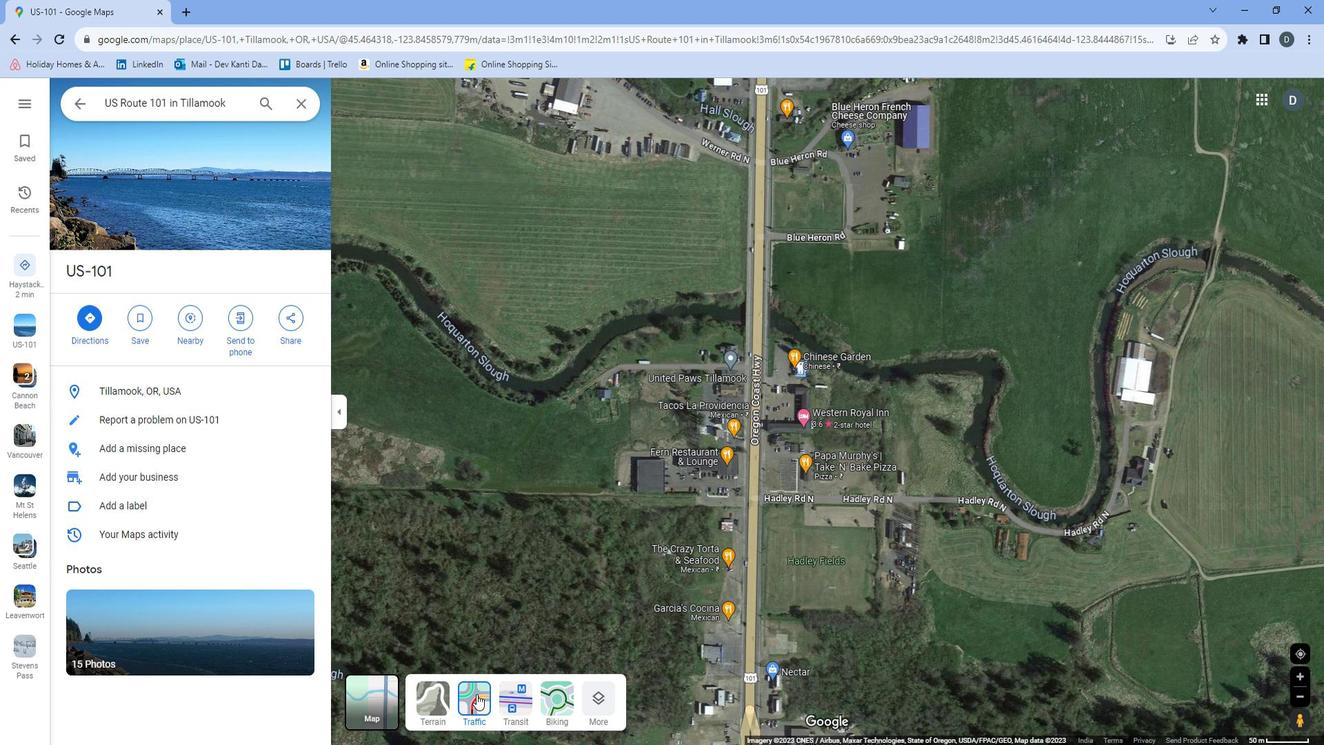 
Action: Mouse moved to (810, 542)
Screenshot: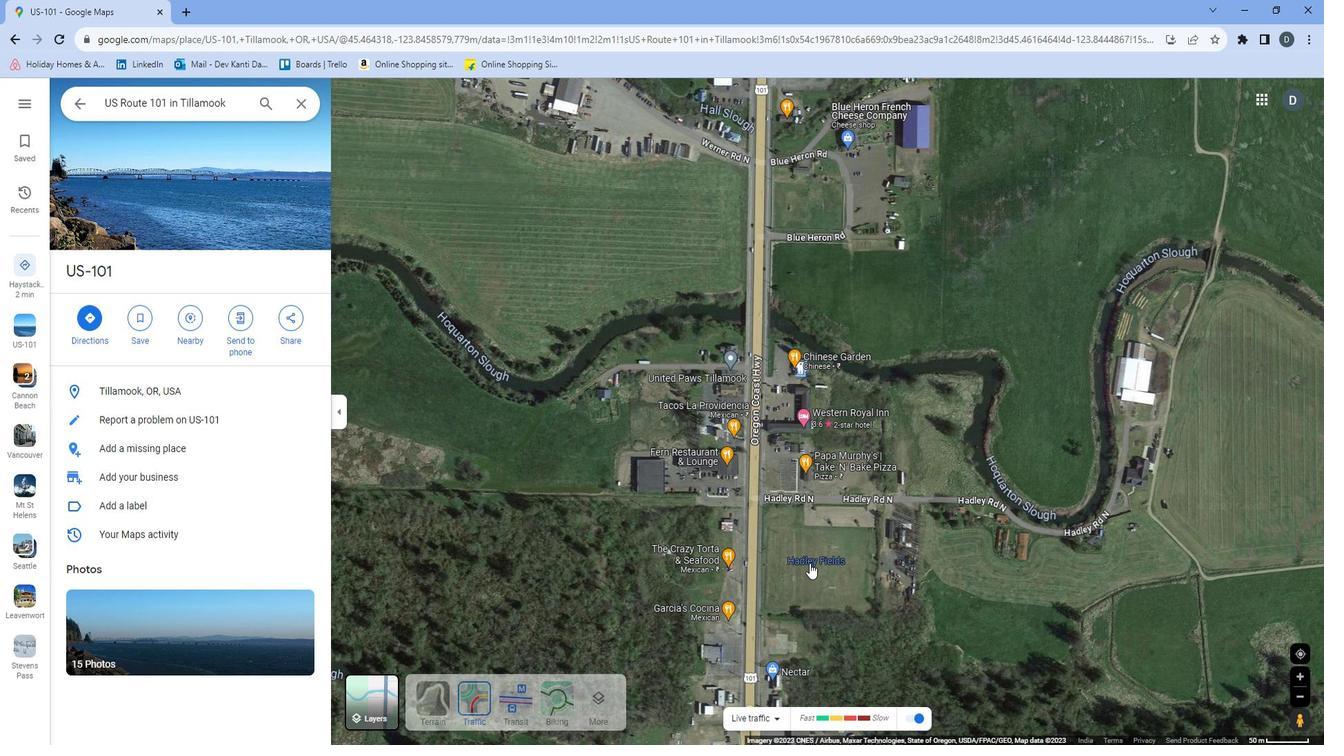 
Action: Mouse pressed left at (810, 542)
Screenshot: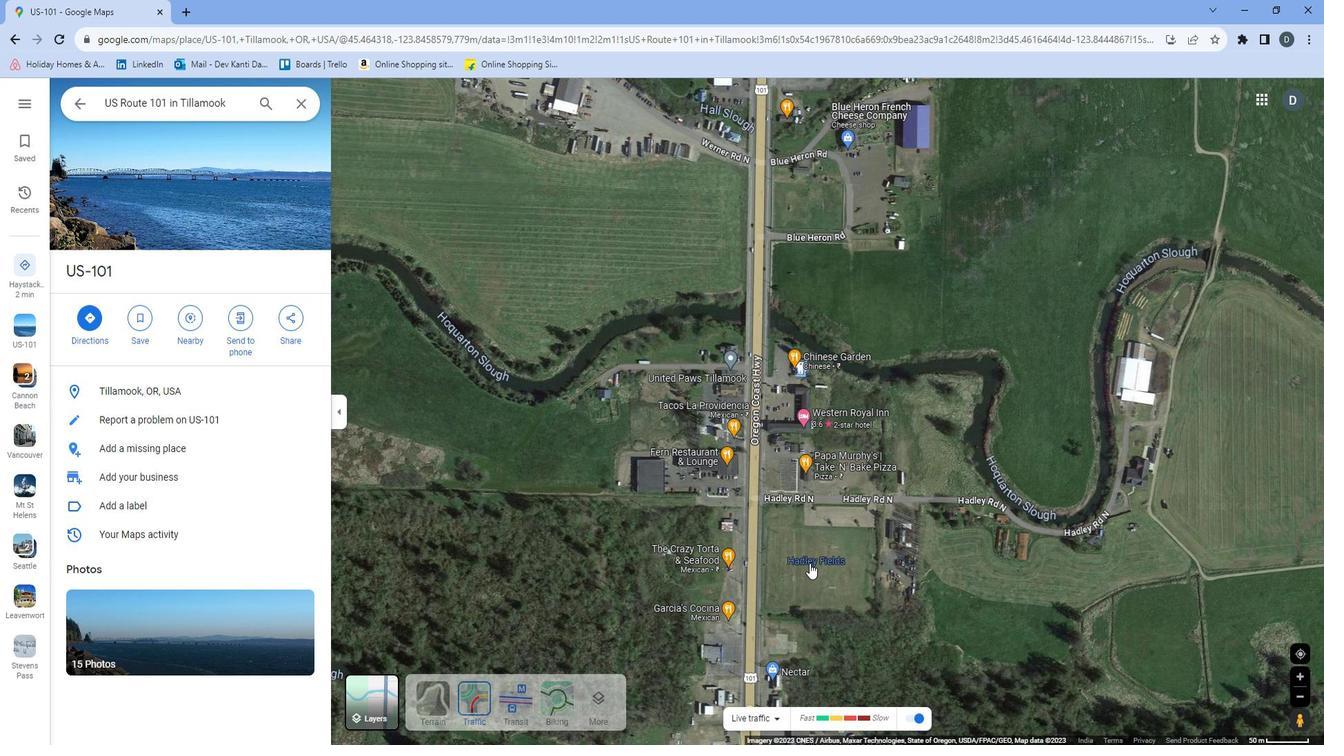 
Action: Mouse moved to (809, 472)
Screenshot: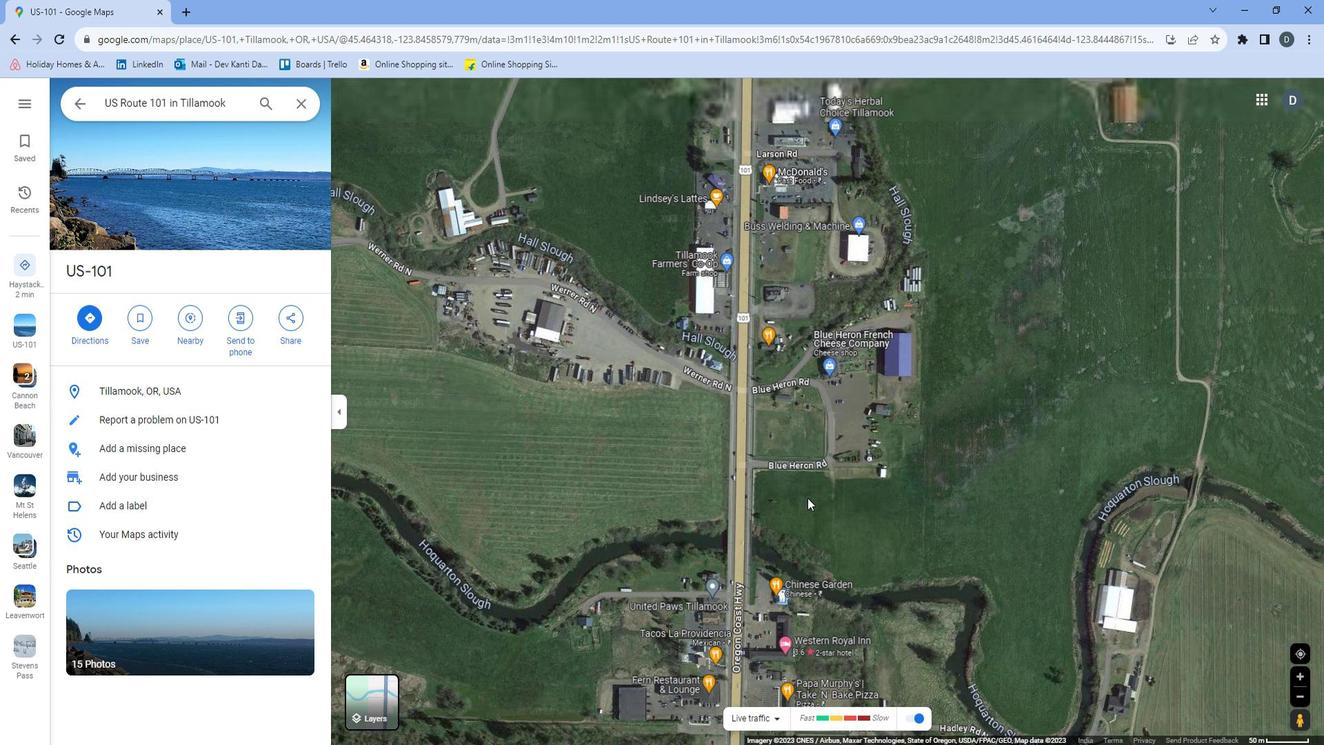 
Action: Mouse pressed left at (809, 472)
Screenshot: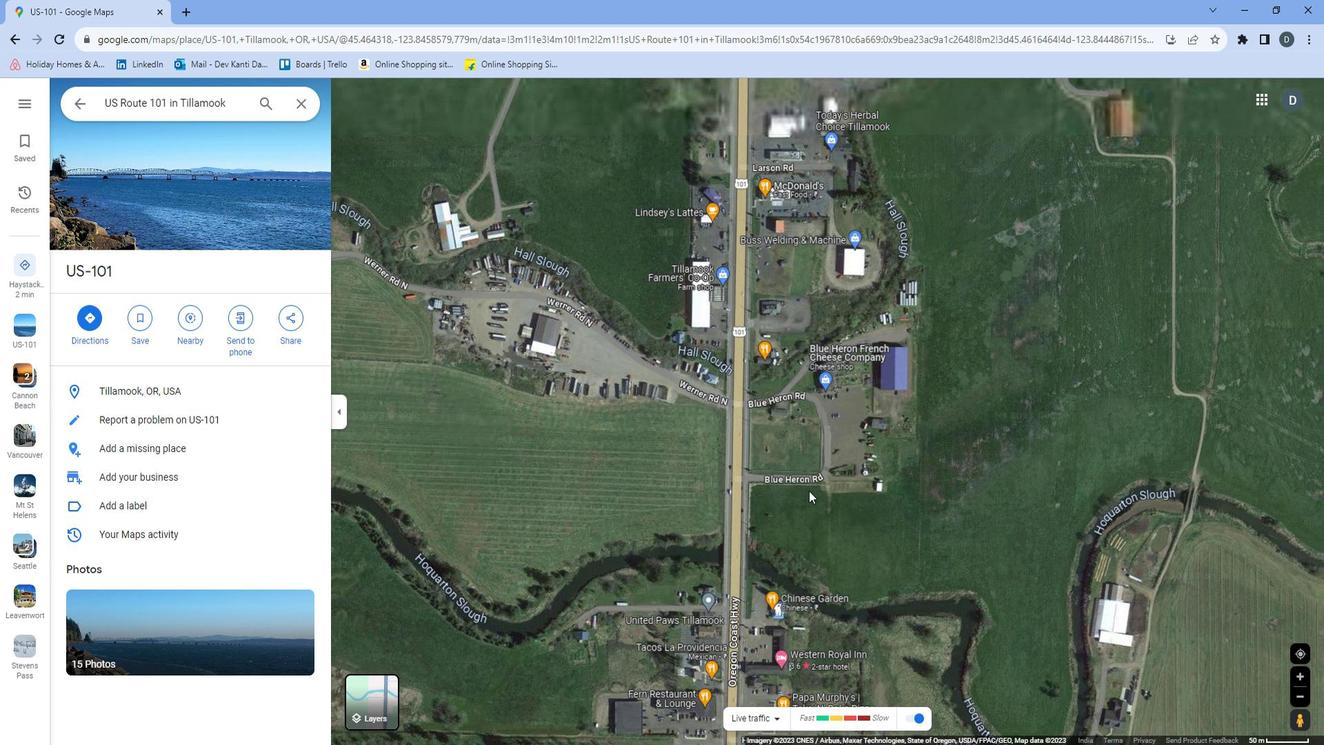 
Action: Mouse moved to (856, 531)
Screenshot: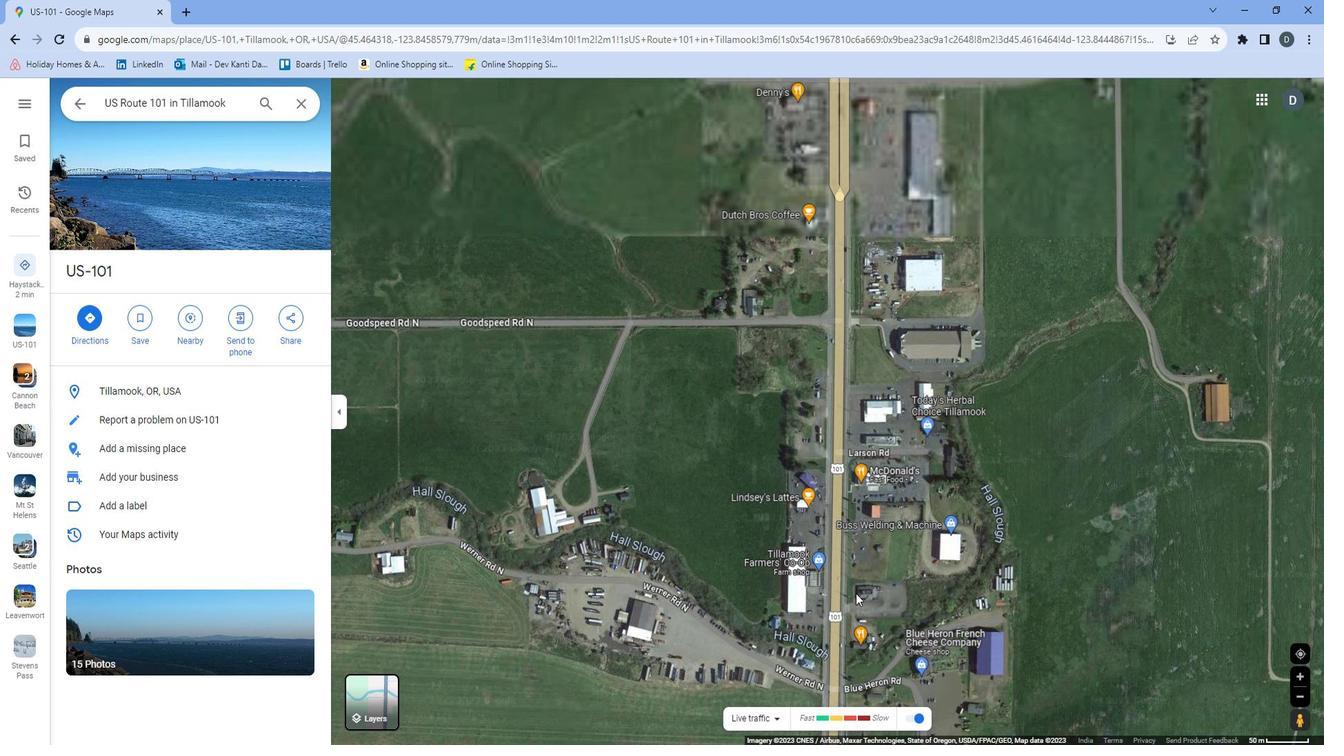 
Action: Mouse scrolled (856, 532) with delta (0, 0)
Screenshot: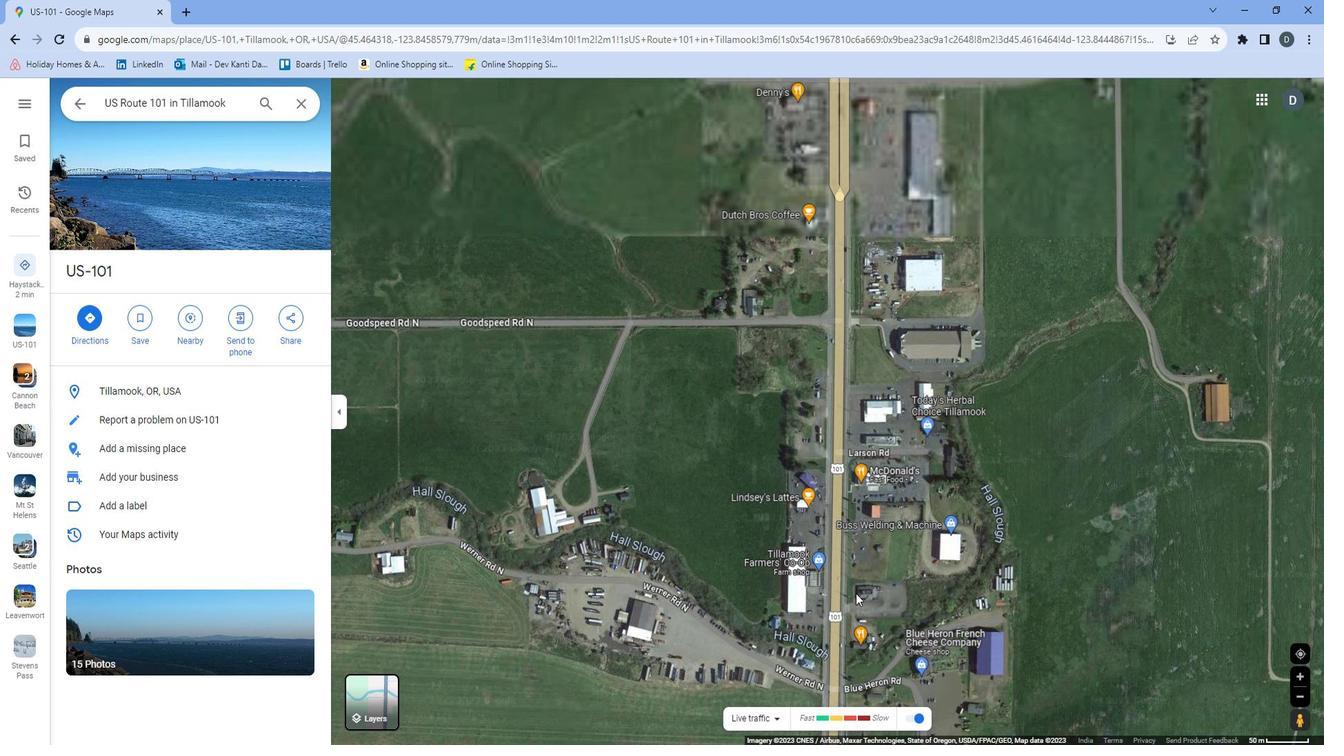 
Action: Mouse moved to (856, 527)
Screenshot: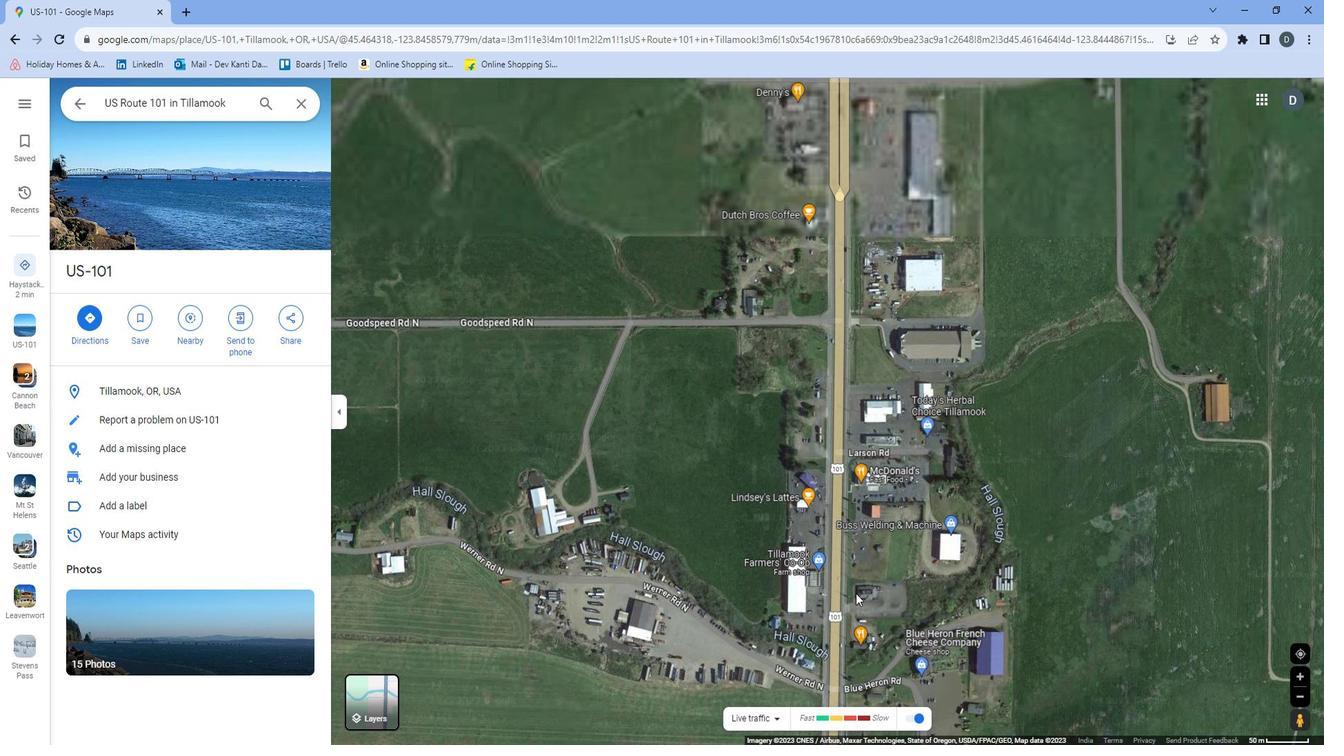 
Action: Mouse scrolled (856, 527) with delta (0, 0)
Screenshot: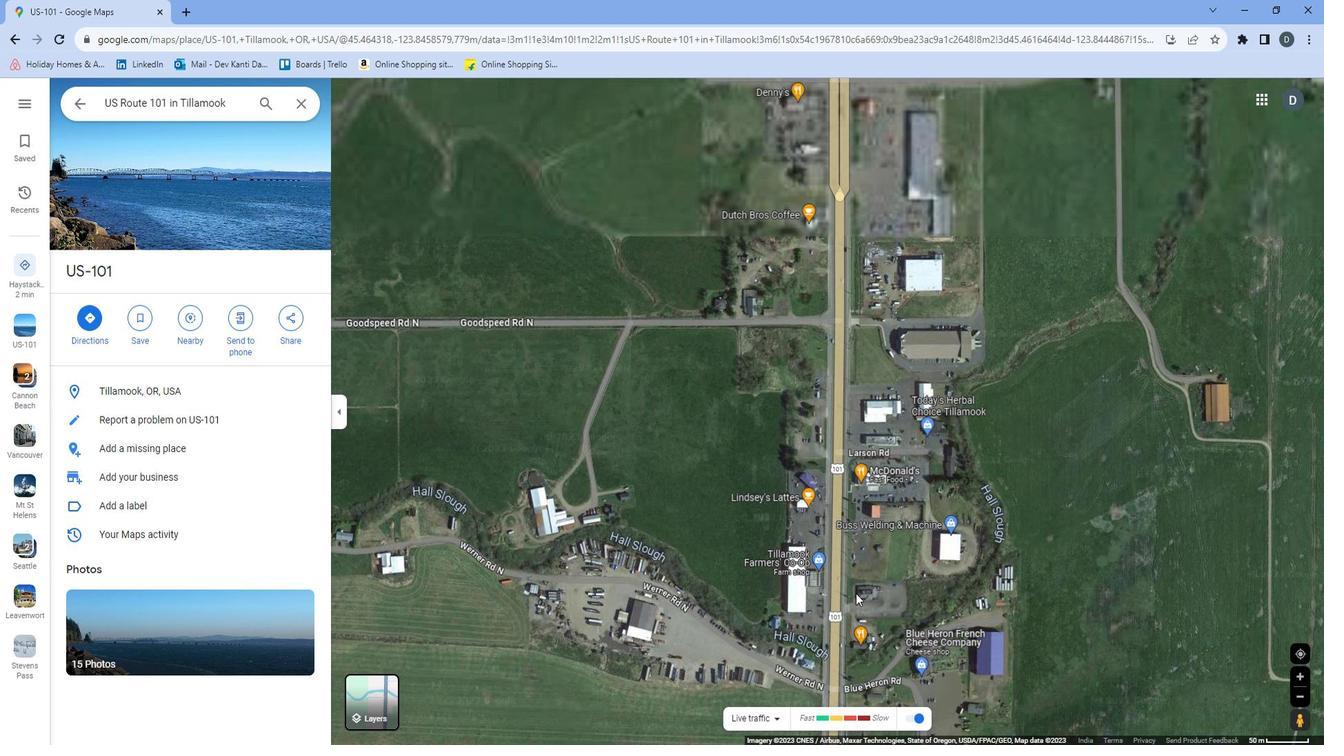 
Action: Mouse moved to (856, 525)
Screenshot: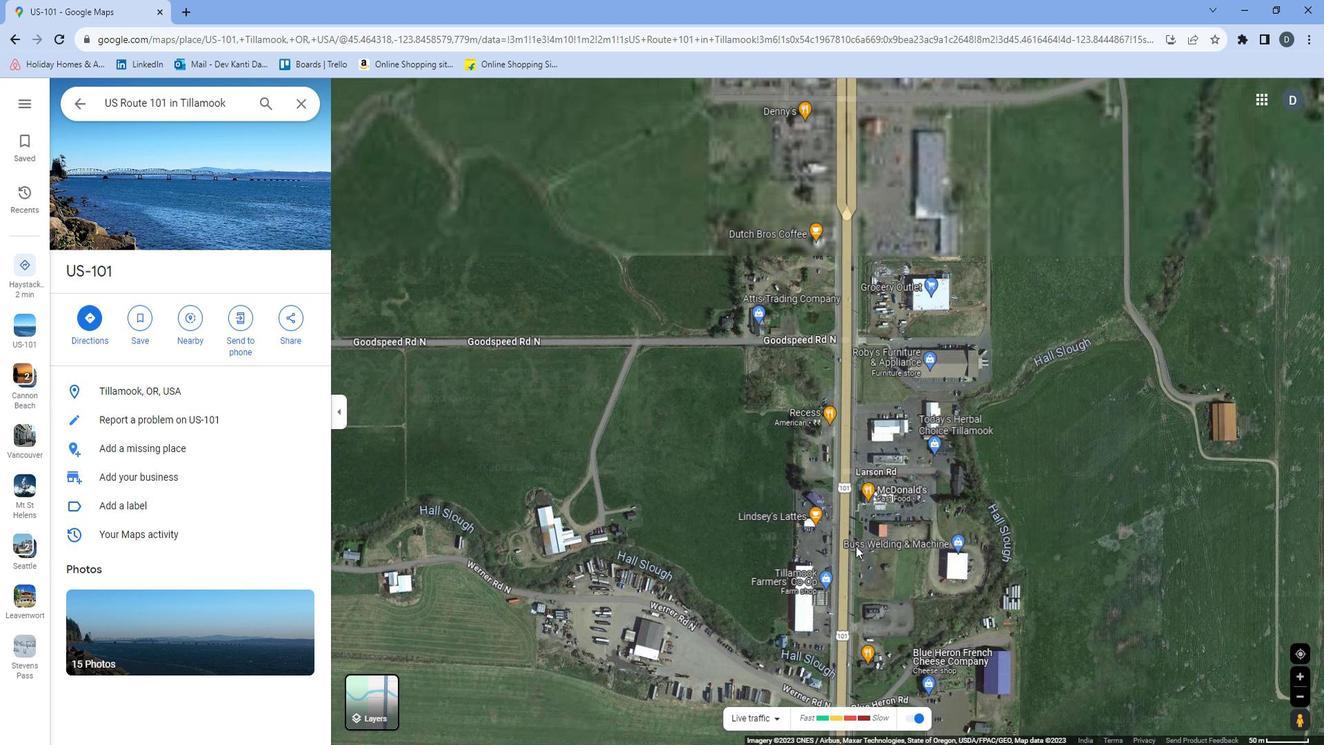 
Action: Mouse scrolled (856, 526) with delta (0, 0)
Screenshot: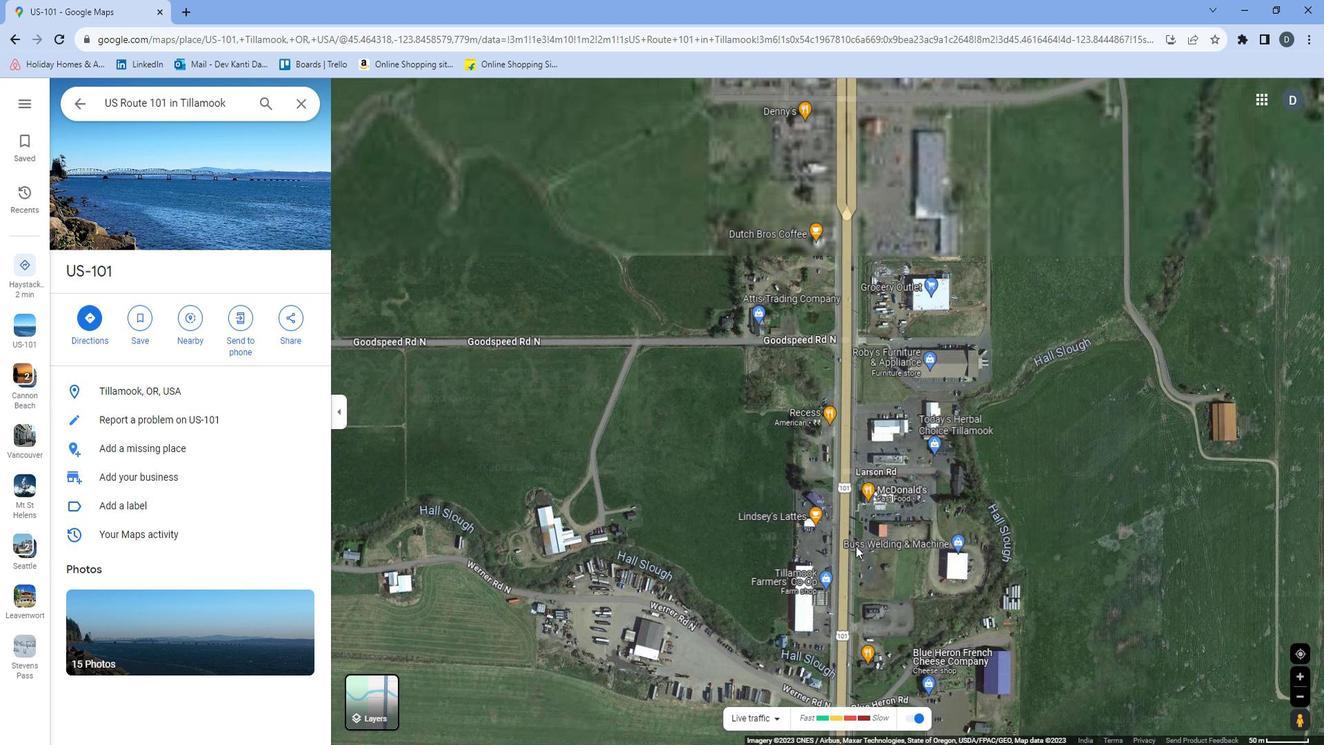 
Action: Mouse moved to (856, 525)
Screenshot: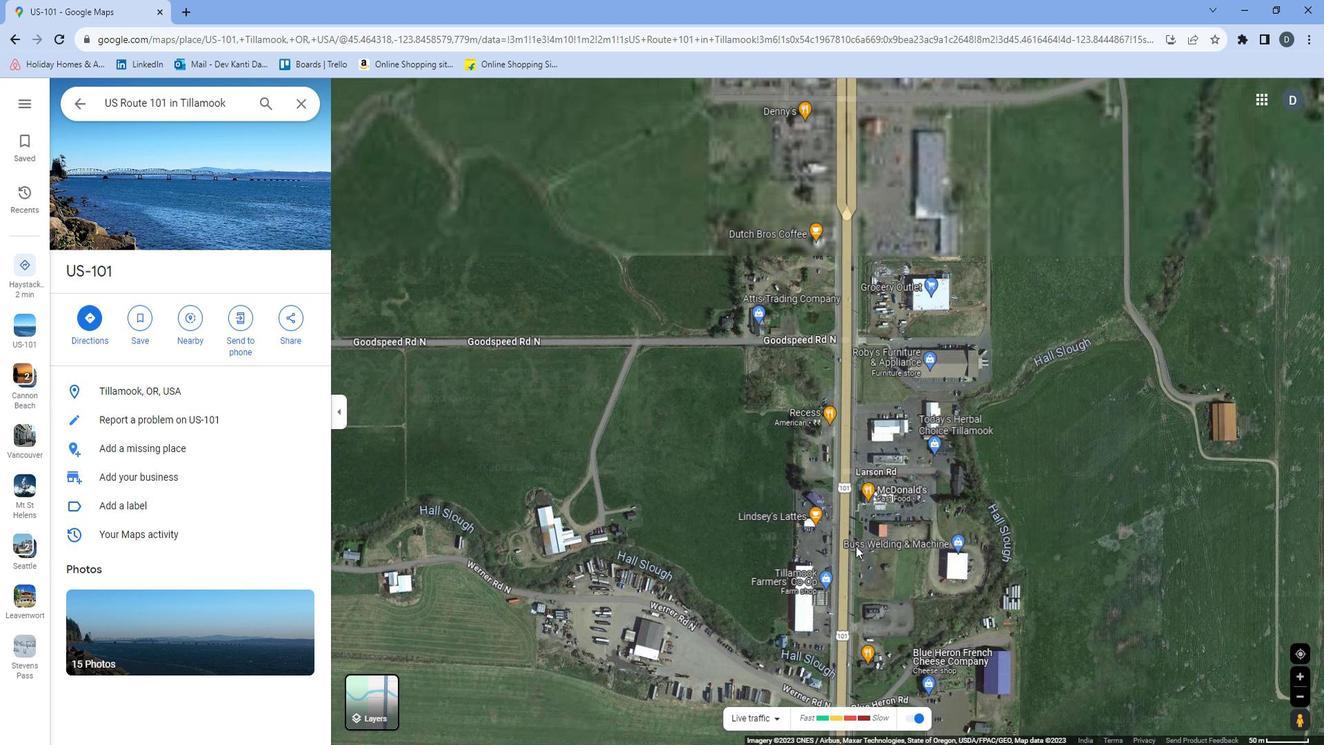 
Action: Mouse scrolled (856, 525) with delta (0, 0)
Screenshot: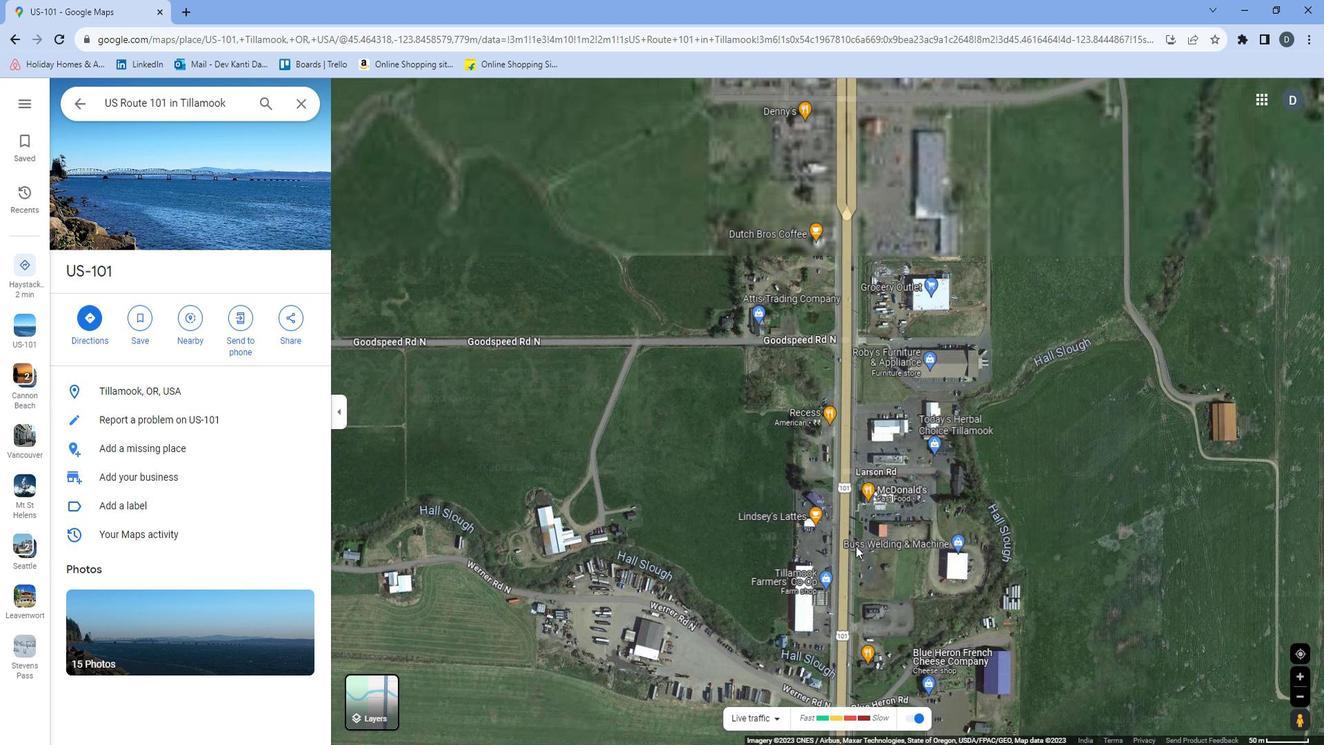 
Action: Mouse scrolled (856, 525) with delta (0, 0)
Screenshot: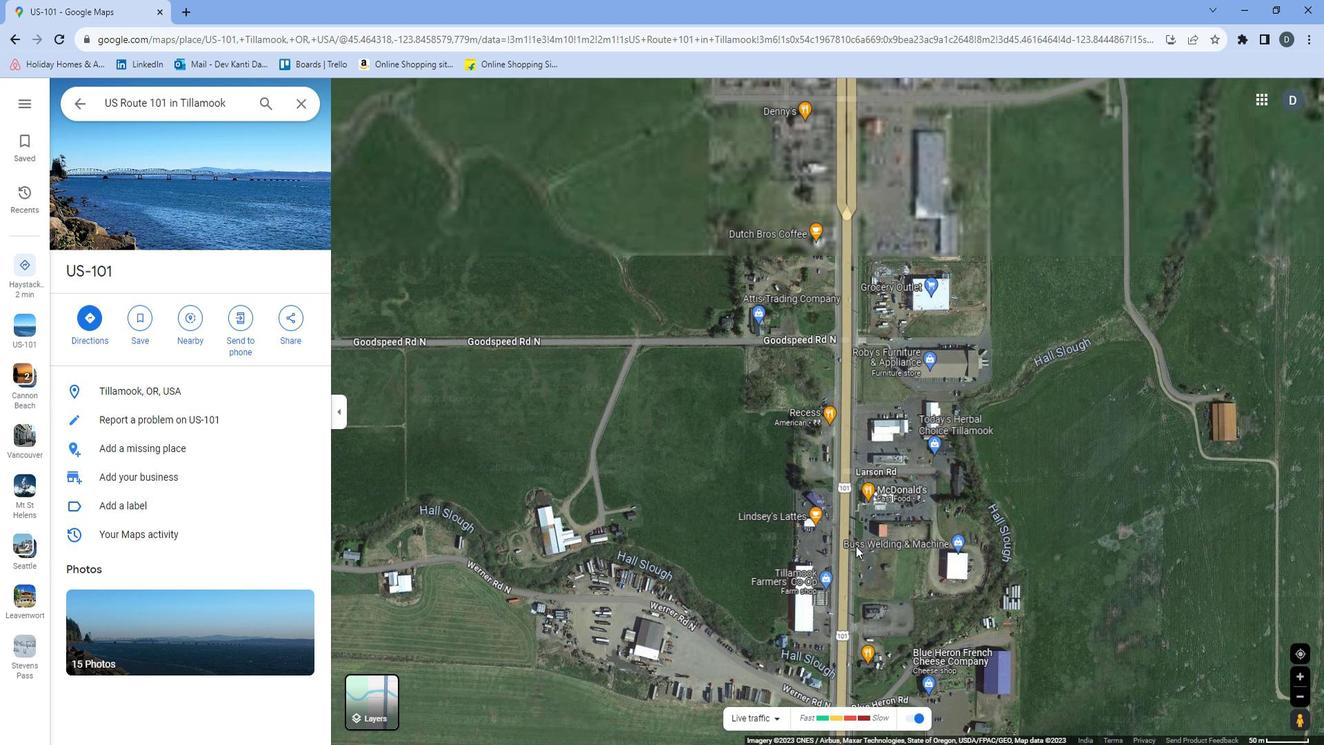 
Action: Mouse scrolled (856, 525) with delta (0, 0)
Screenshot: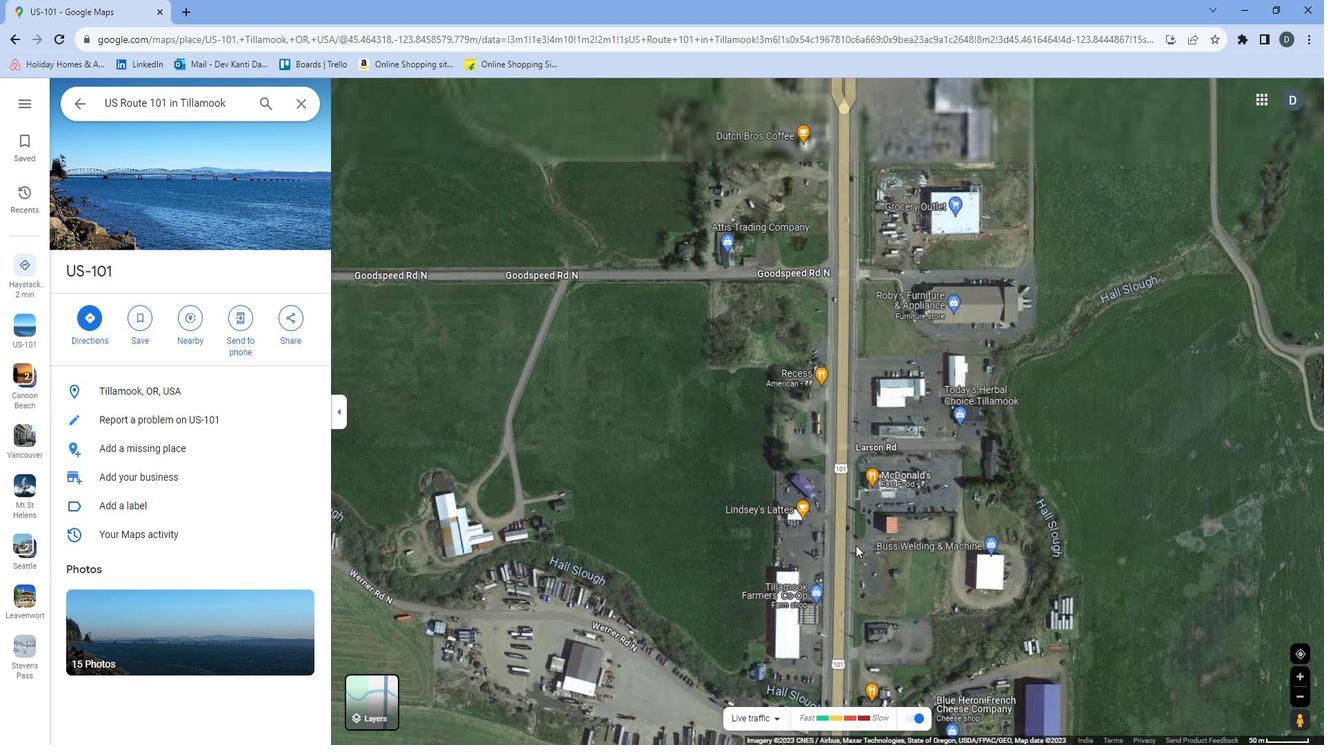 
Action: Mouse scrolled (856, 525) with delta (0, 0)
Screenshot: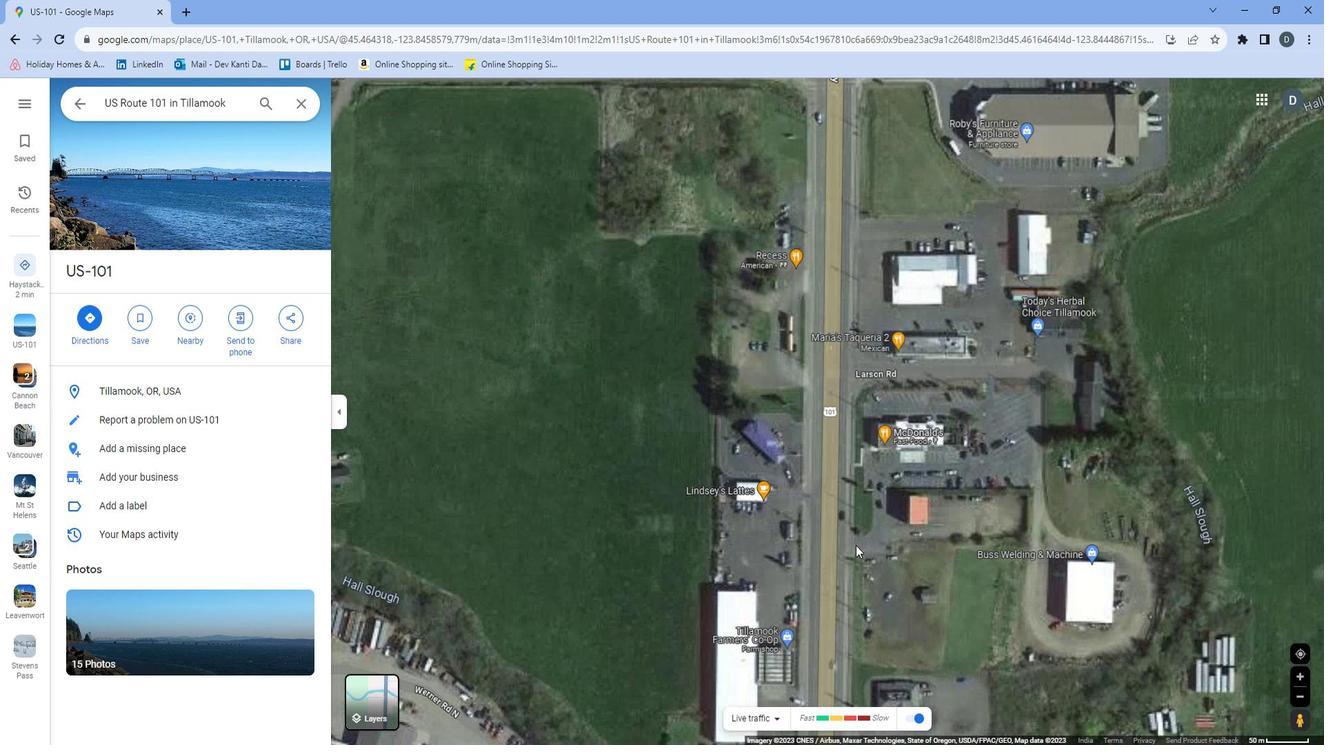 
Action: Mouse moved to (847, 371)
Screenshot: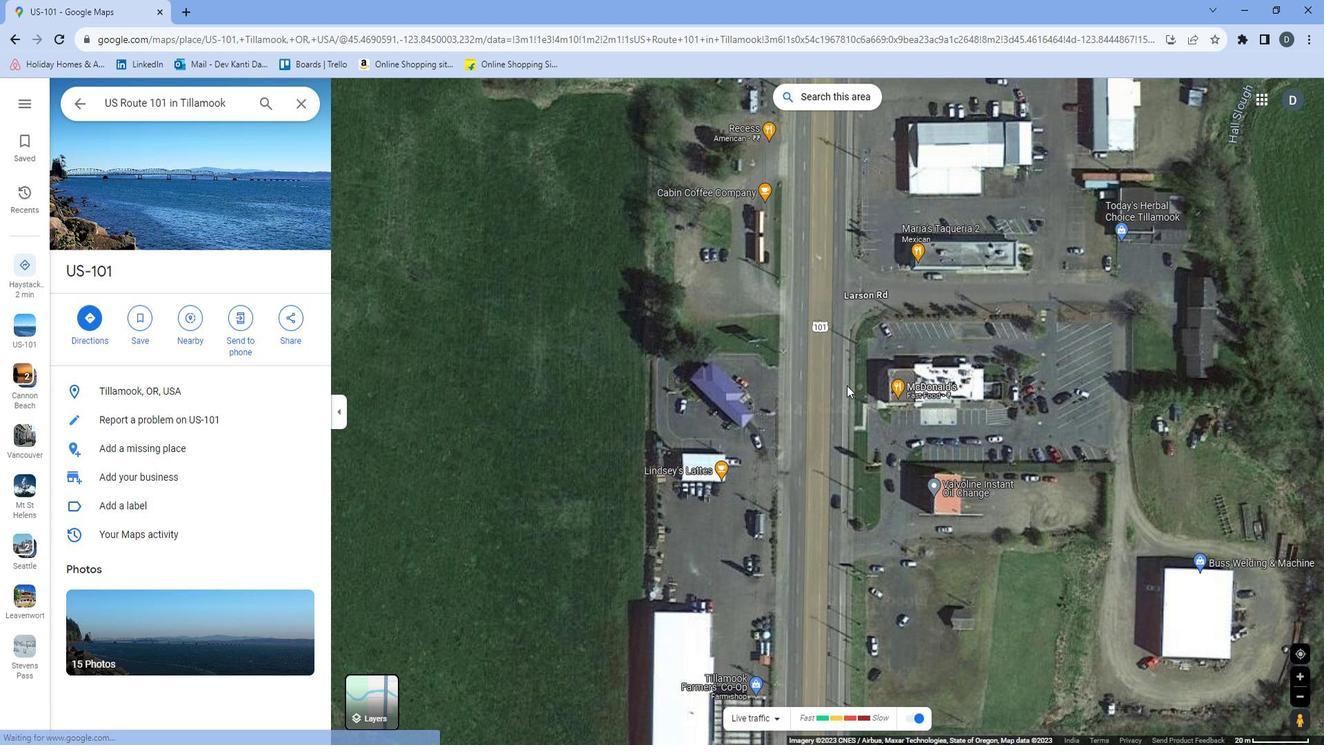 
Action: Mouse scrolled (847, 371) with delta (0, 0)
Screenshot: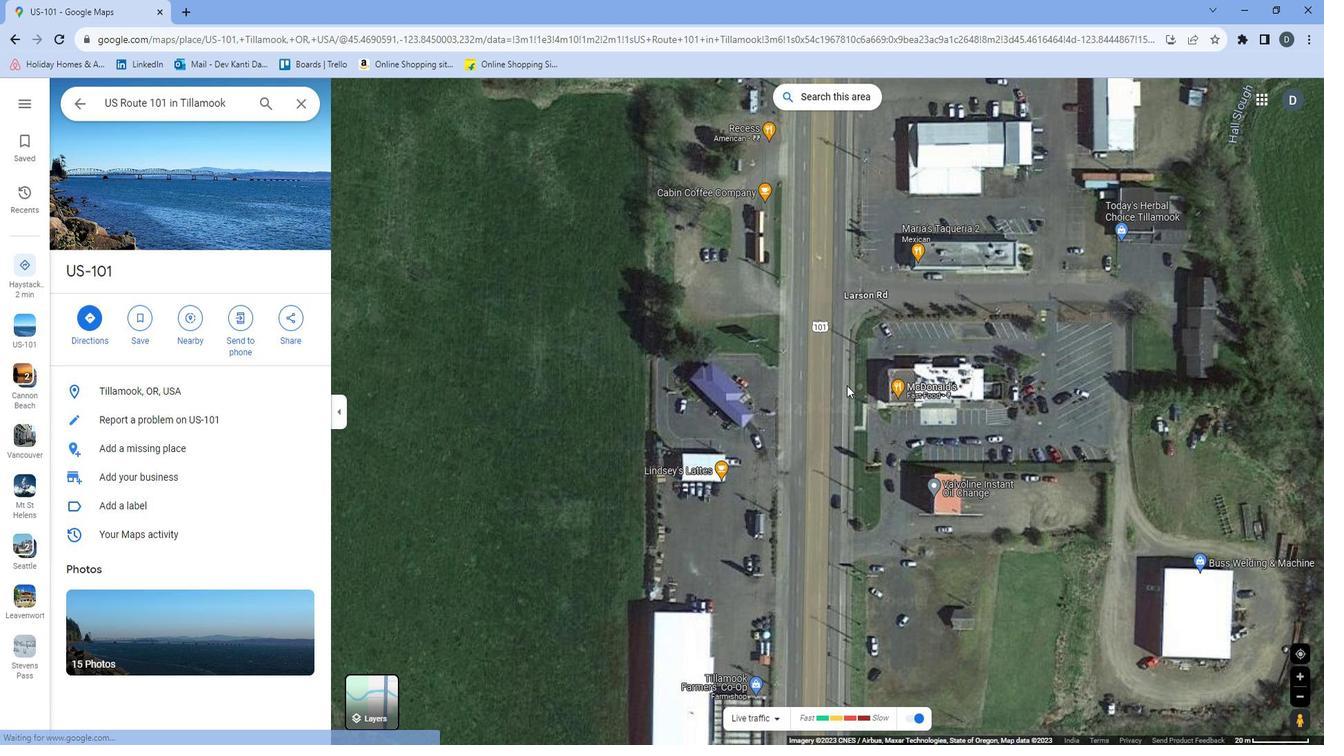 
Action: Mouse scrolled (847, 371) with delta (0, 0)
Screenshot: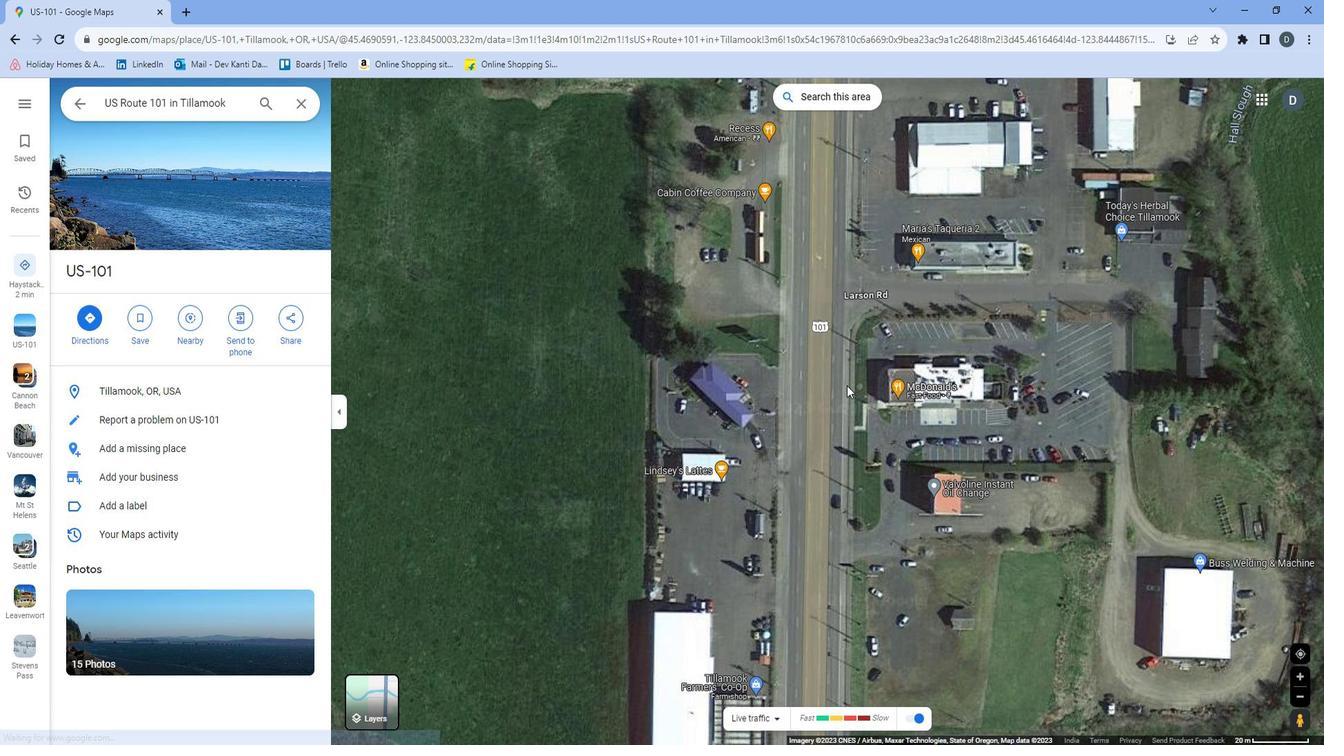 
Action: Mouse scrolled (847, 371) with delta (0, 0)
Screenshot: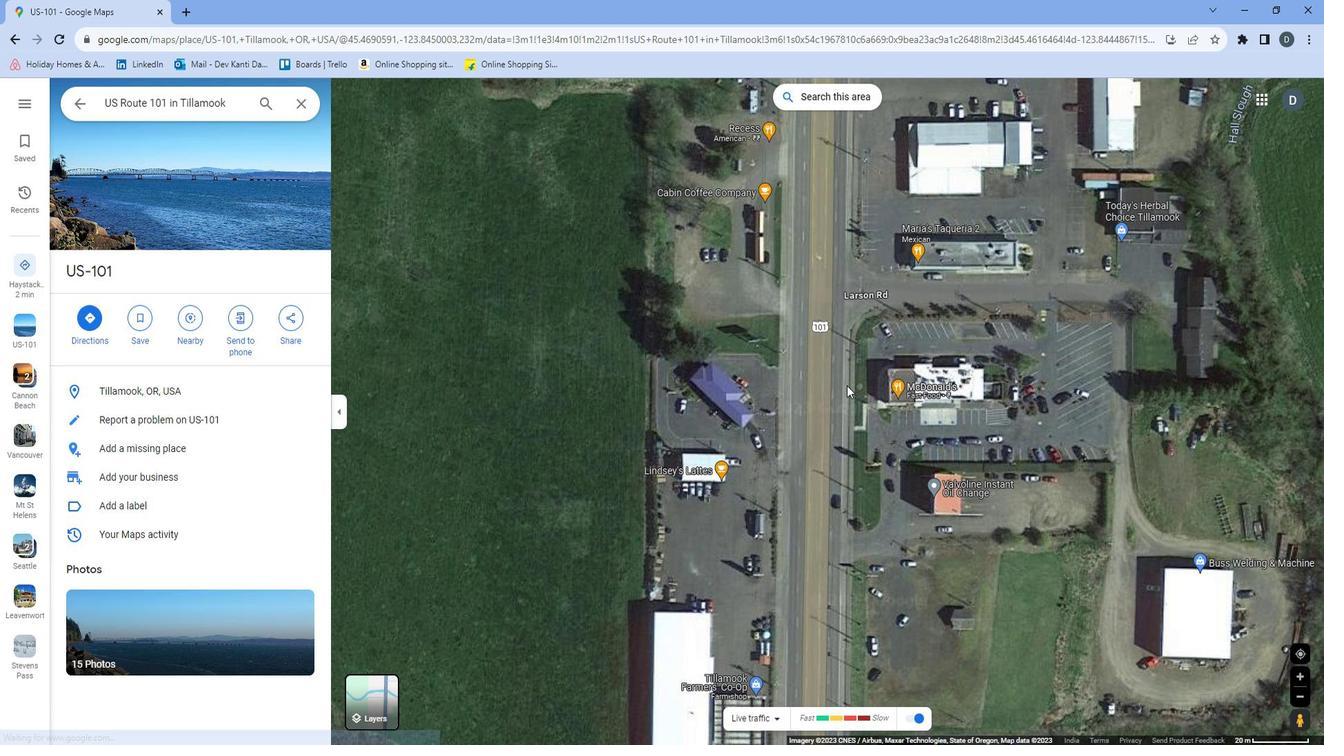 
Action: Mouse scrolled (847, 370) with delta (0, 0)
Screenshot: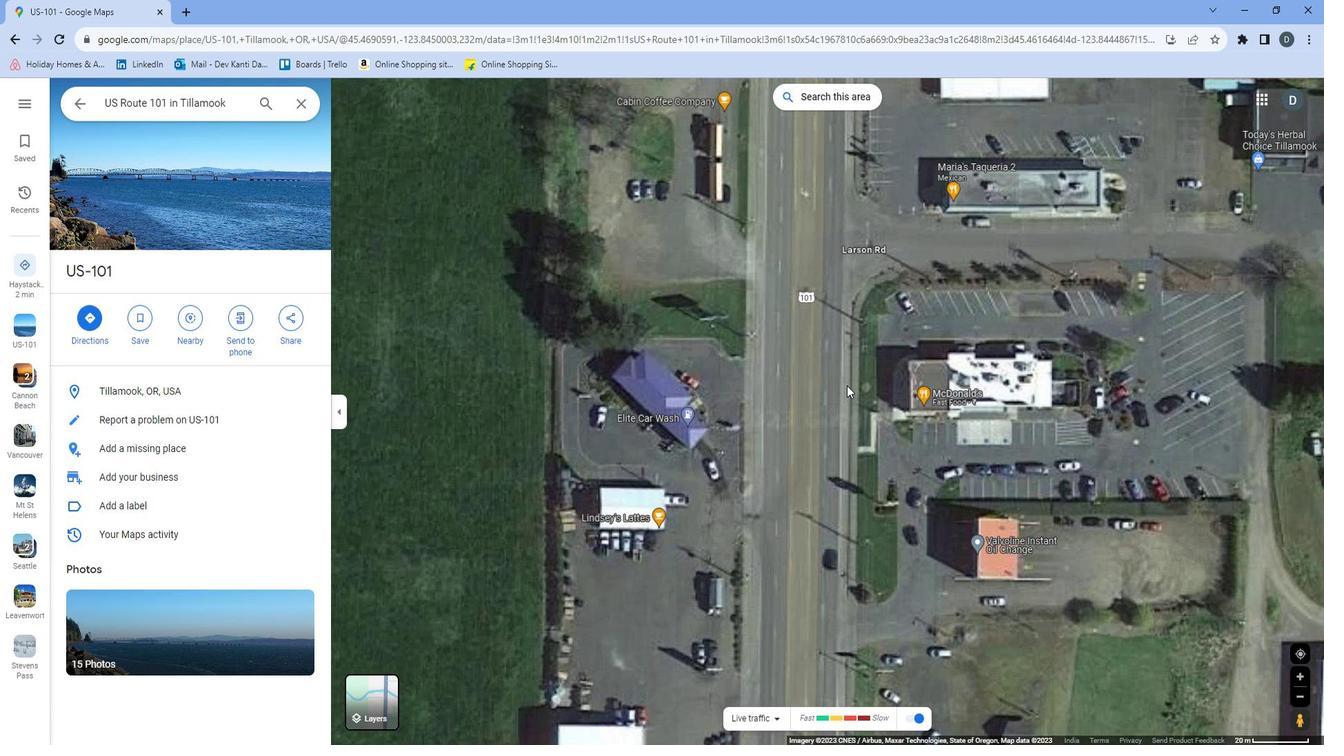 
Action: Mouse scrolled (847, 370) with delta (0, 0)
Screenshot: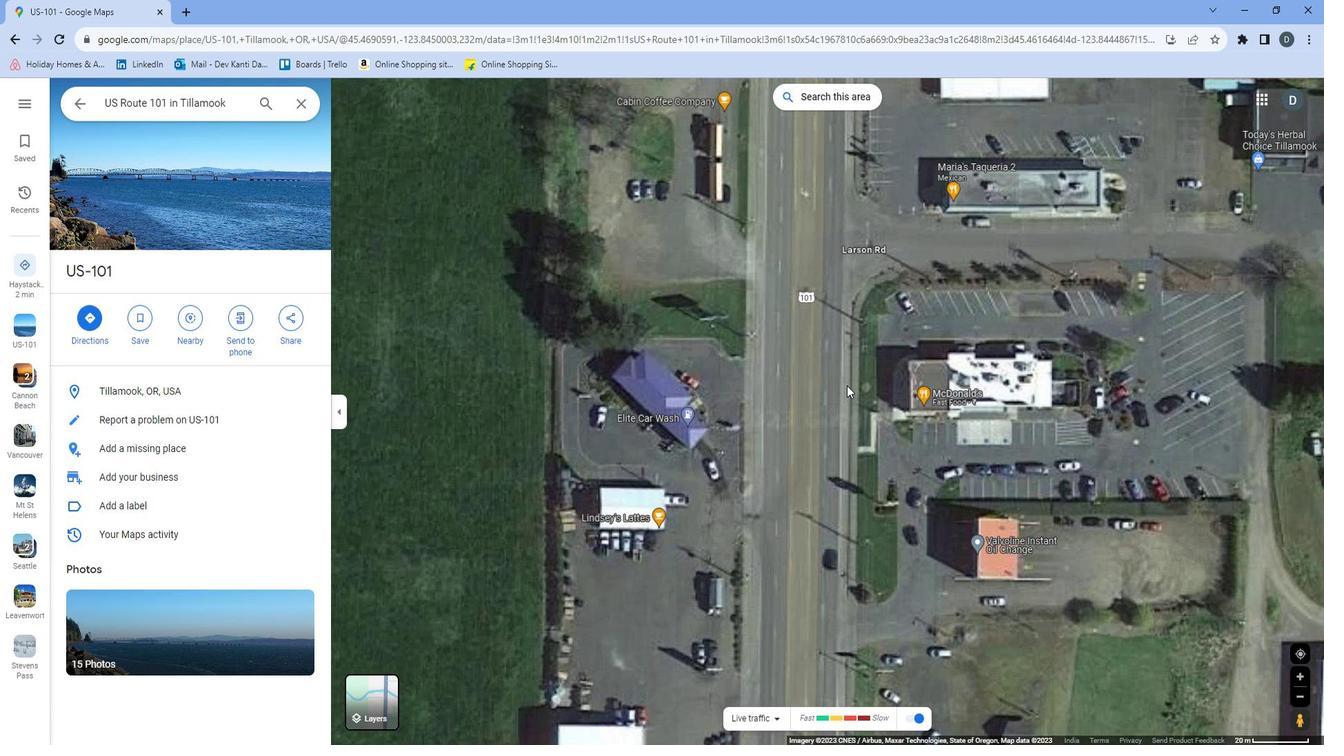 
Action: Mouse scrolled (847, 370) with delta (0, 0)
Screenshot: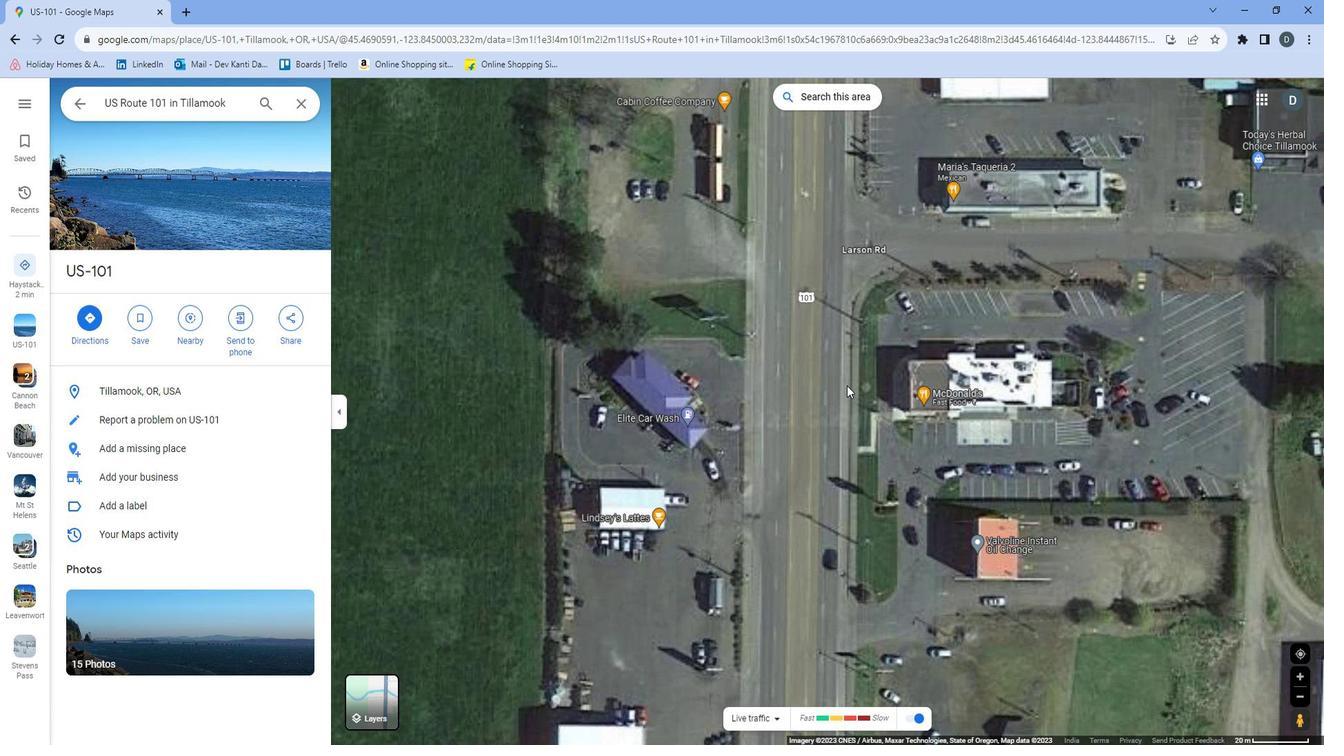 
Action: Mouse scrolled (847, 370) with delta (0, 0)
Screenshot: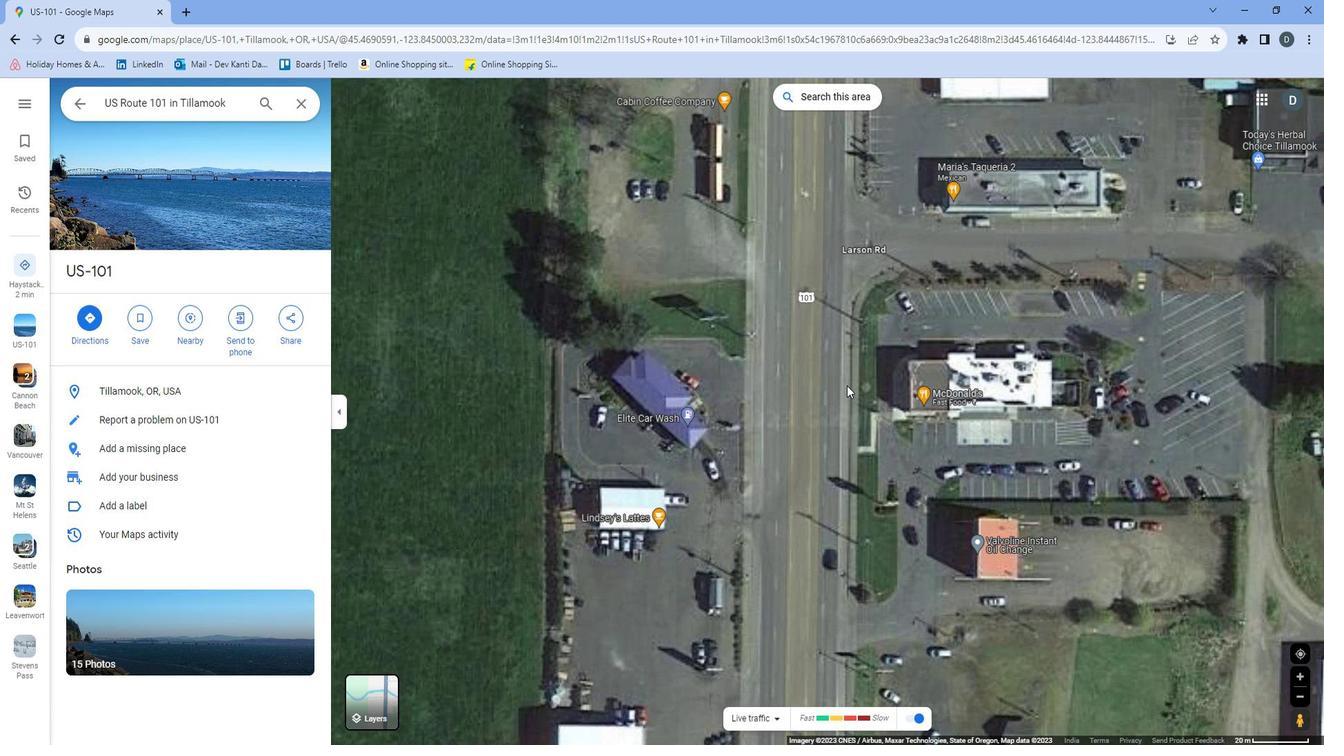 
Action: Mouse scrolled (847, 370) with delta (0, 0)
Screenshot: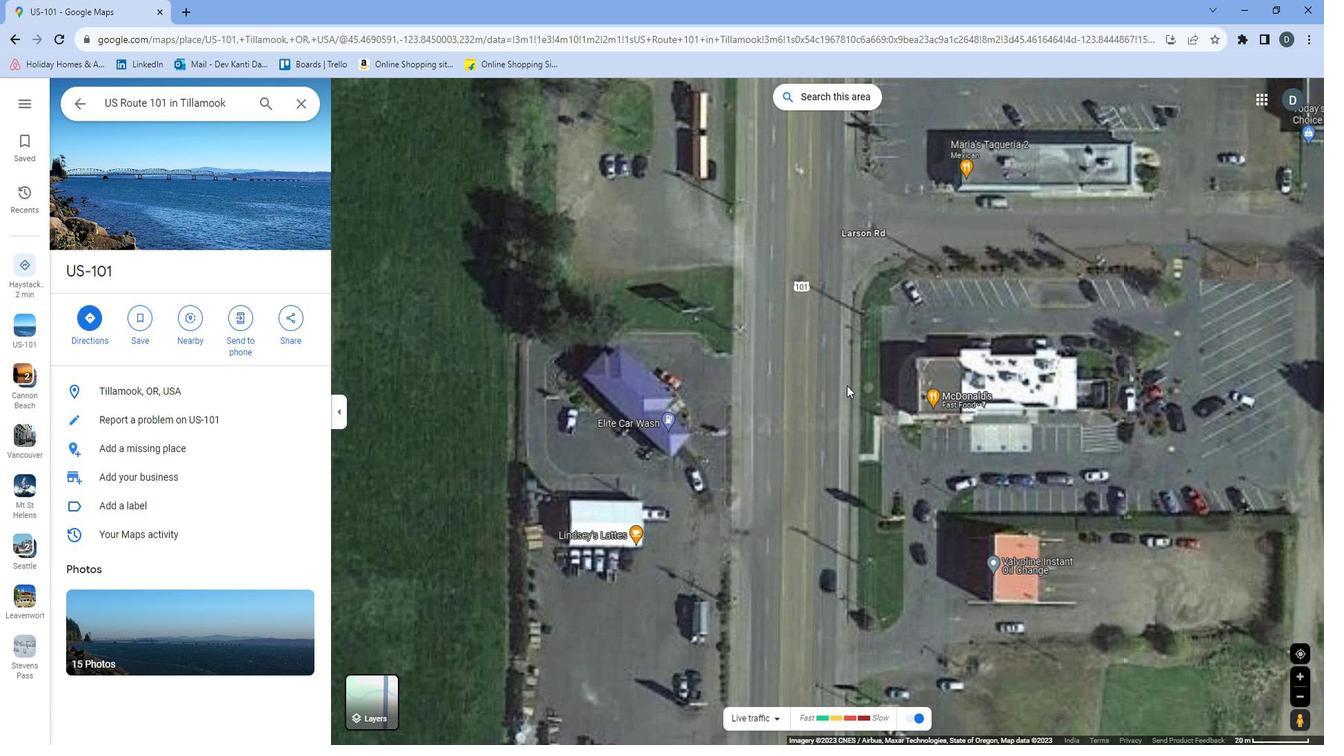 
Action: Mouse moved to (846, 371)
Screenshot: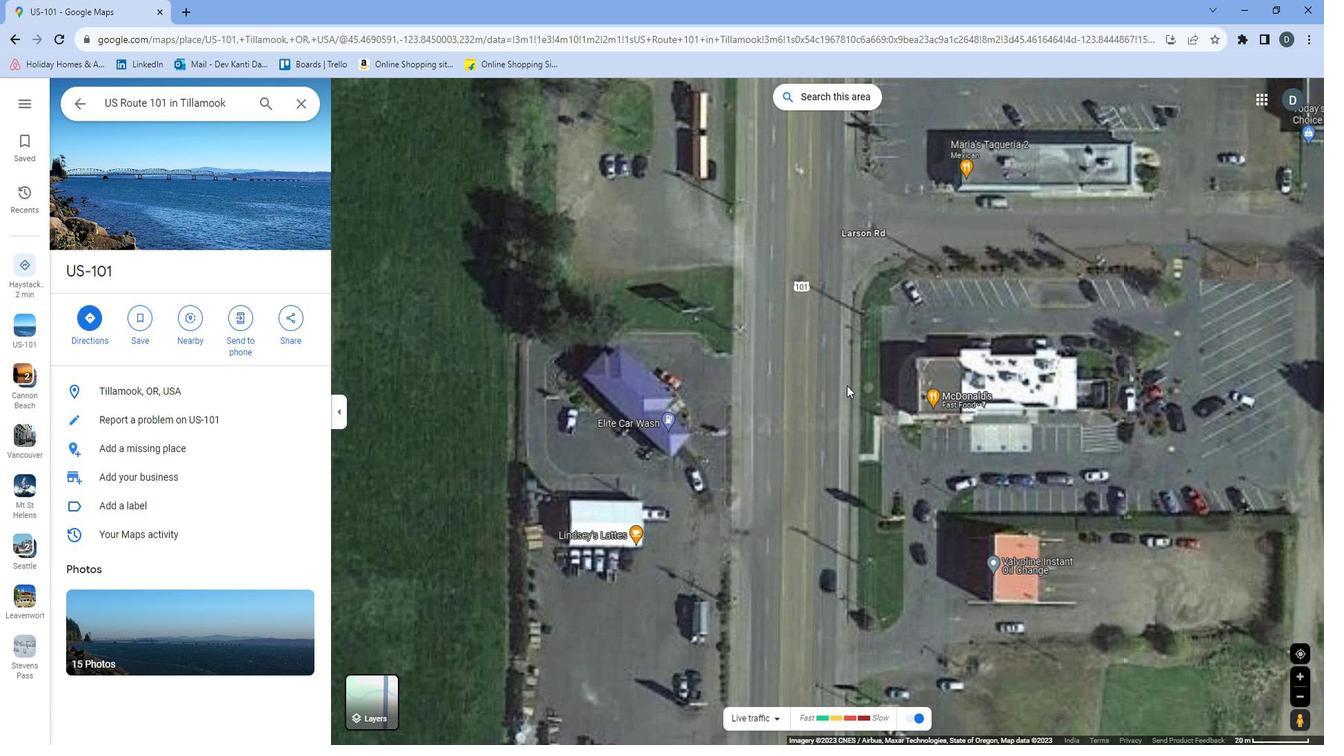 
Action: Mouse pressed left at (846, 371)
Screenshot: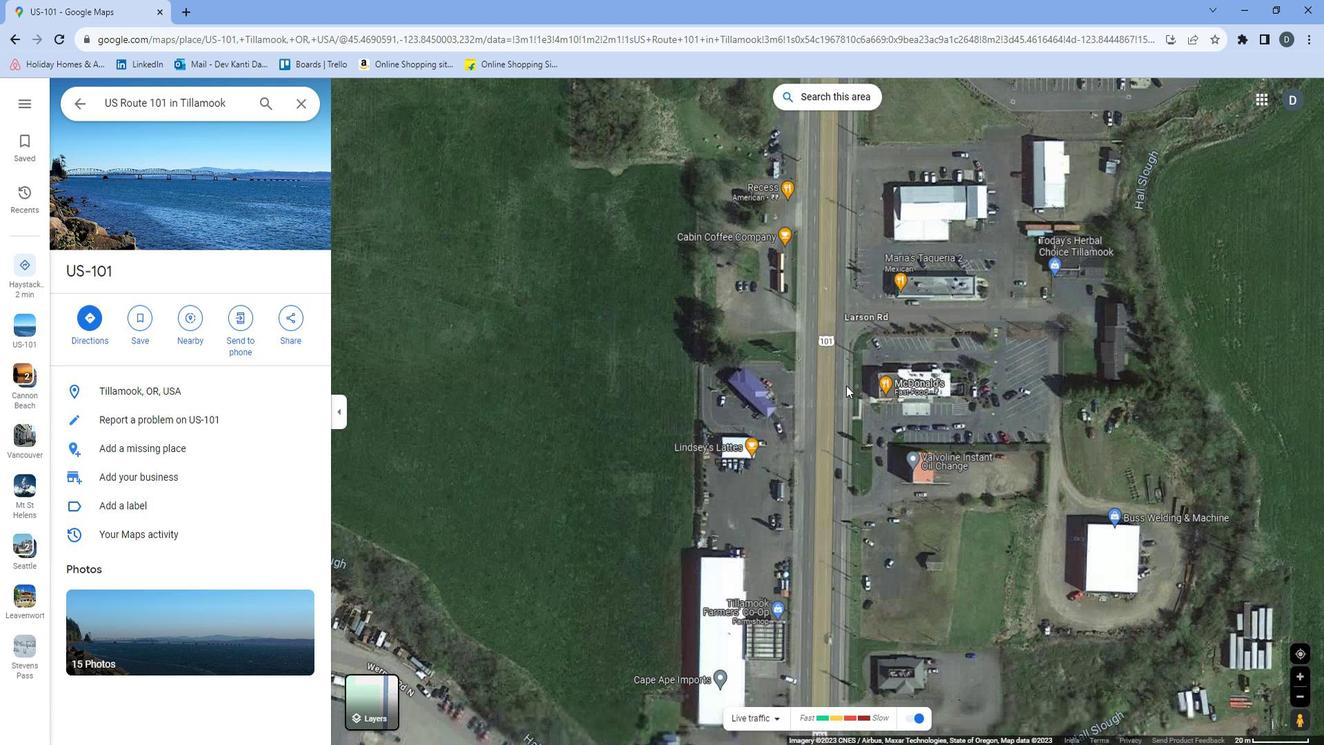 
Action: Mouse moved to (852, 382)
Screenshot: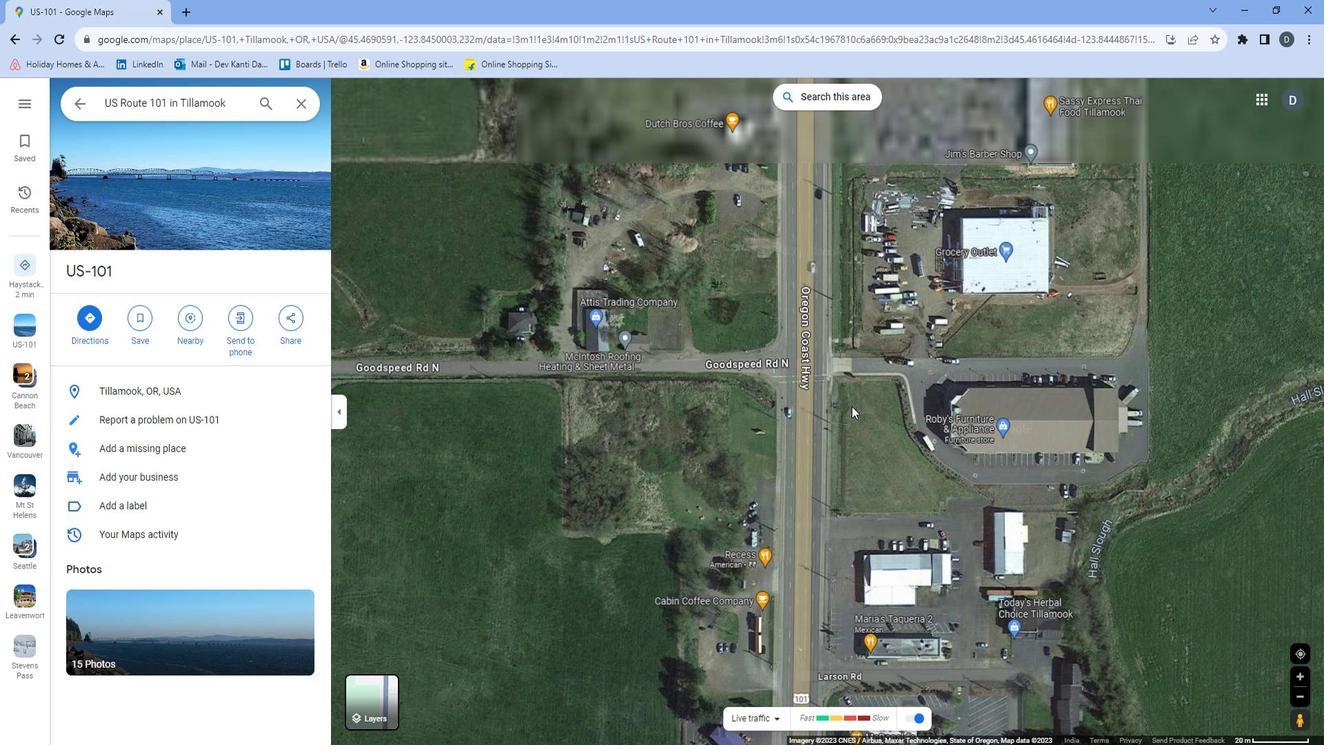 
Action: Mouse pressed left at (852, 382)
Screenshot: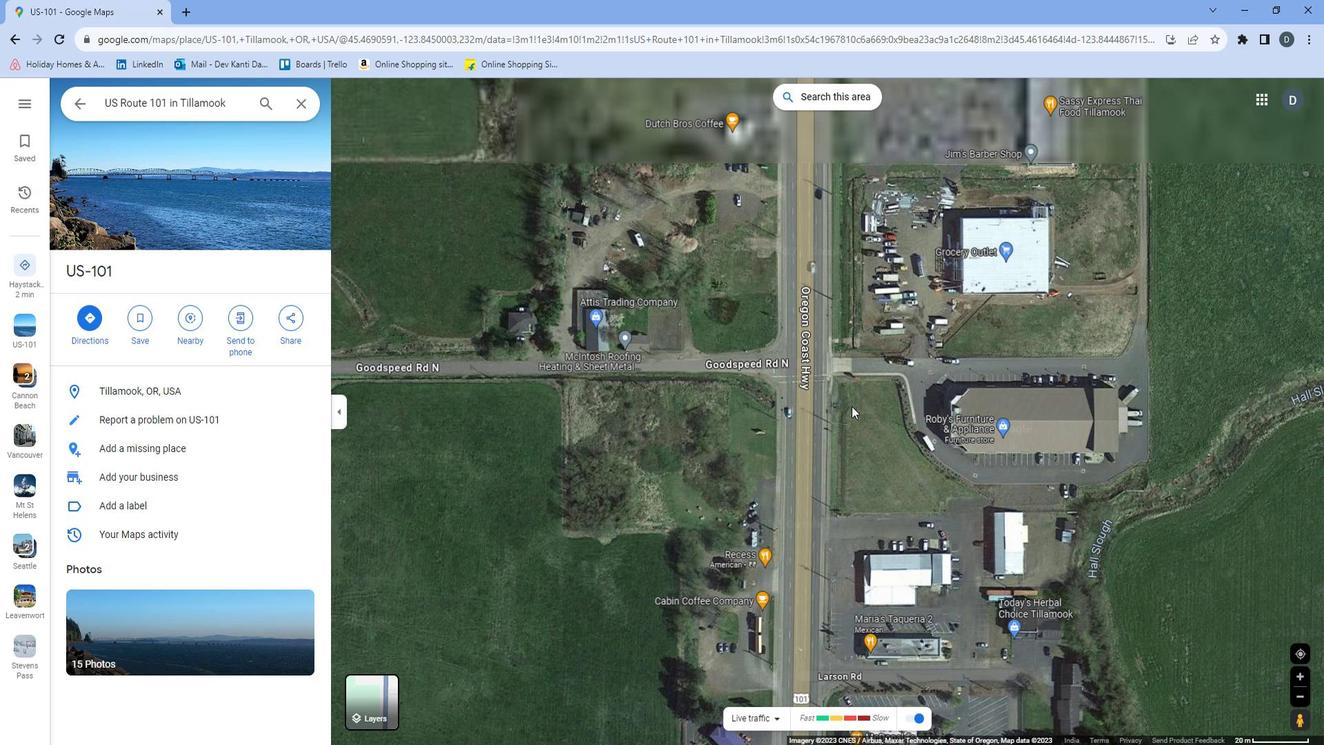 
Action: Mouse moved to (876, 355)
Screenshot: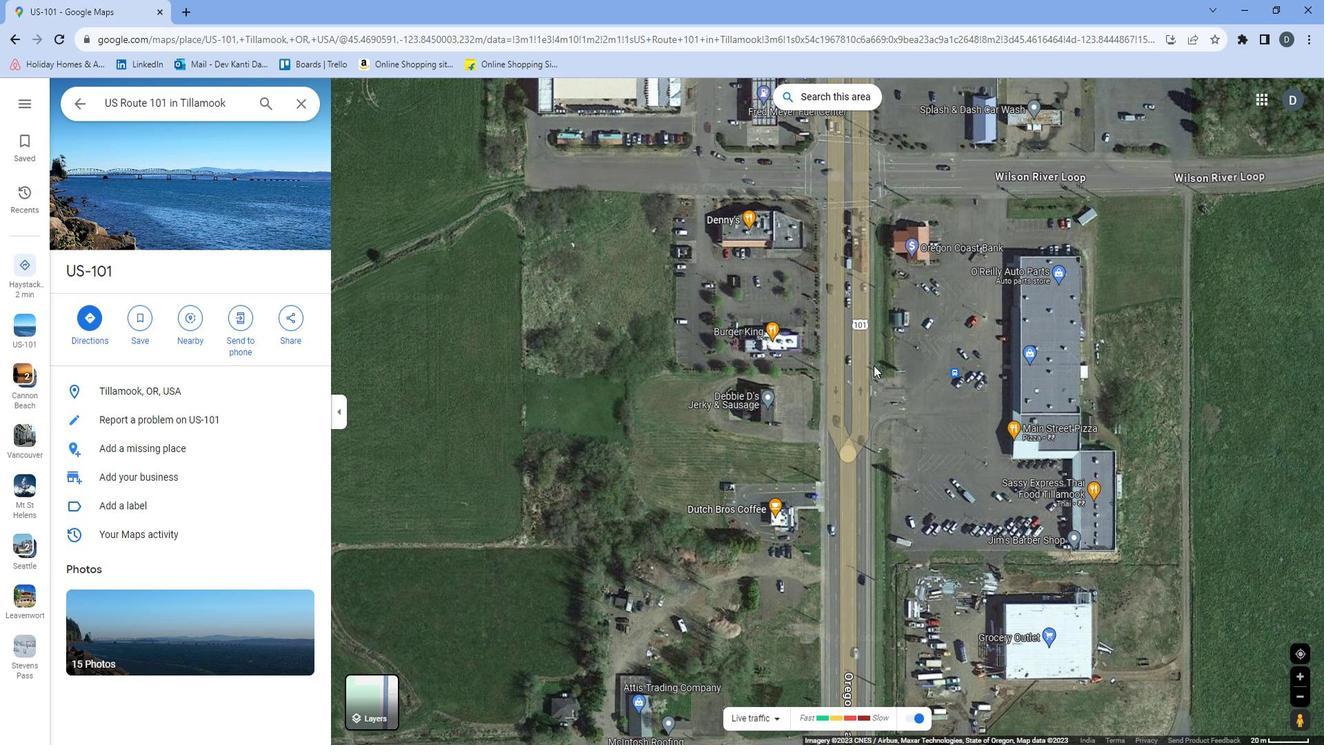 
Action: Mouse pressed left at (876, 355)
Screenshot: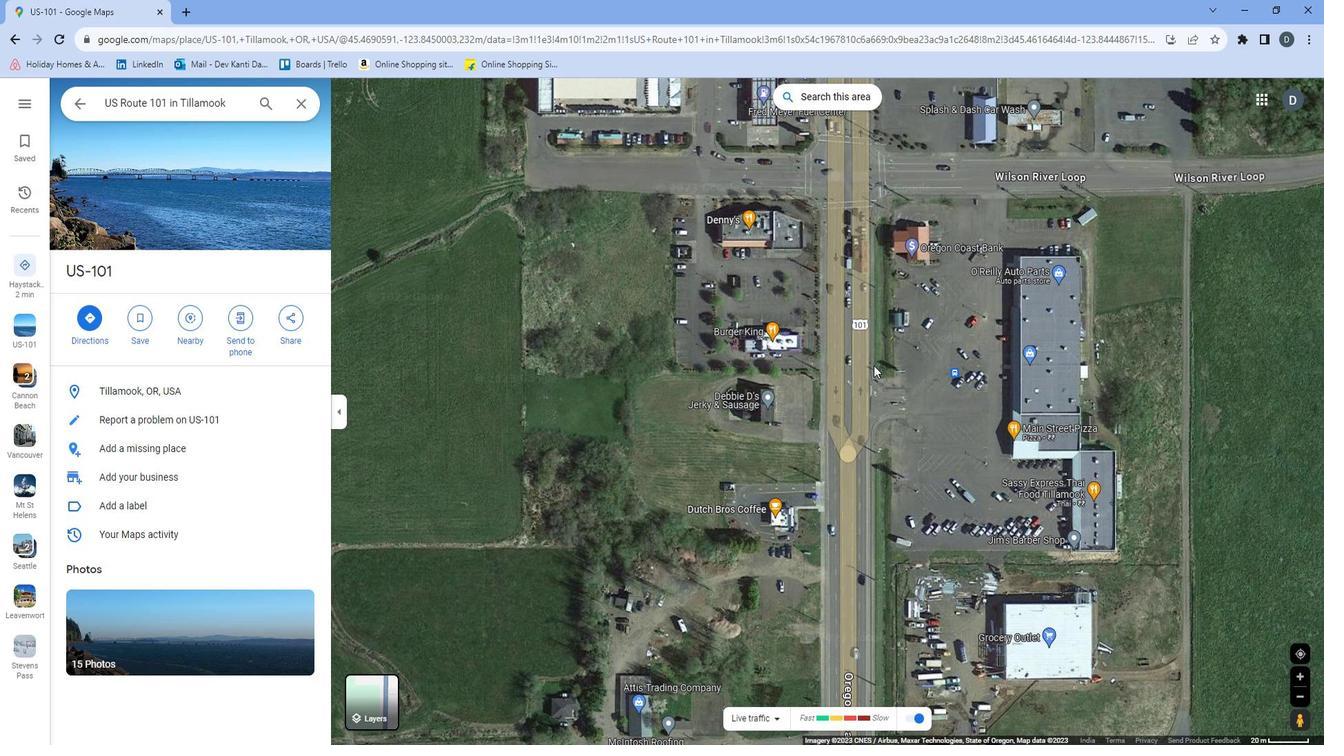 
Action: Mouse moved to (882, 389)
Screenshot: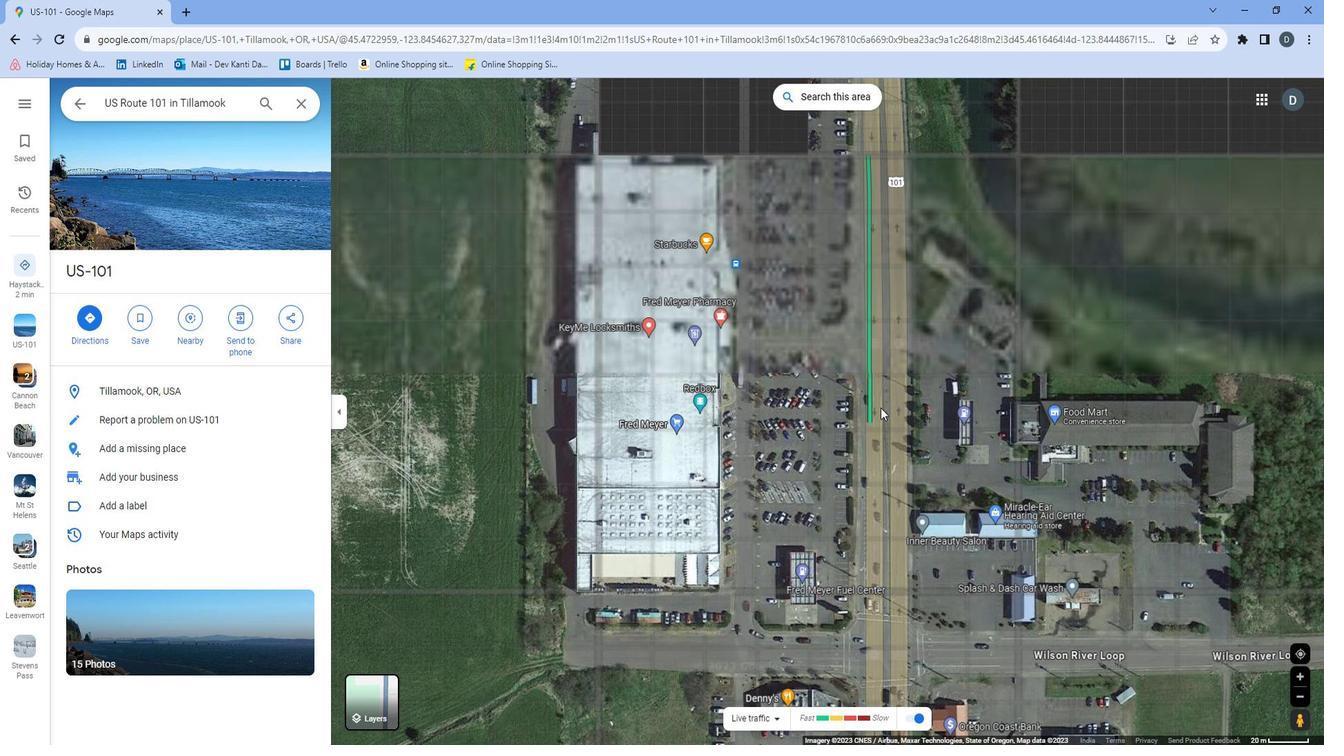
Action: Mouse pressed left at (882, 389)
Screenshot: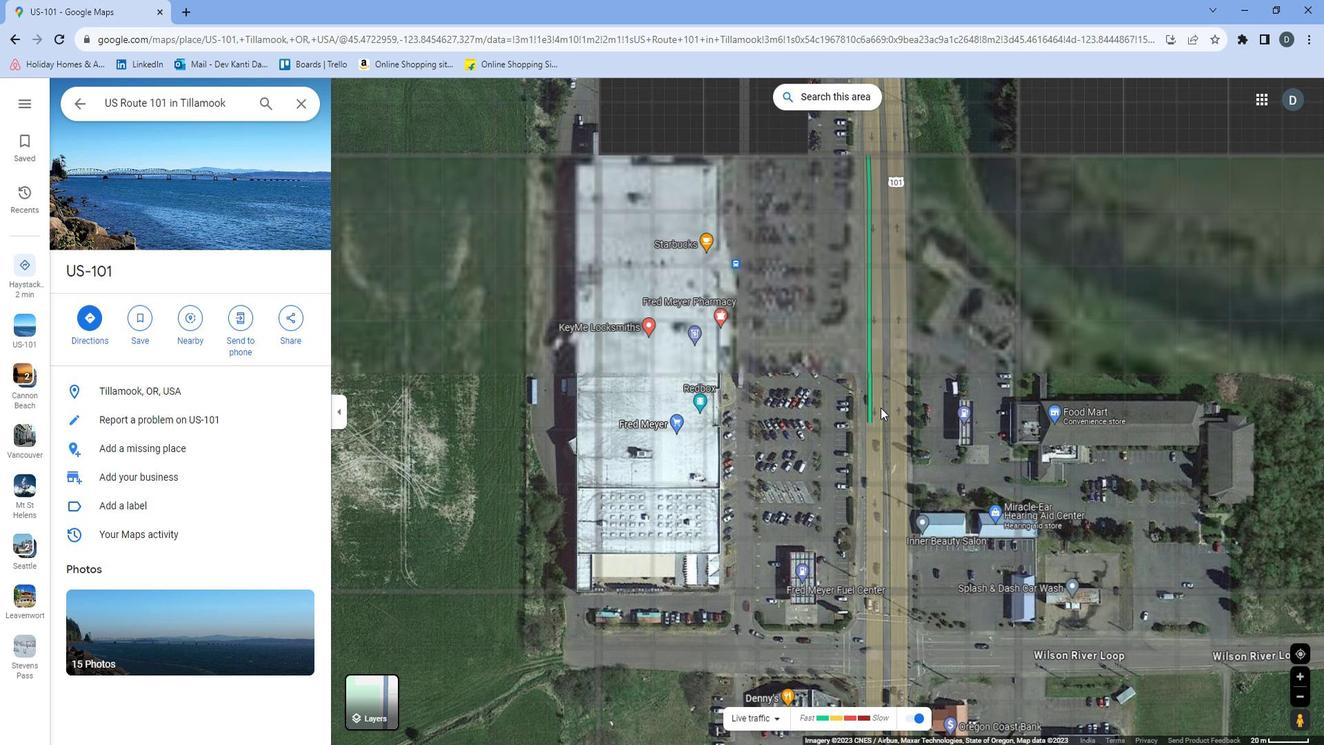 
Action: Mouse moved to (933, 398)
Screenshot: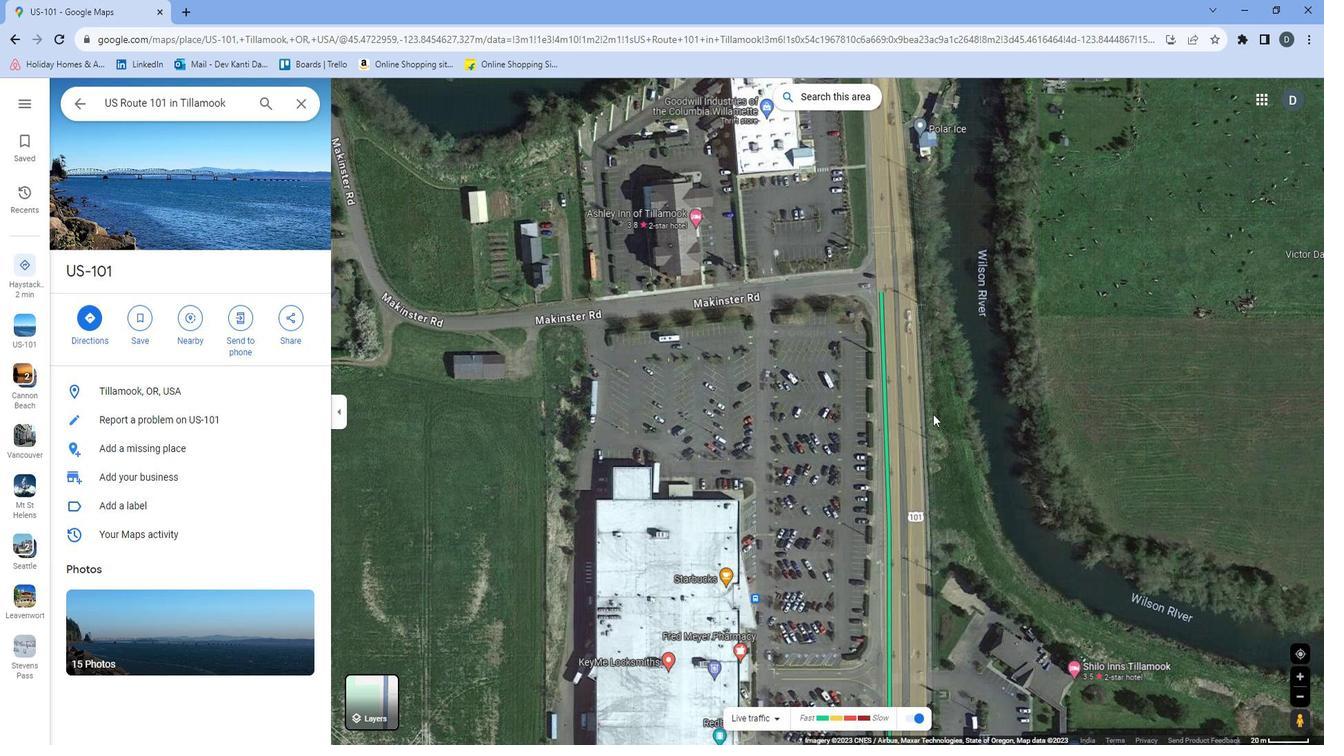 
Action: Mouse pressed left at (933, 398)
Screenshot: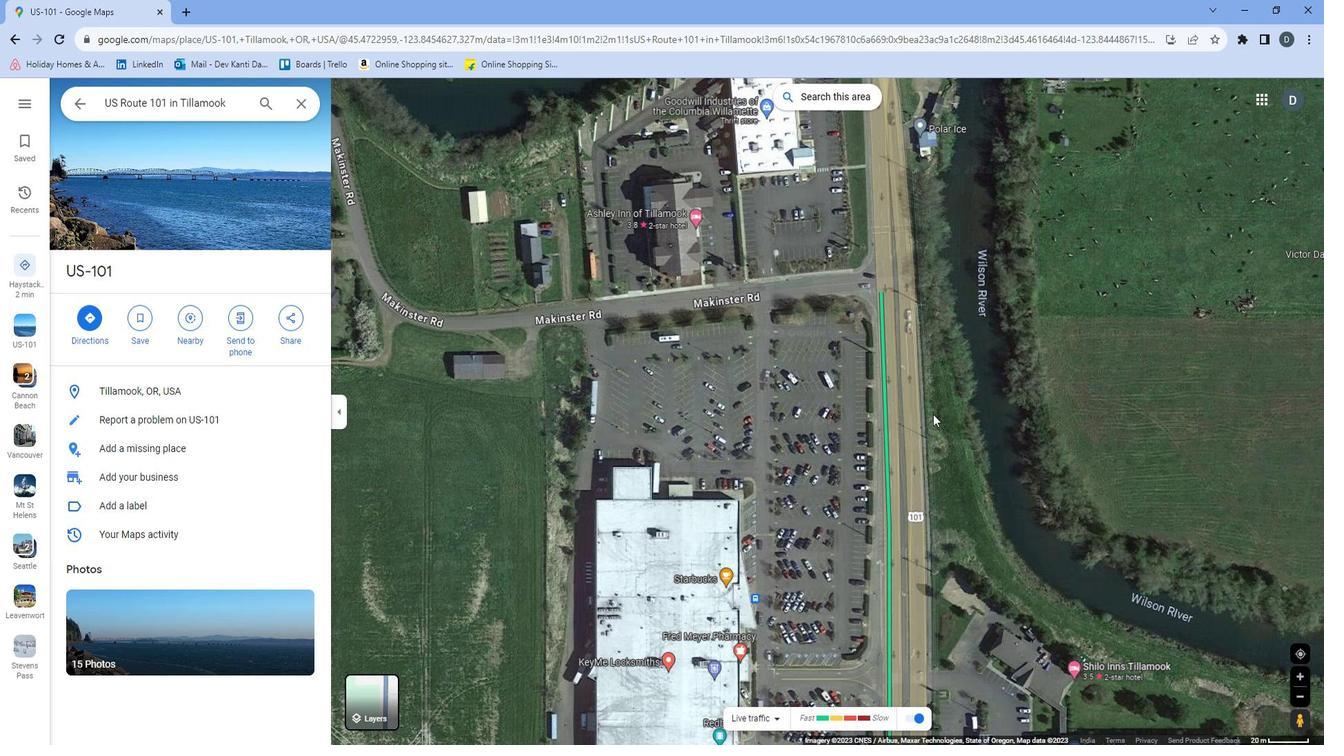 
Action: Mouse moved to (957, 497)
Screenshot: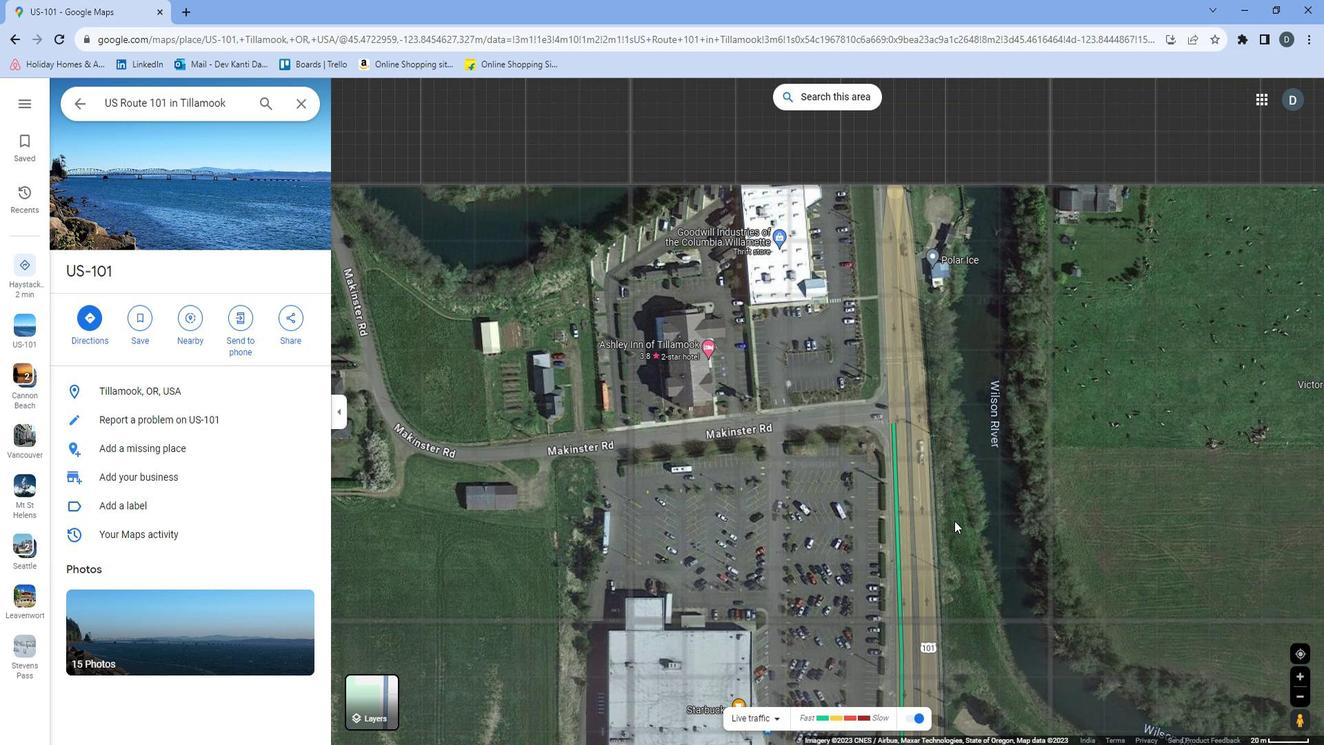 
Action: Mouse scrolled (957, 496) with delta (0, 0)
Screenshot: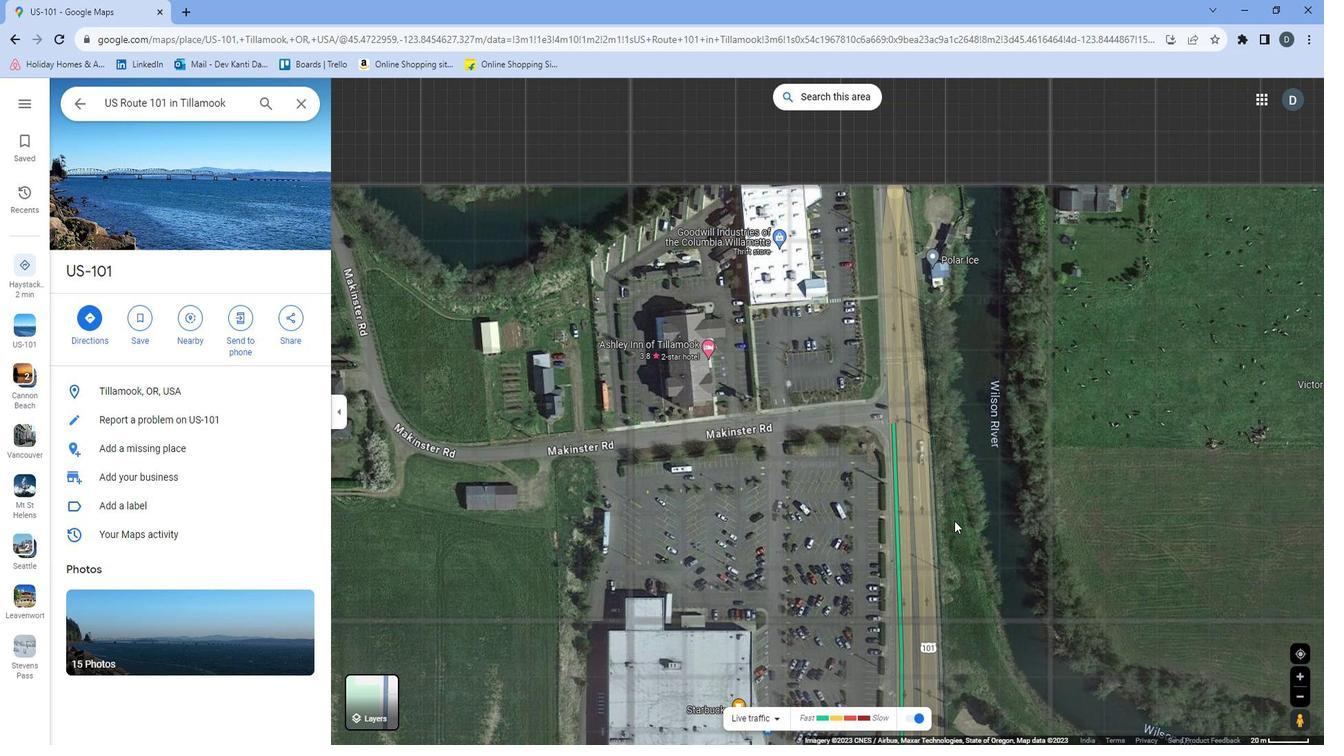 
Action: Mouse scrolled (957, 496) with delta (0, 0)
Screenshot: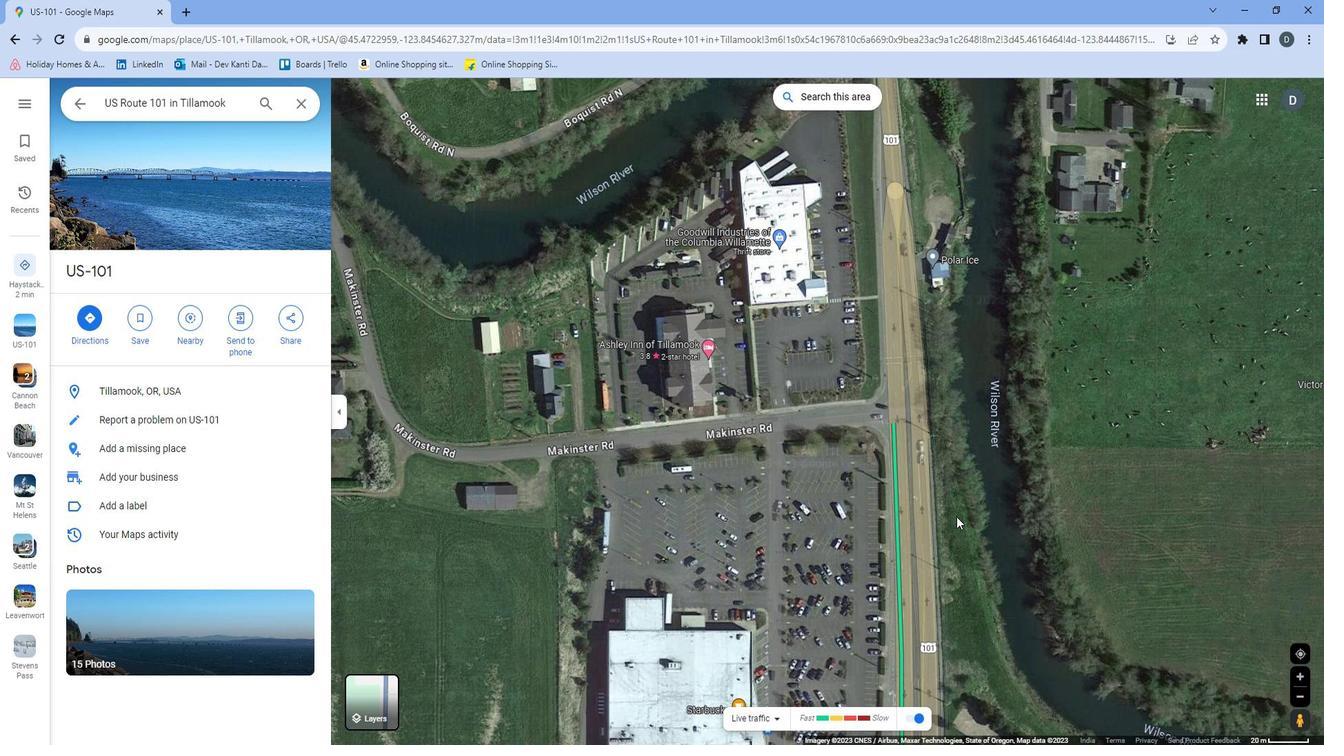 
Action: Mouse moved to (957, 494)
Screenshot: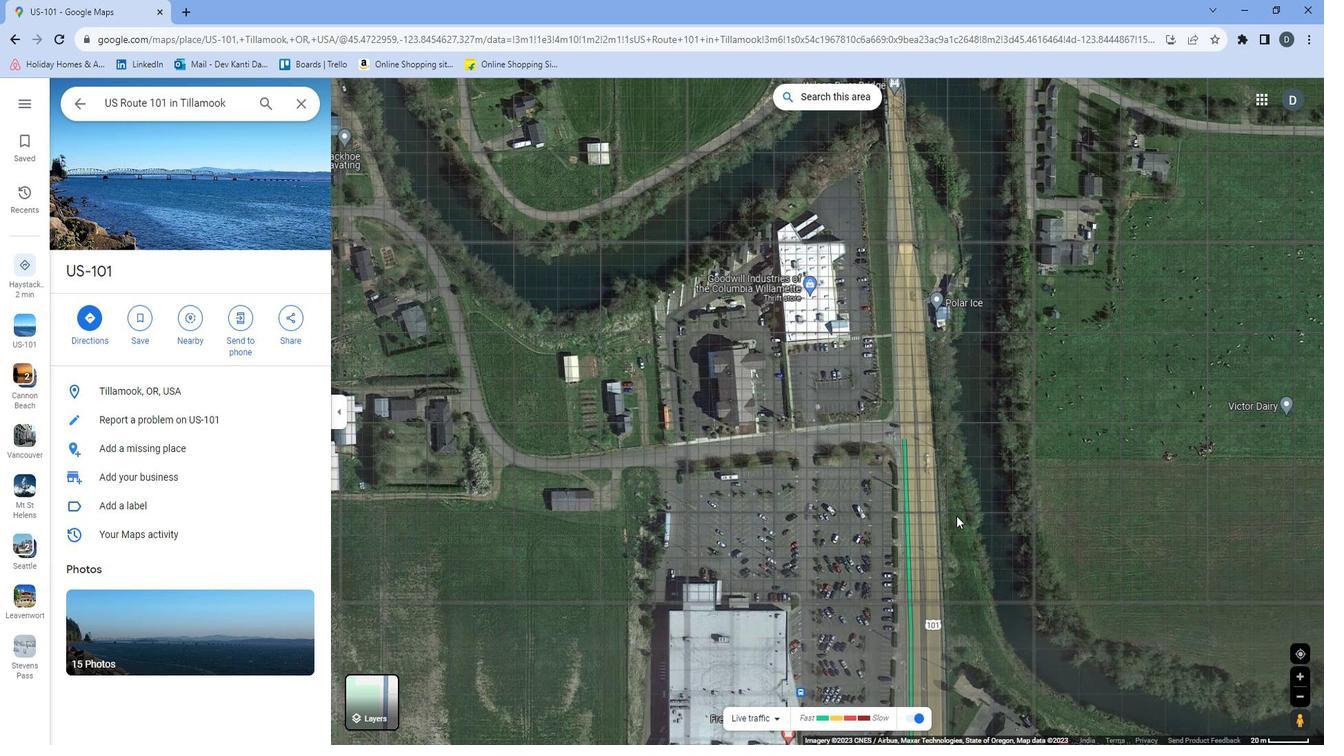 
Action: Mouse scrolled (957, 495) with delta (0, 0)
Screenshot: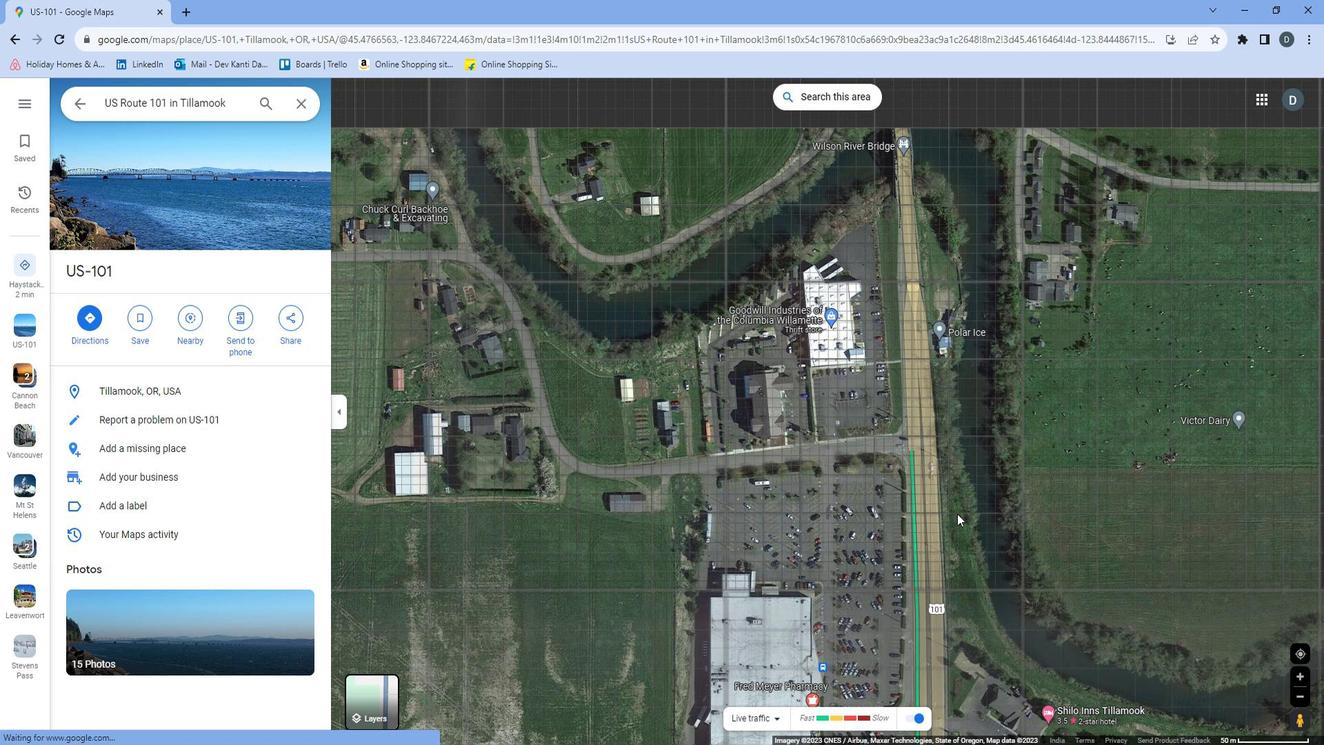 
Action: Mouse scrolled (957, 495) with delta (0, 0)
Screenshot: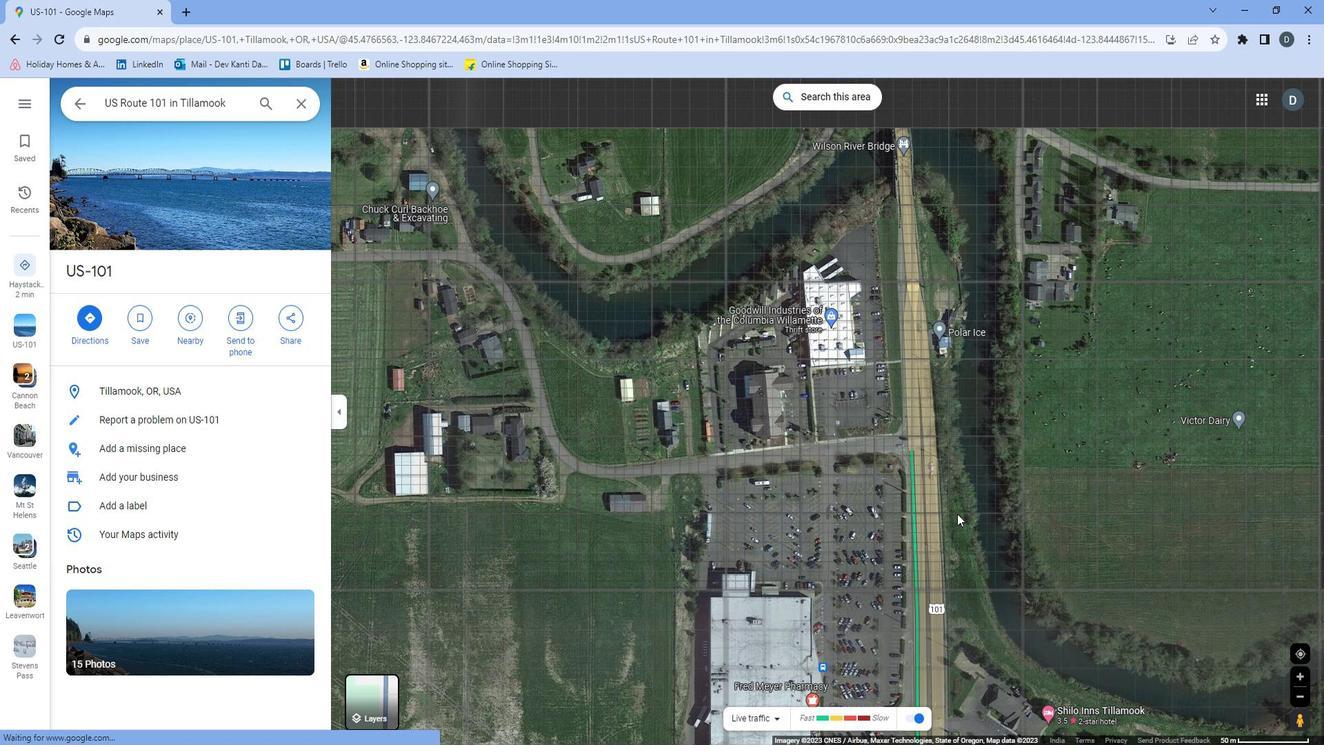 
Action: Mouse scrolled (957, 495) with delta (0, 0)
Screenshot: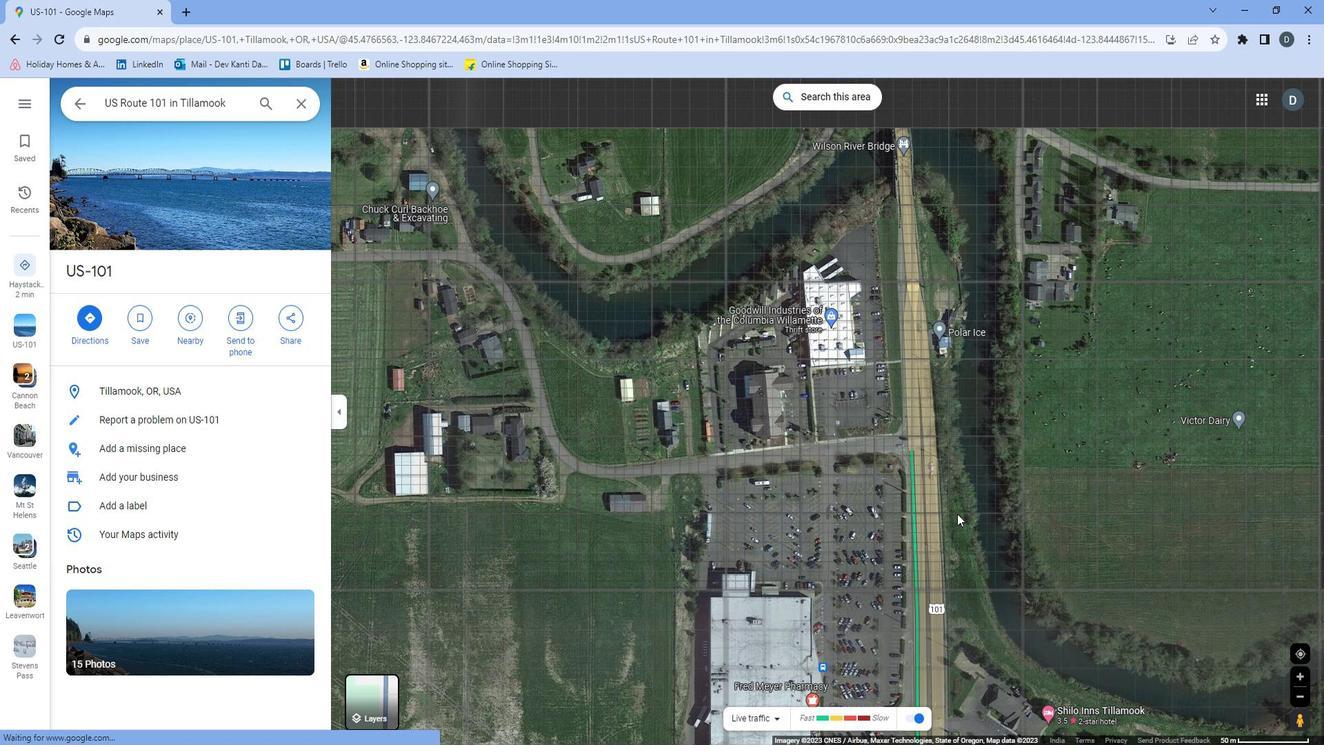 
Action: Mouse scrolled (957, 495) with delta (0, 0)
Screenshot: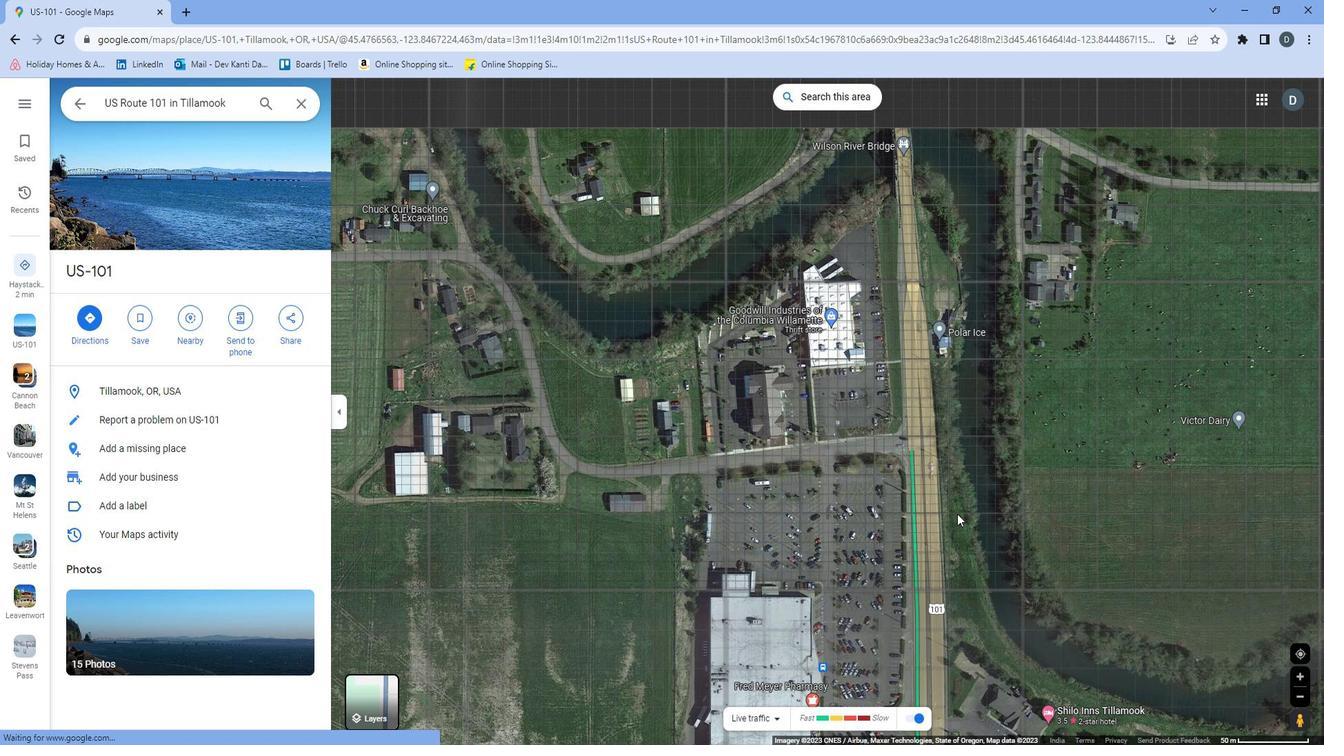 
Action: Mouse scrolled (957, 495) with delta (0, 0)
Screenshot: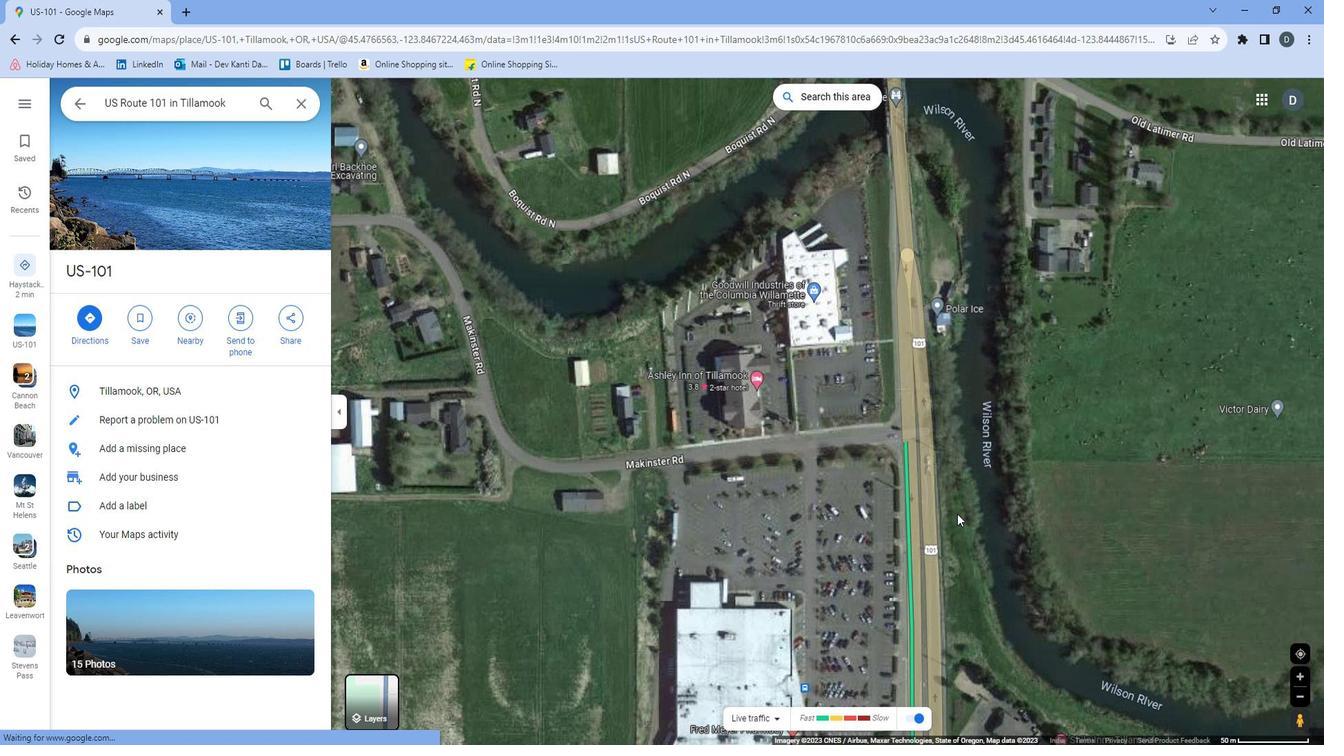 
Action: Mouse moved to (955, 495)
Screenshot: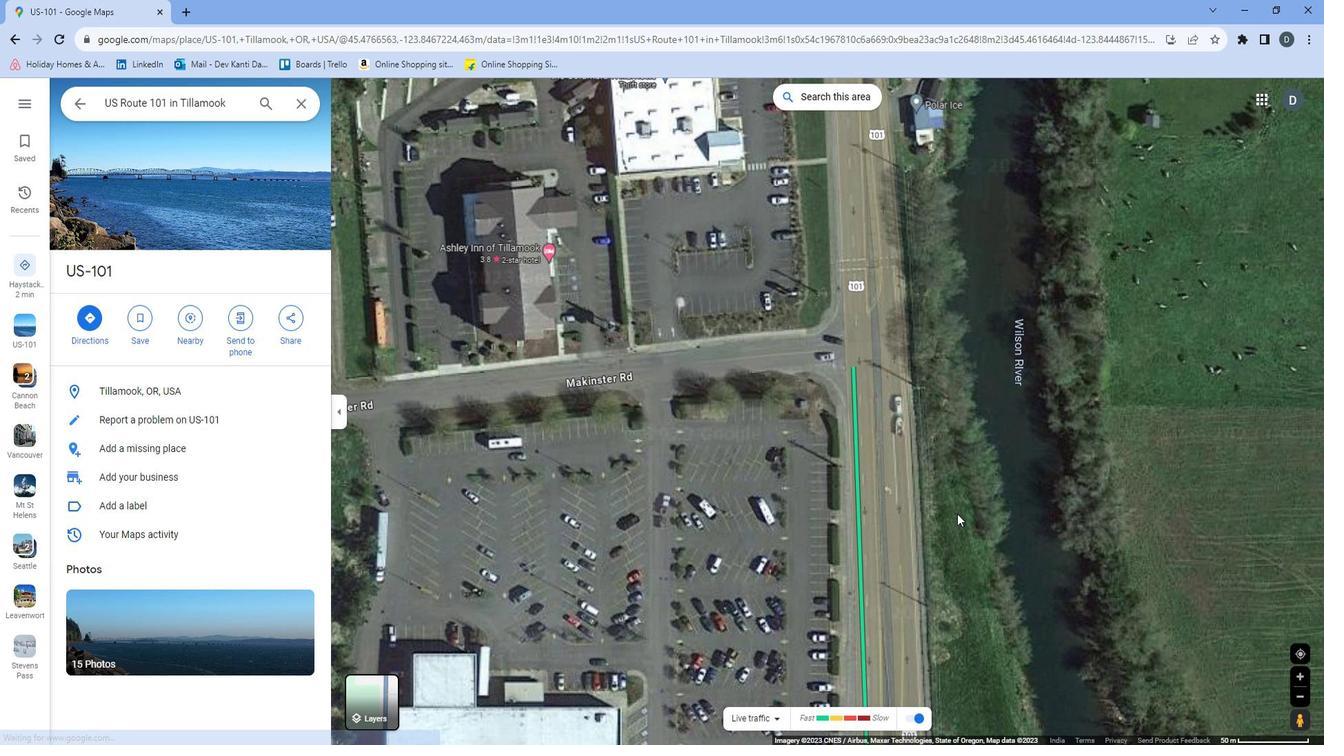 
Action: Mouse scrolled (955, 496) with delta (0, 0)
Screenshot: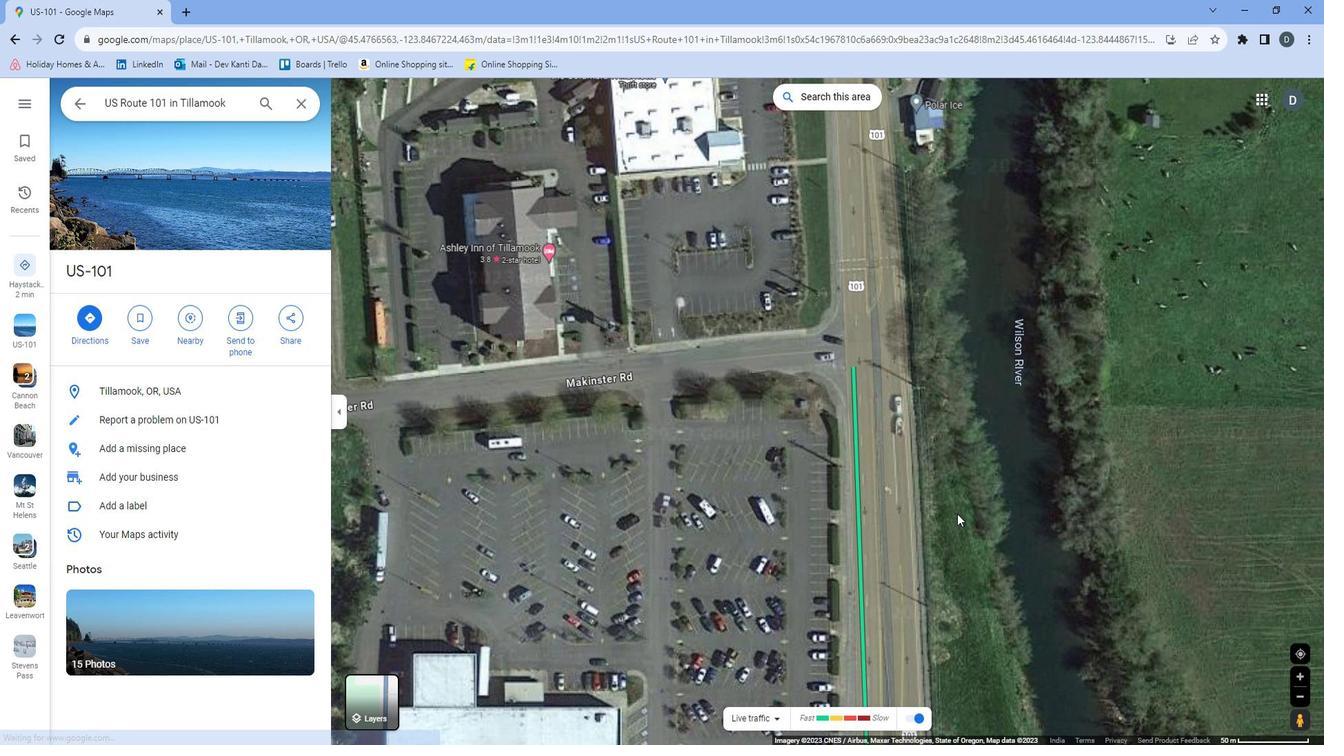 
Action: Mouse moved to (948, 496)
Screenshot: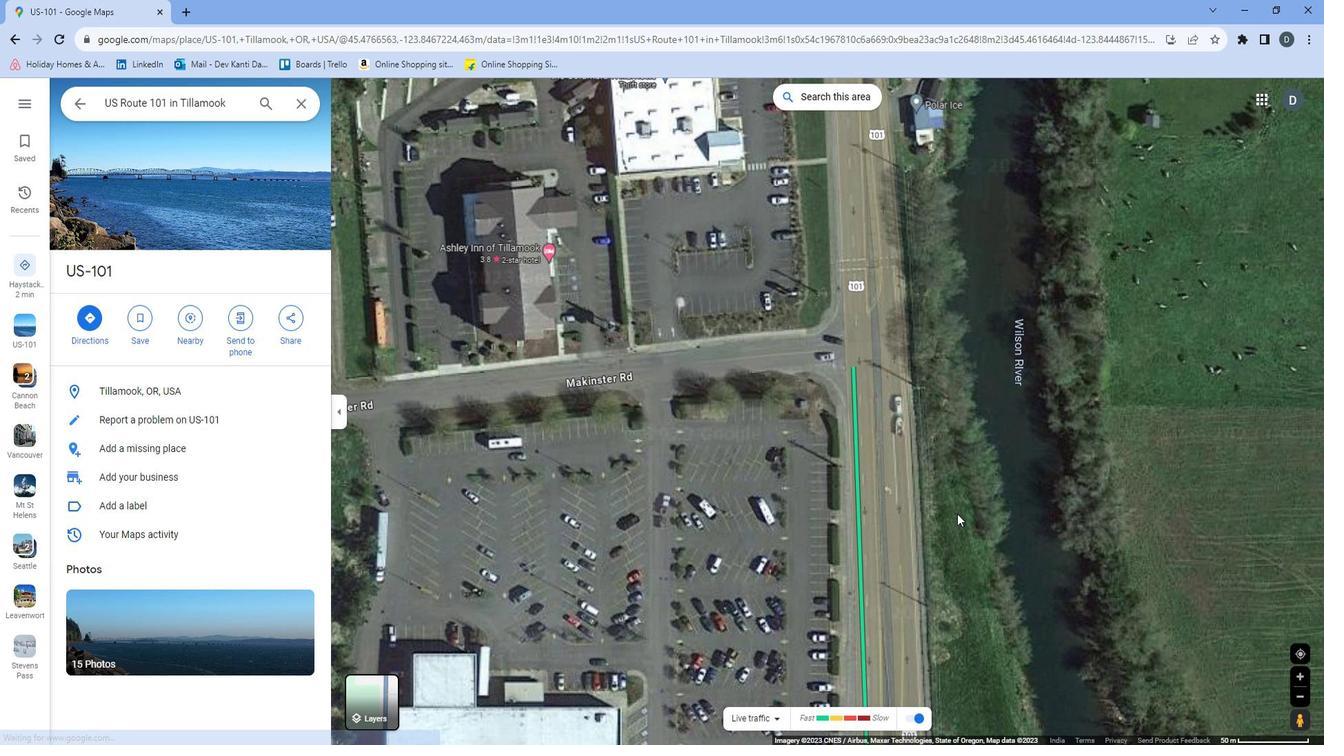 
Action: Mouse scrolled (948, 496) with delta (0, 0)
Screenshot: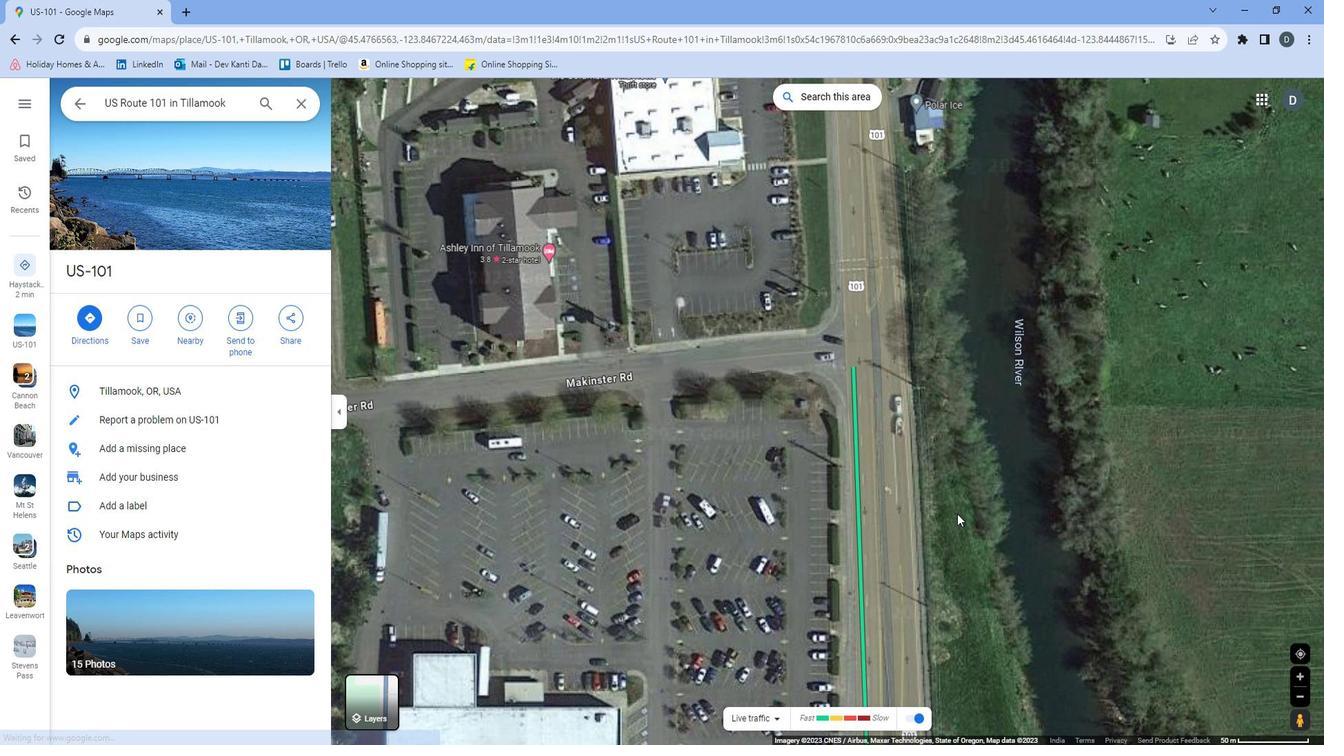
Action: Mouse moved to (933, 497)
Screenshot: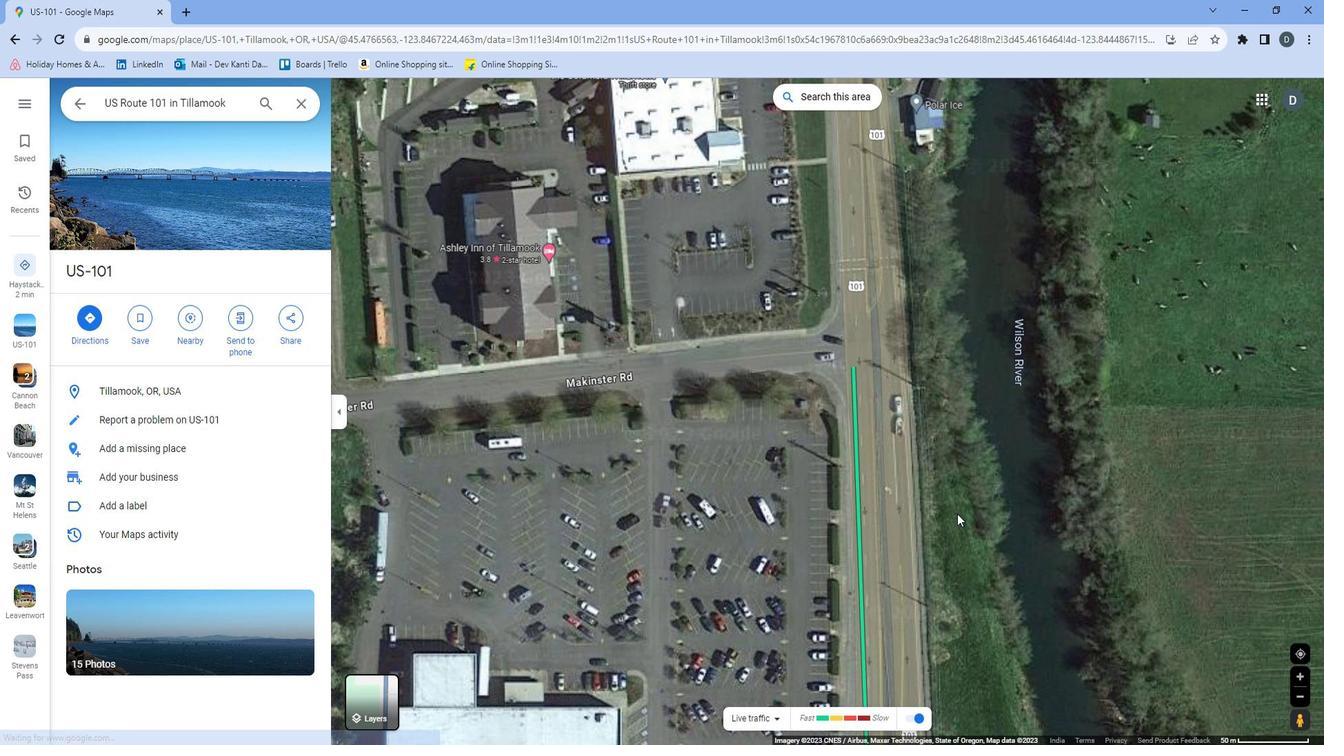 
Action: Mouse scrolled (933, 498) with delta (0, 0)
Screenshot: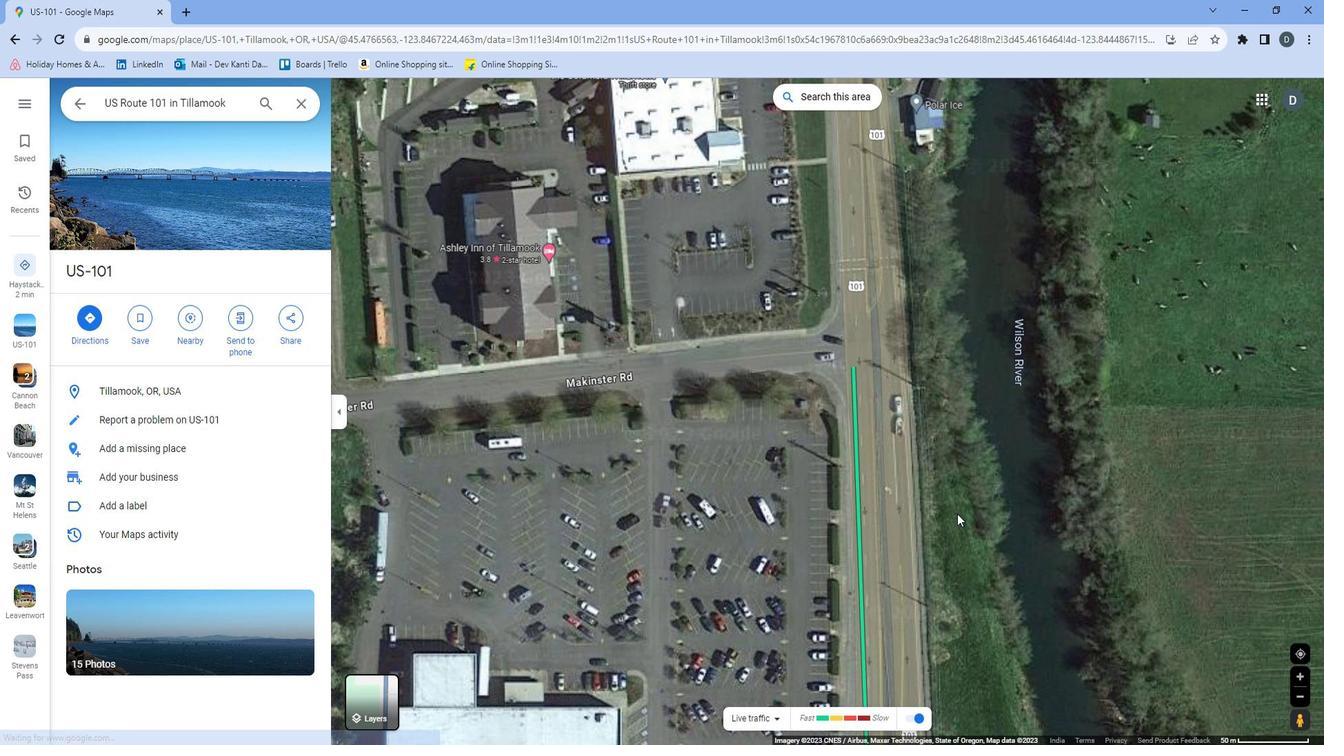 
Action: Mouse moved to (913, 490)
Screenshot: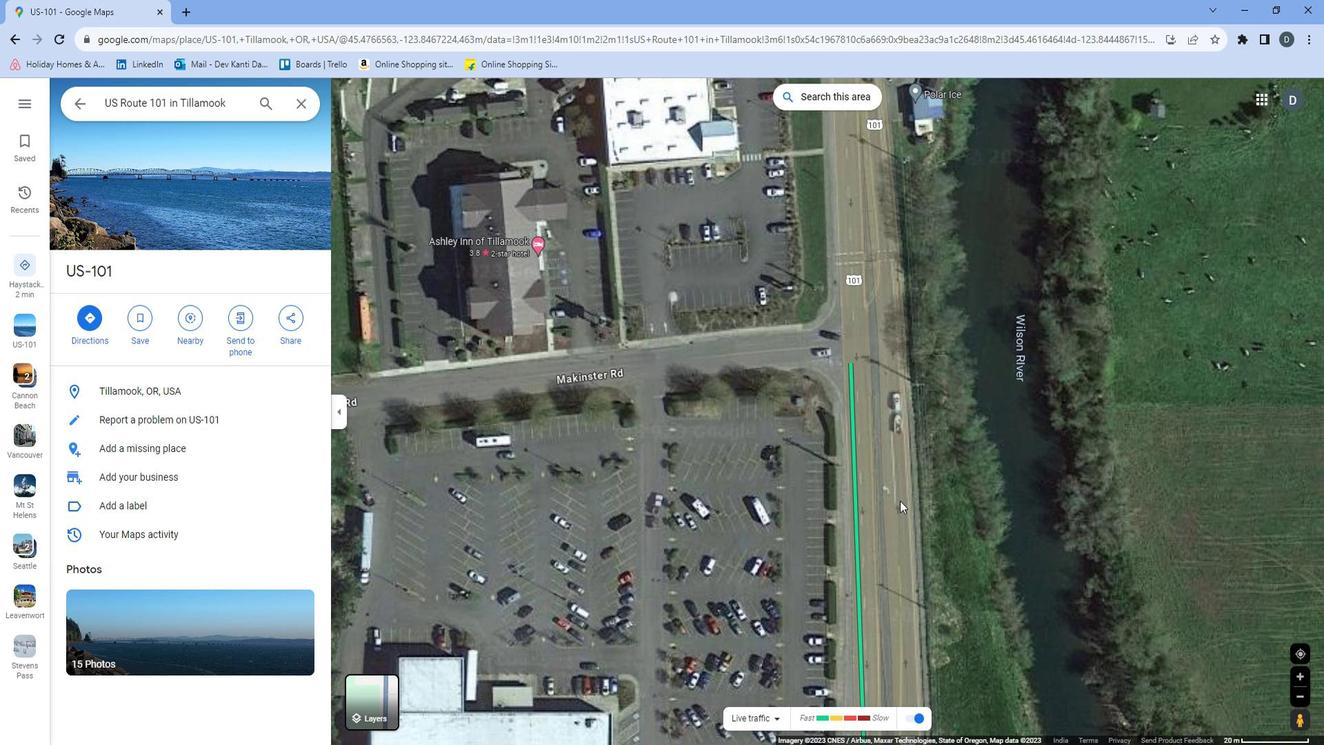 
Action: Mouse scrolled (913, 491) with delta (0, 0)
Screenshot: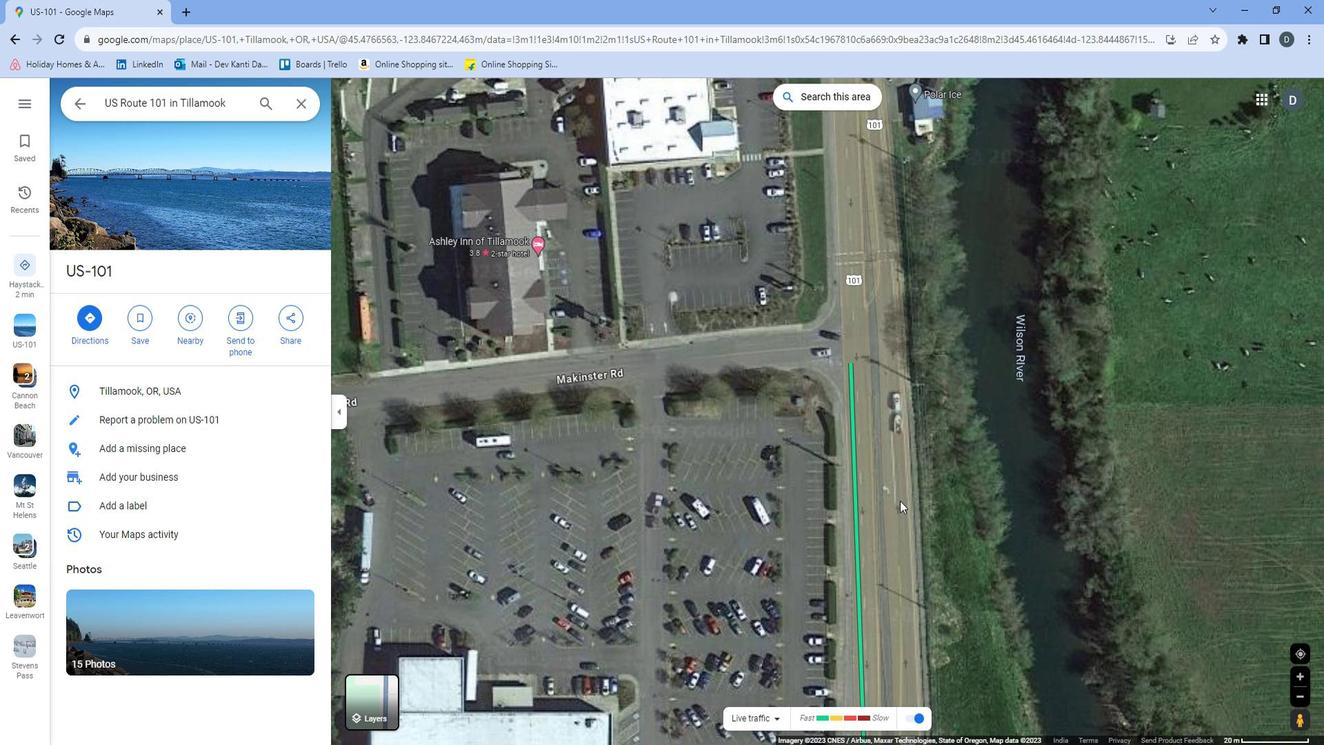
Action: Mouse moved to (850, 367)
Screenshot: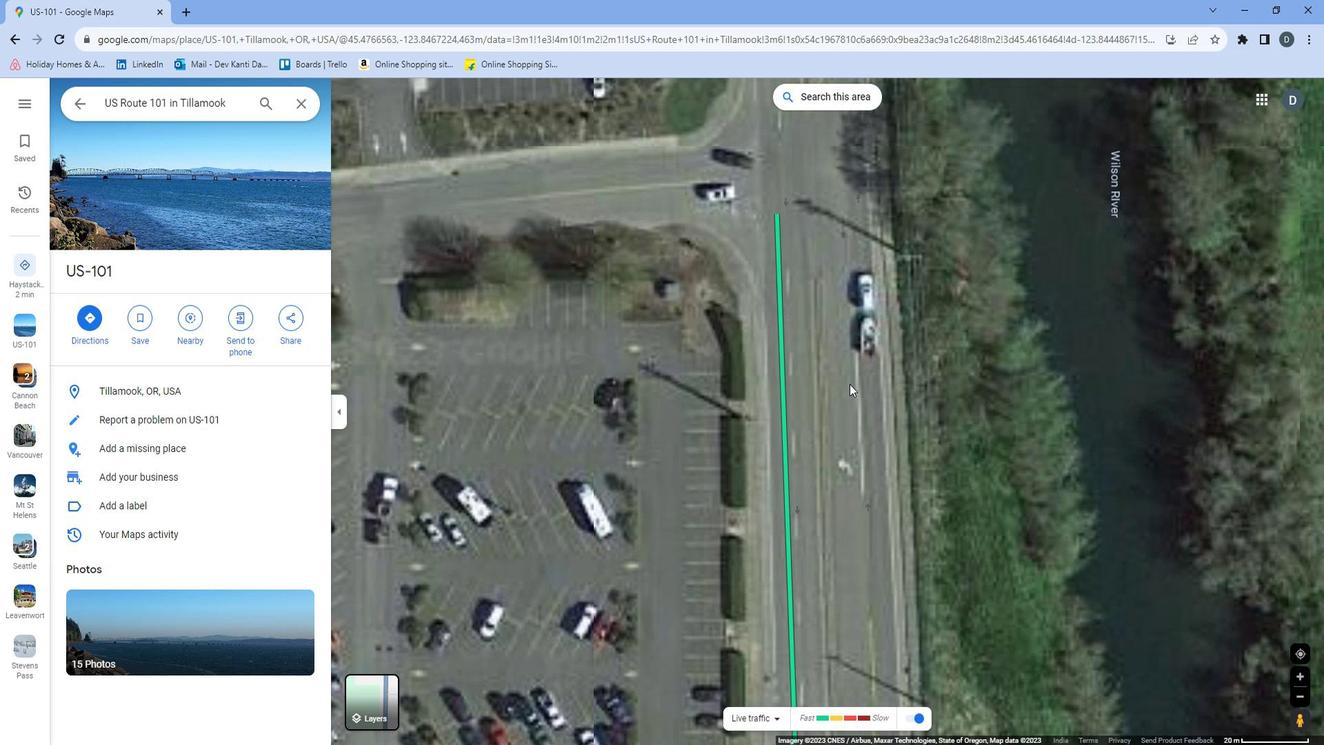 
Action: Mouse pressed left at (850, 367)
Screenshot: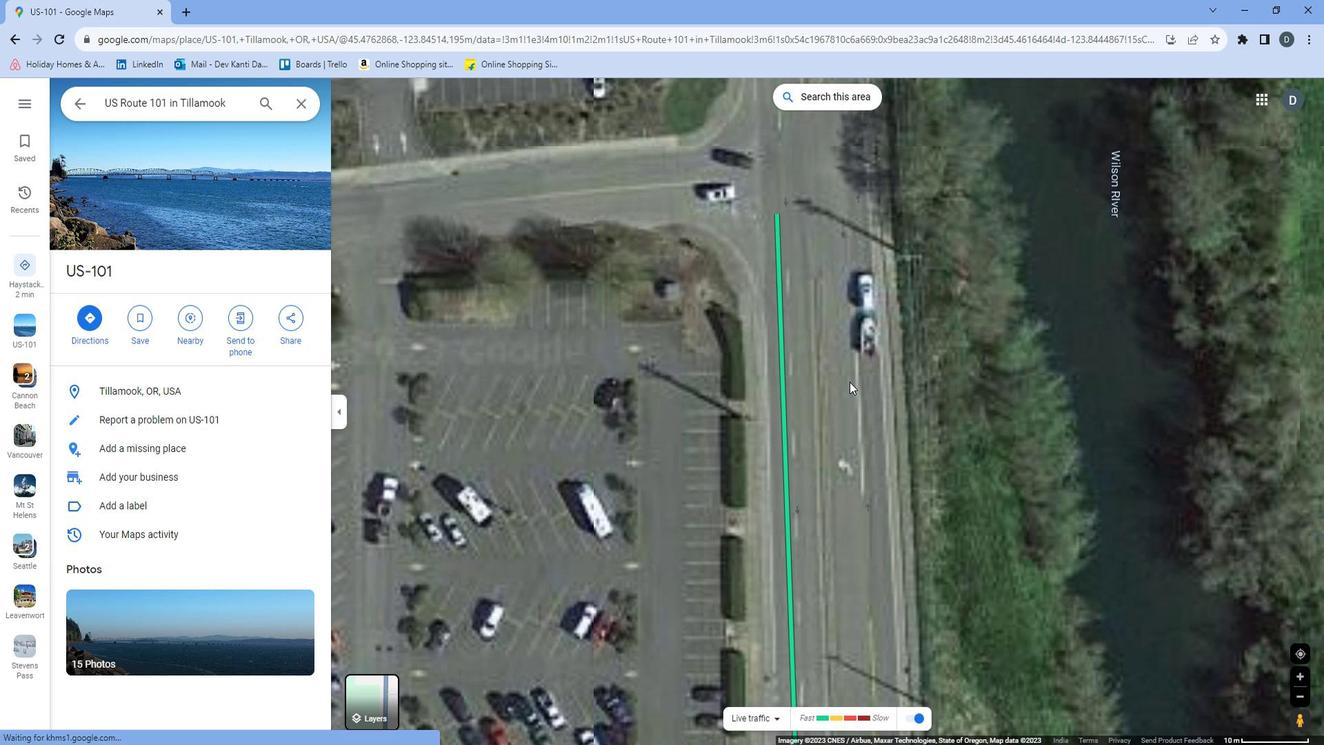 
Action: Mouse moved to (825, 515)
Screenshot: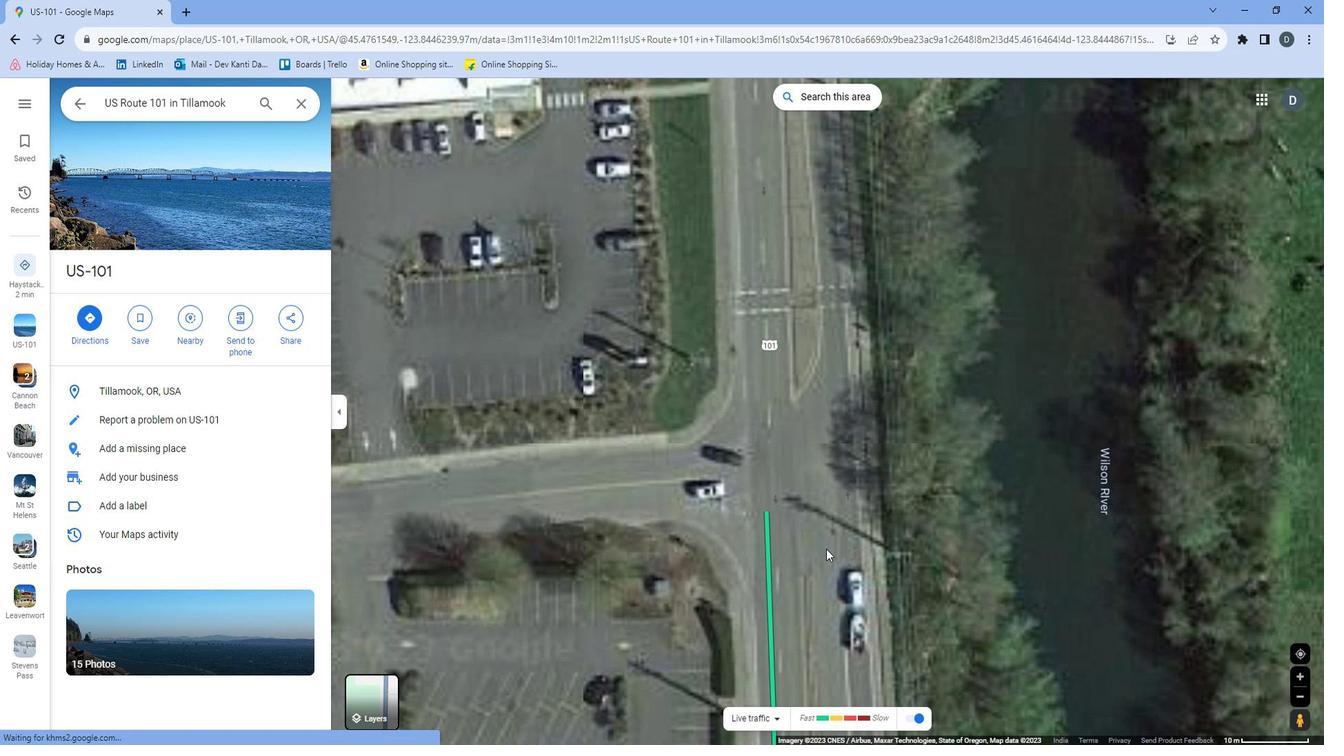 
Action: Mouse scrolled (825, 516) with delta (0, 0)
Screenshot: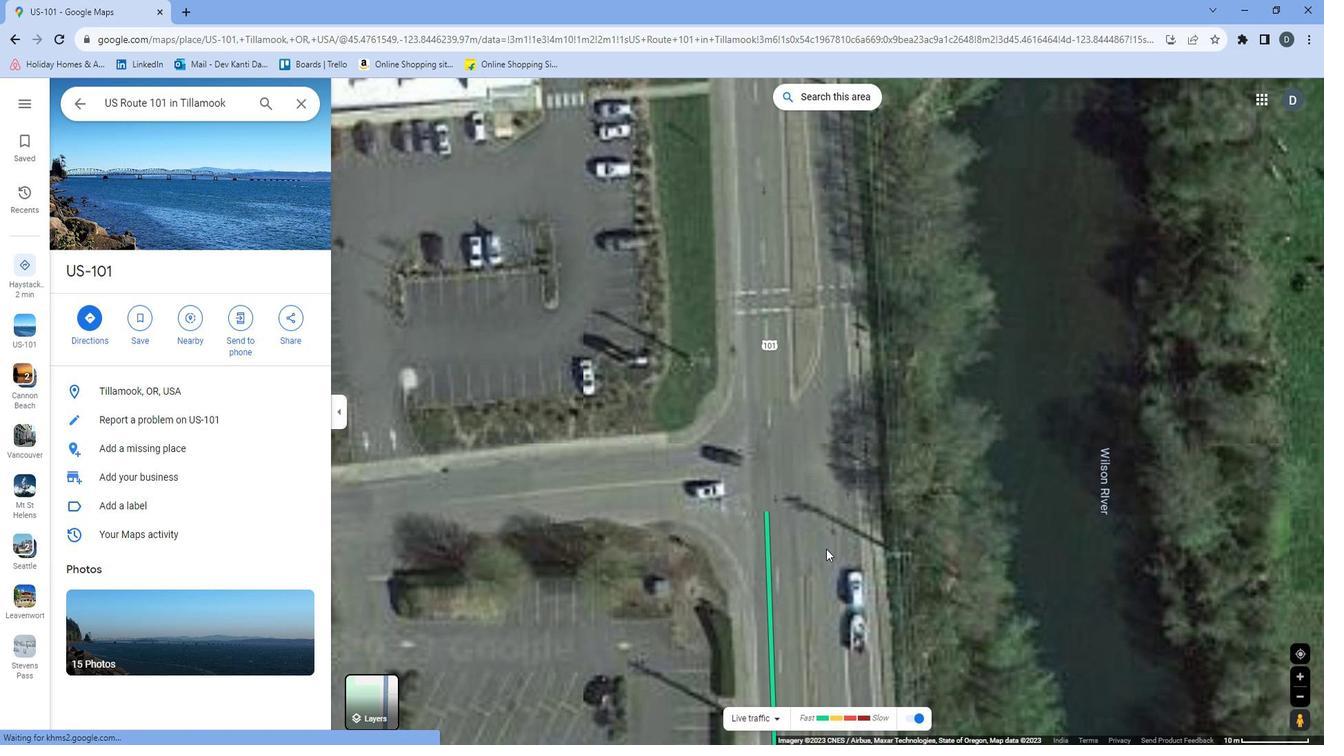 
Action: Mouse moved to (825, 513)
Screenshot: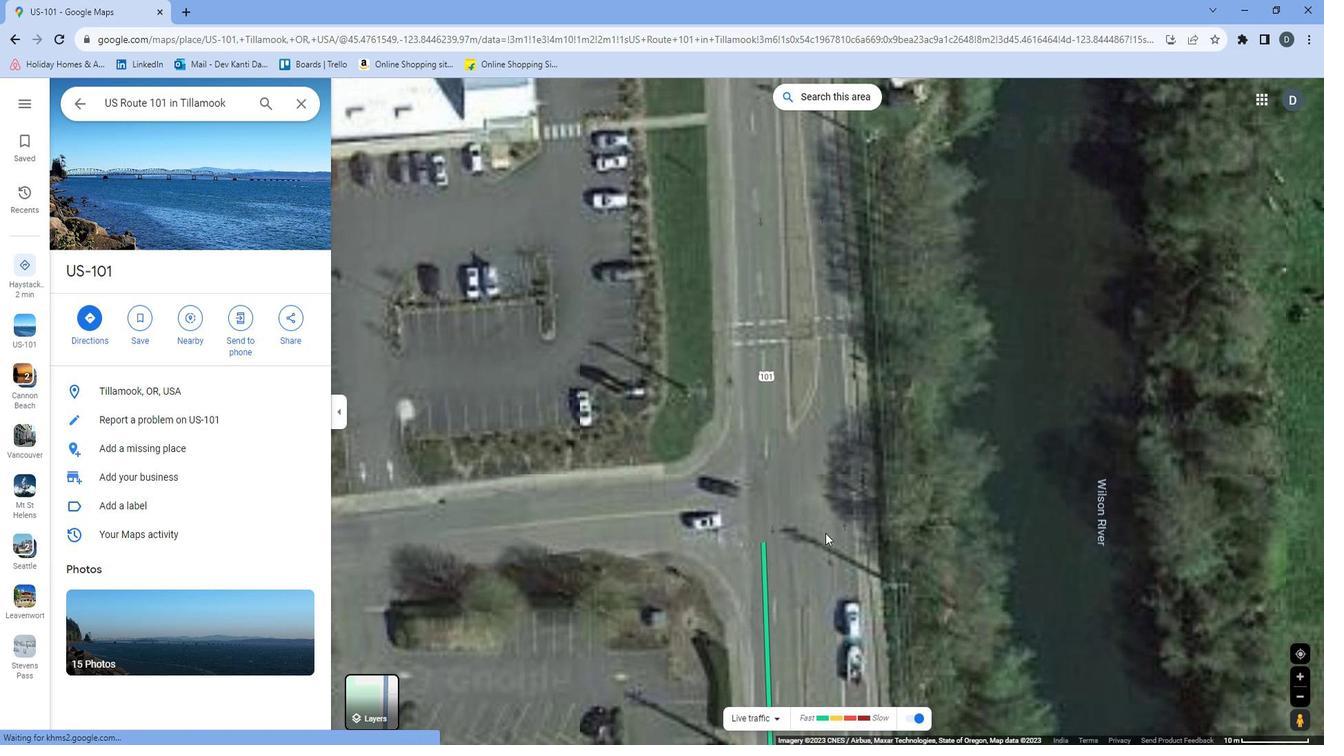 
Action: Mouse scrolled (825, 514) with delta (0, 0)
Screenshot: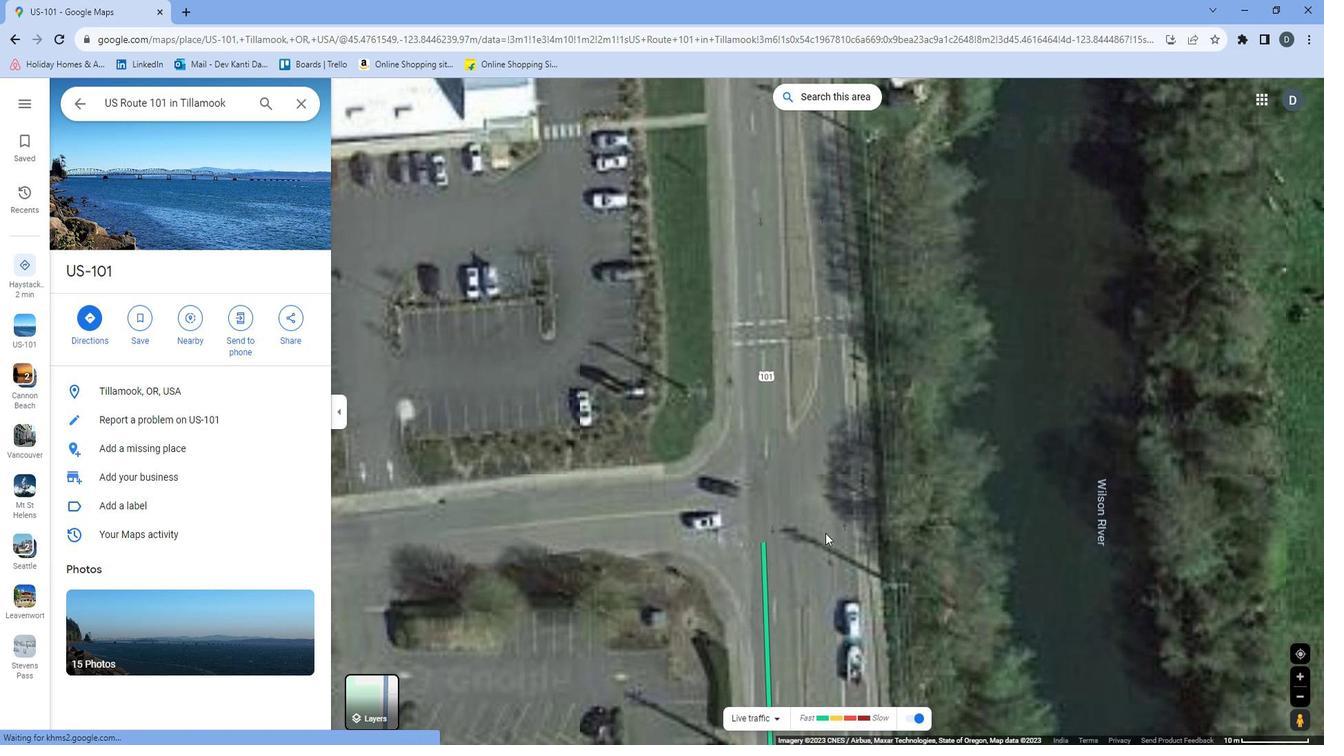 
Action: Mouse moved to (825, 513)
Screenshot: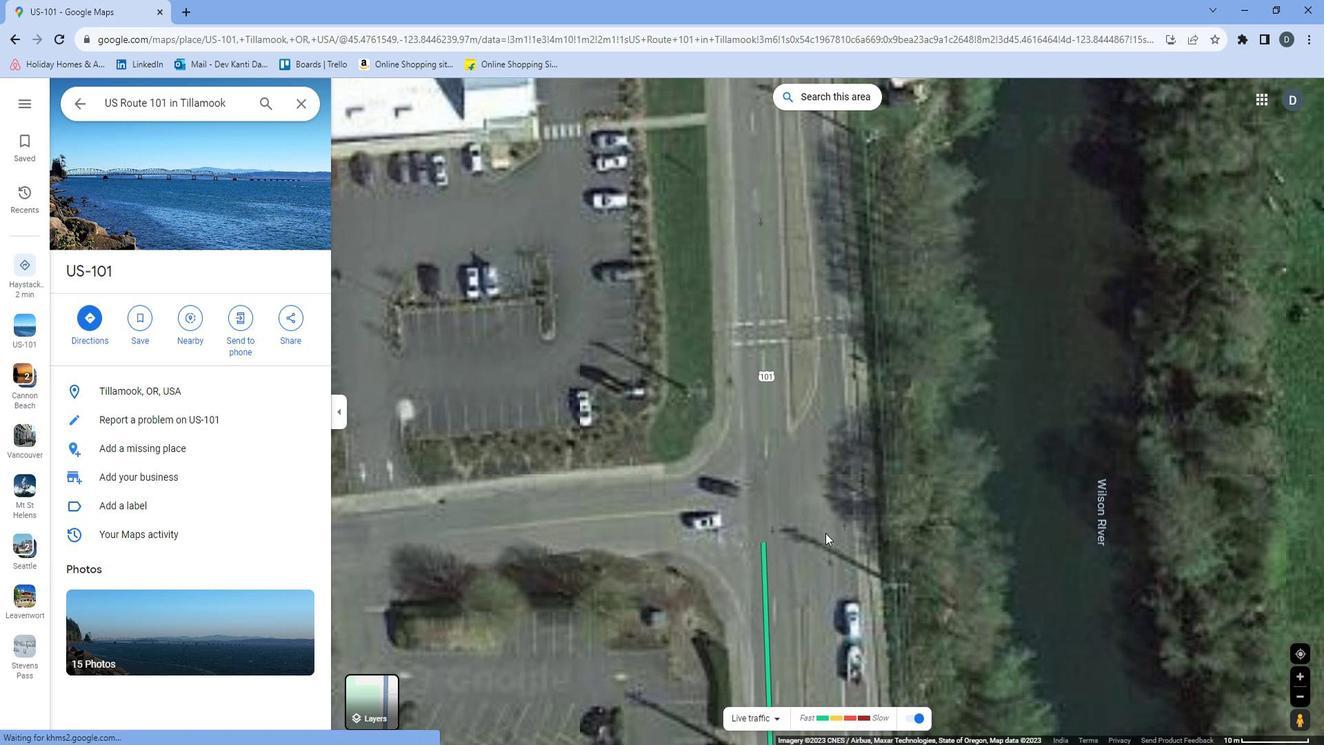 
